 Task: Forward email with the signature Delaney King with the subject Meeting minutes from softage.1@softage.net to softage.4@softage.net with the message Could you provide me with a status report on the projects resource utilization?, select last sentence, change the font color from current to red and background color to green Send the email
Action: Mouse moved to (1144, 92)
Screenshot: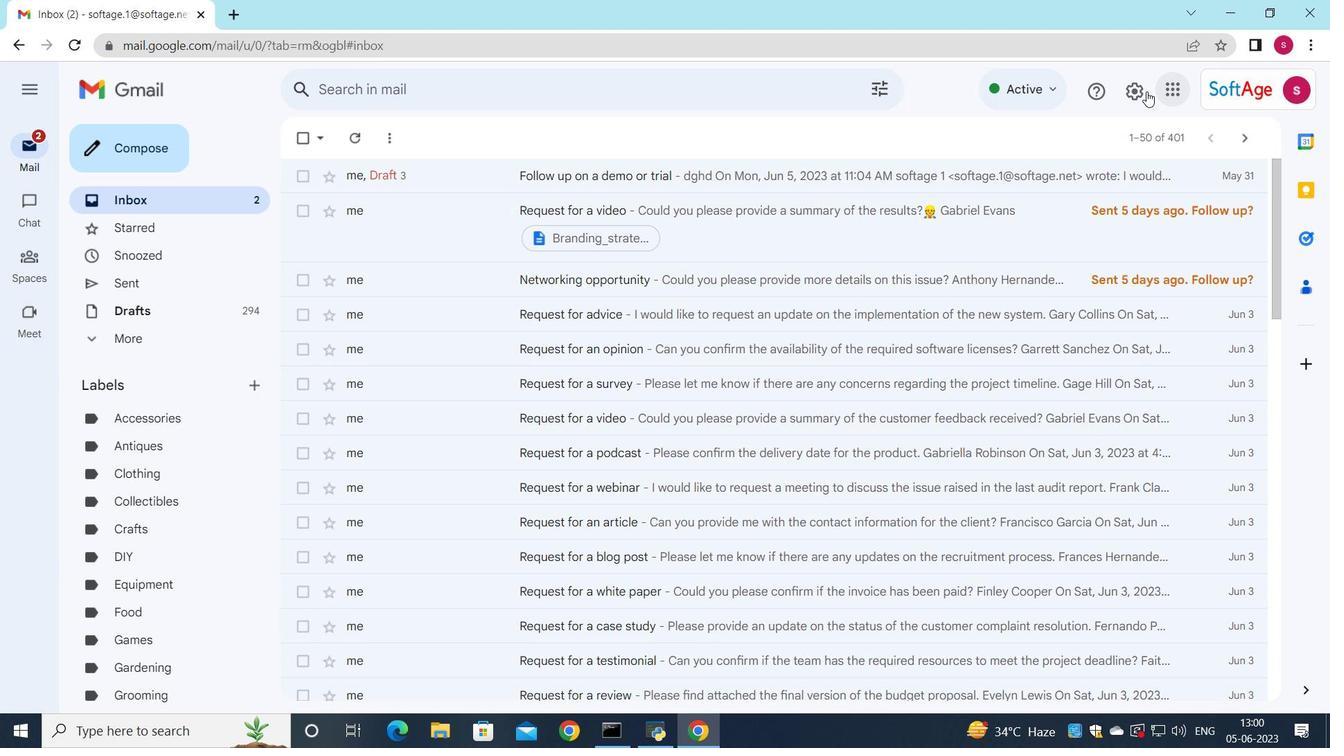 
Action: Mouse pressed left at (1144, 92)
Screenshot: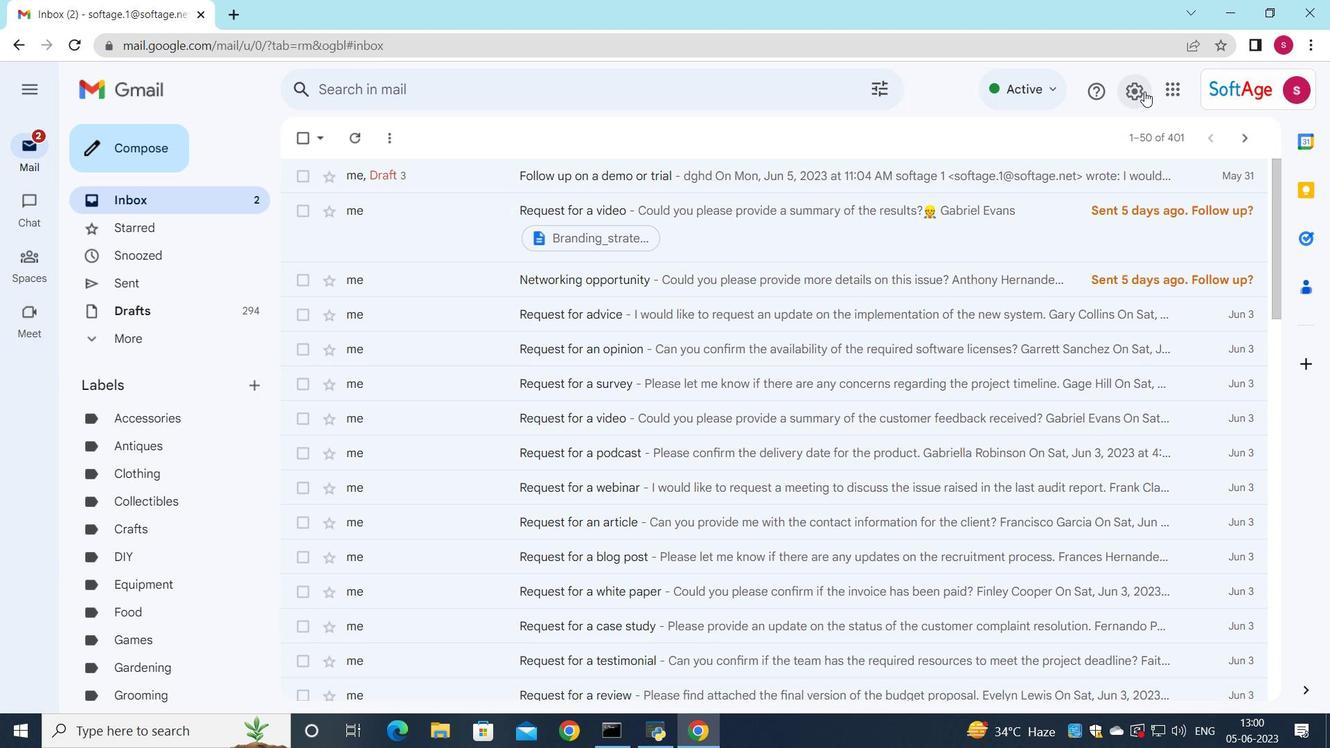 
Action: Mouse moved to (1124, 176)
Screenshot: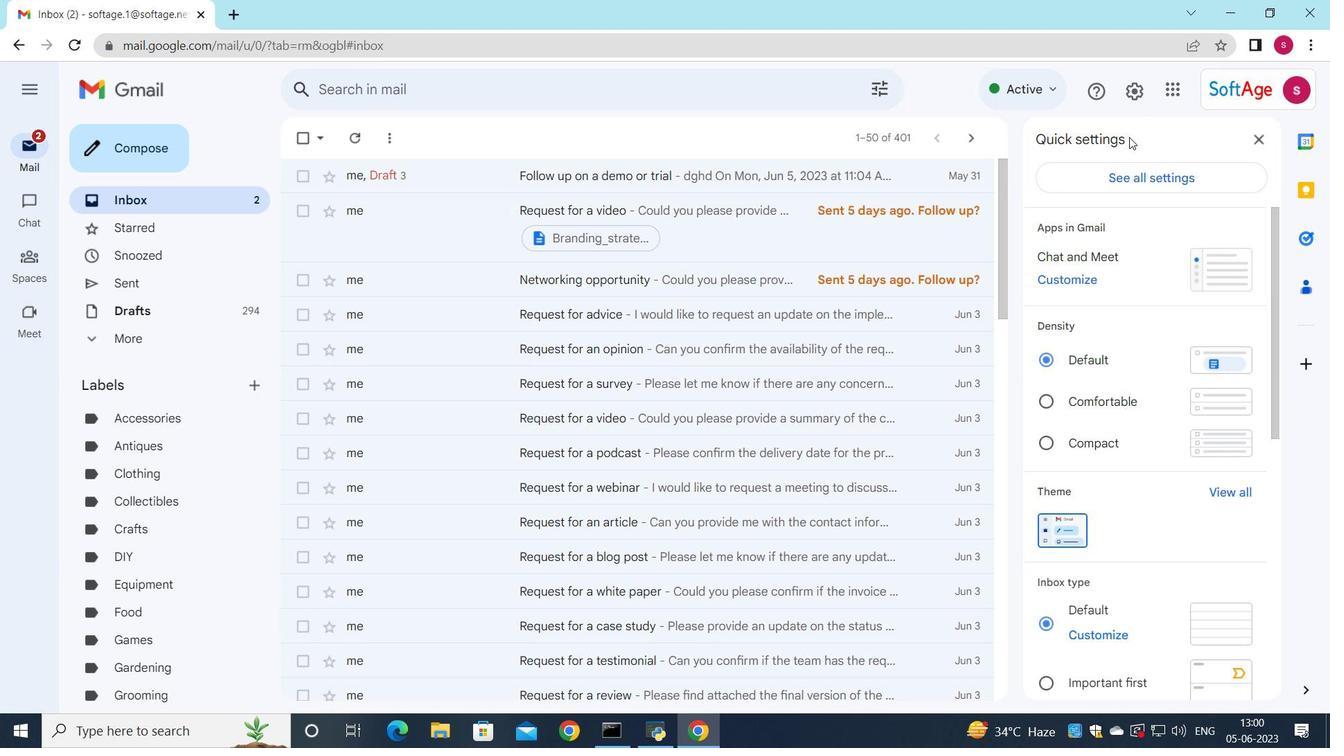 
Action: Mouse pressed left at (1124, 176)
Screenshot: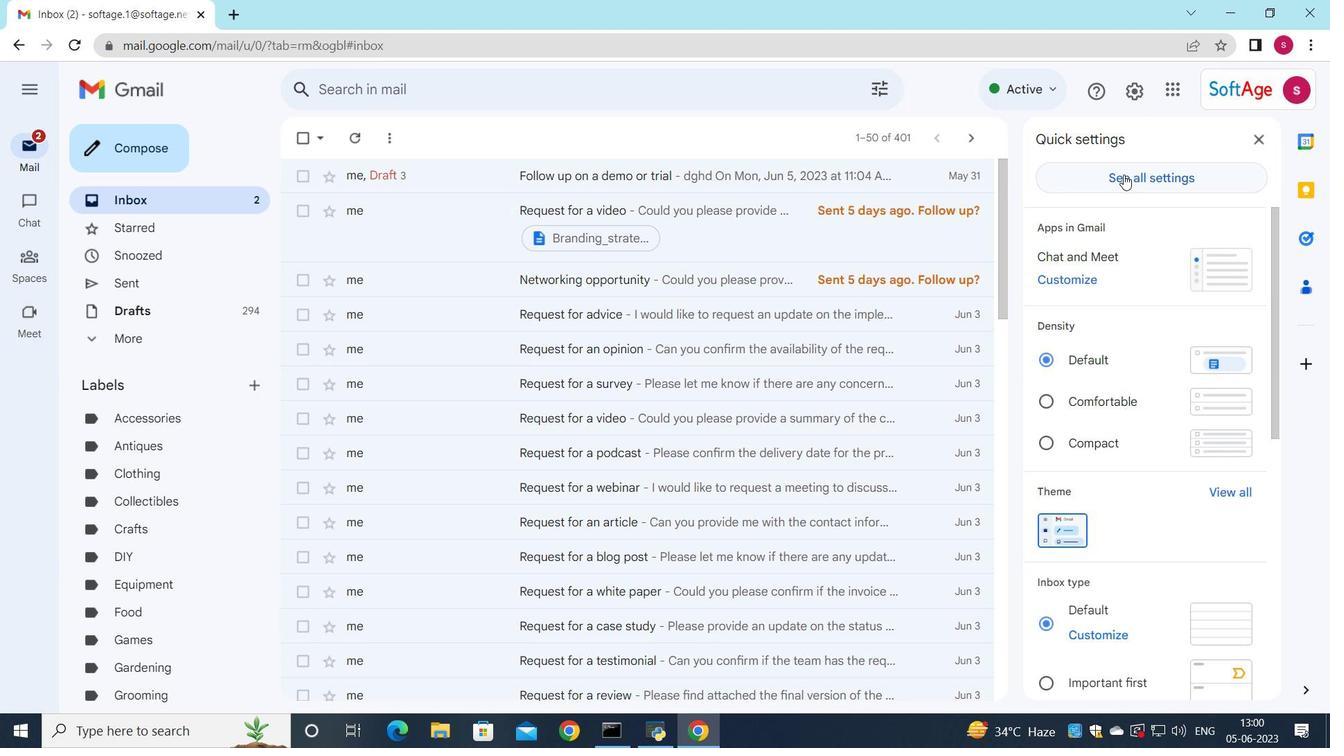 
Action: Mouse moved to (814, 365)
Screenshot: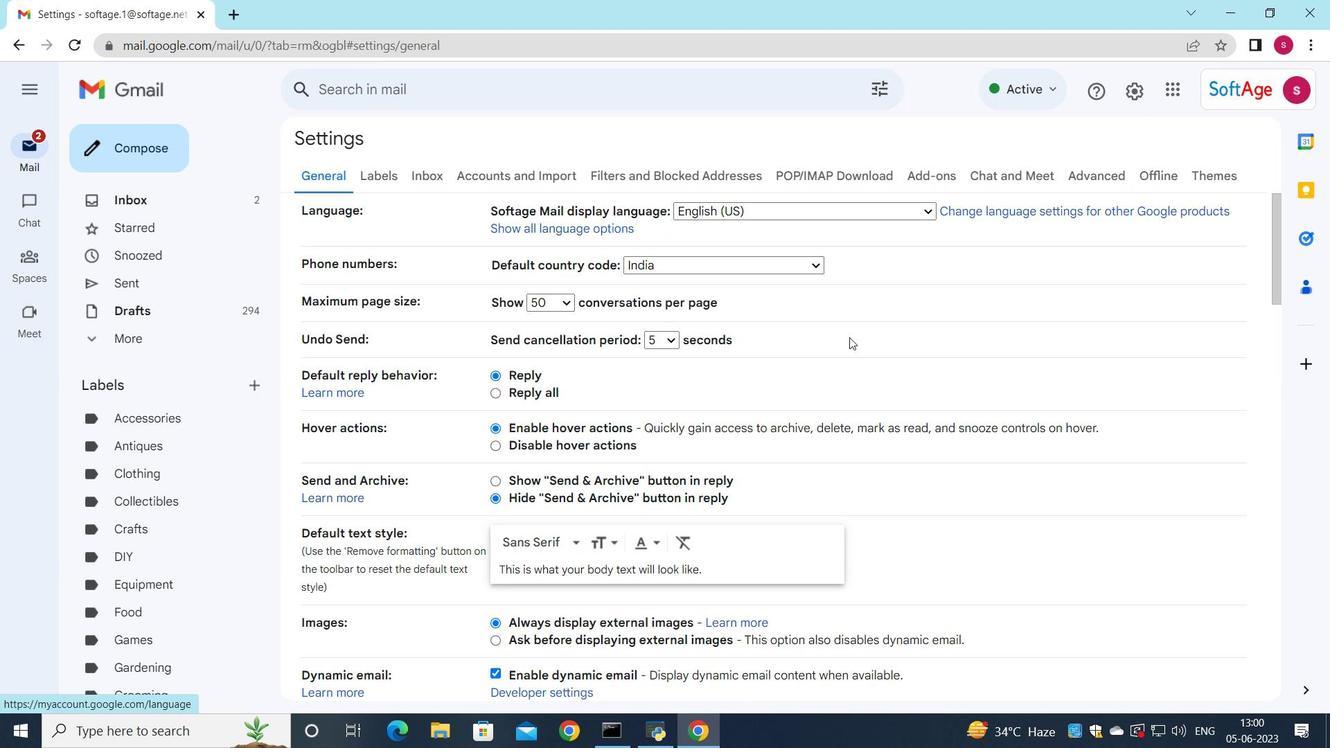 
Action: Mouse scrolled (814, 364) with delta (0, 0)
Screenshot: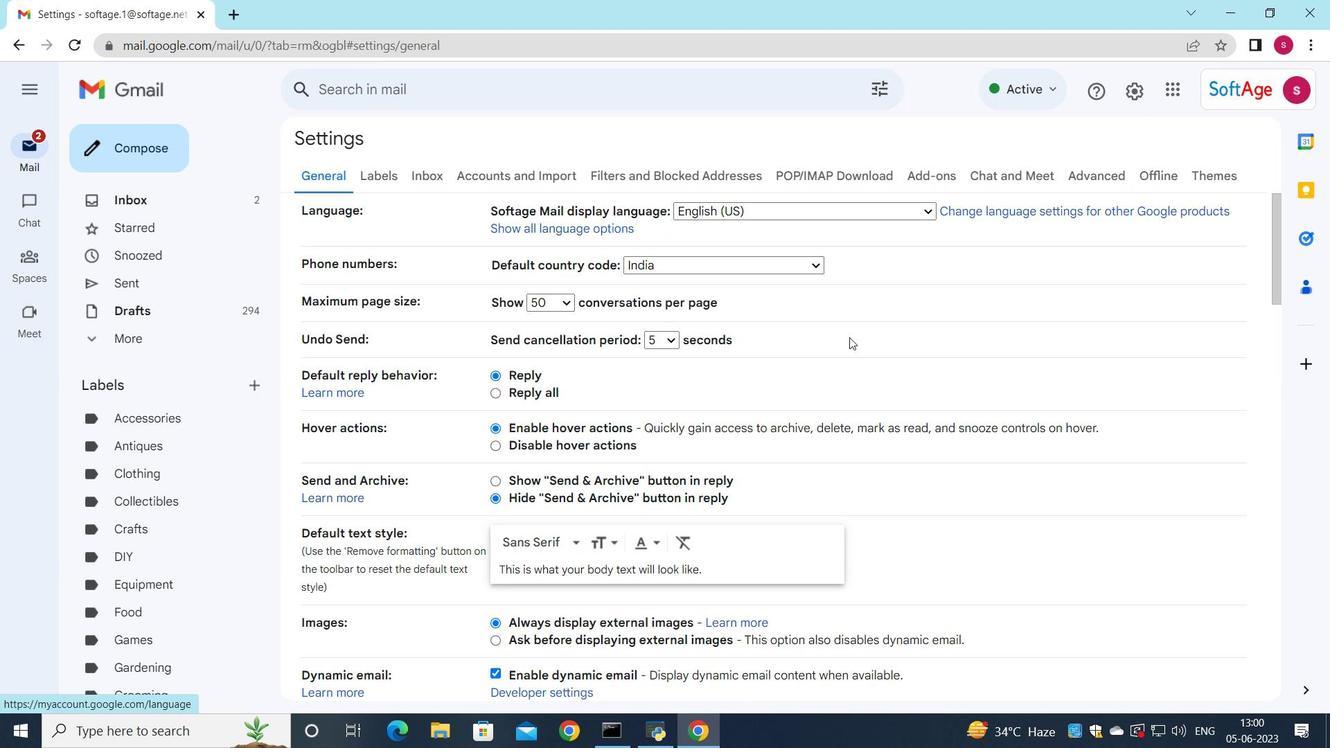 
Action: Mouse moved to (814, 365)
Screenshot: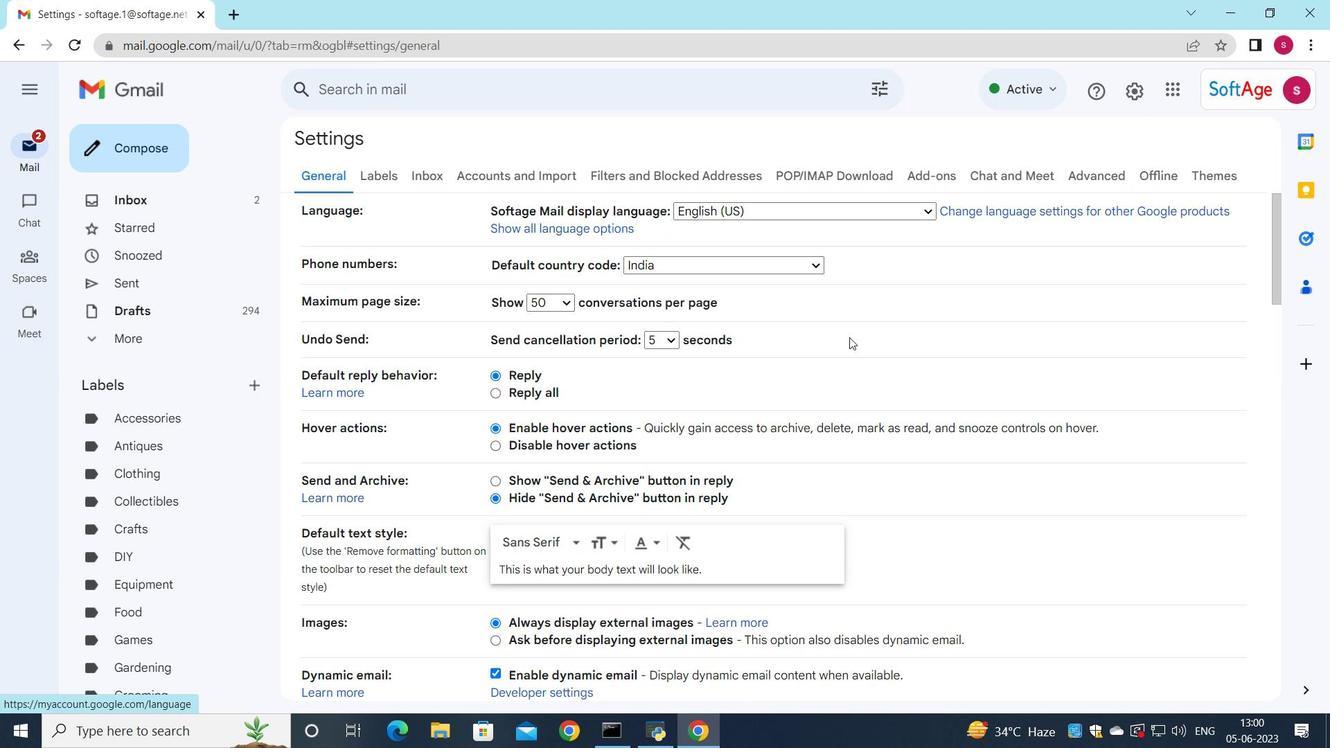 
Action: Mouse scrolled (814, 364) with delta (0, 0)
Screenshot: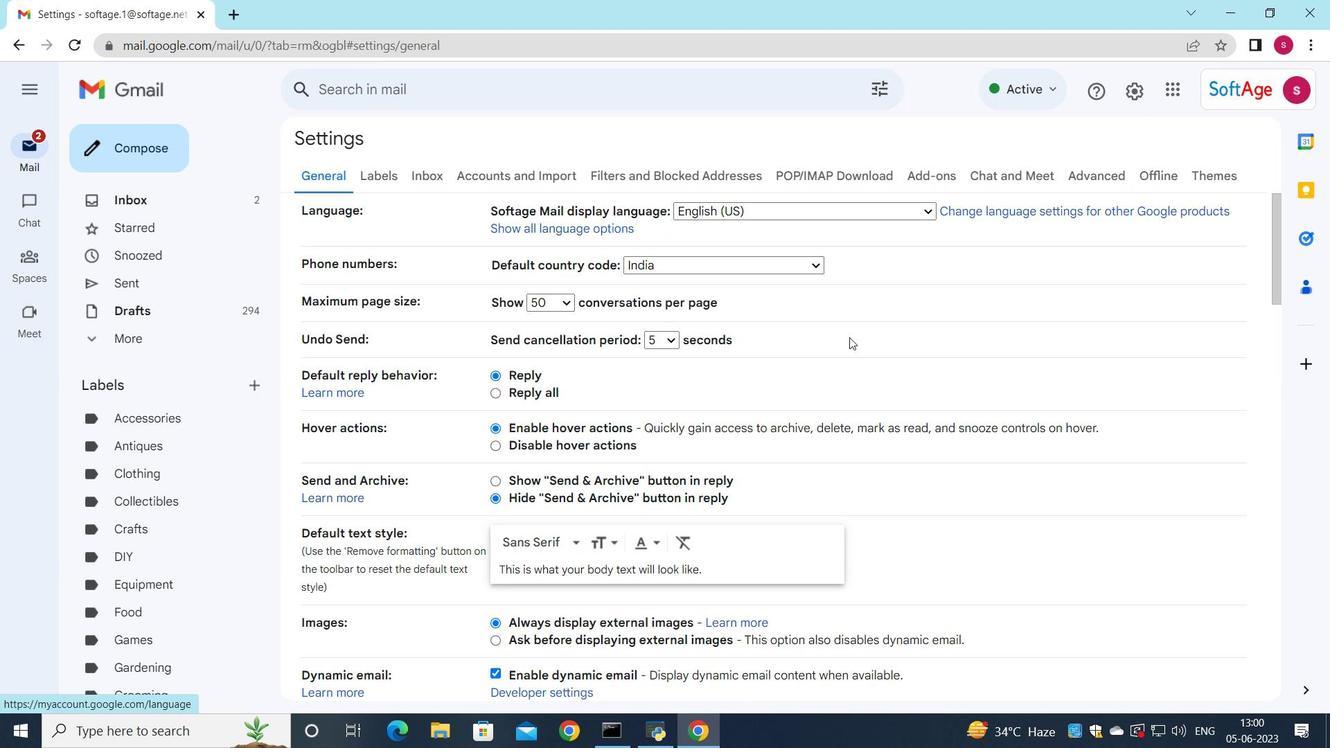 
Action: Mouse scrolled (814, 364) with delta (0, 0)
Screenshot: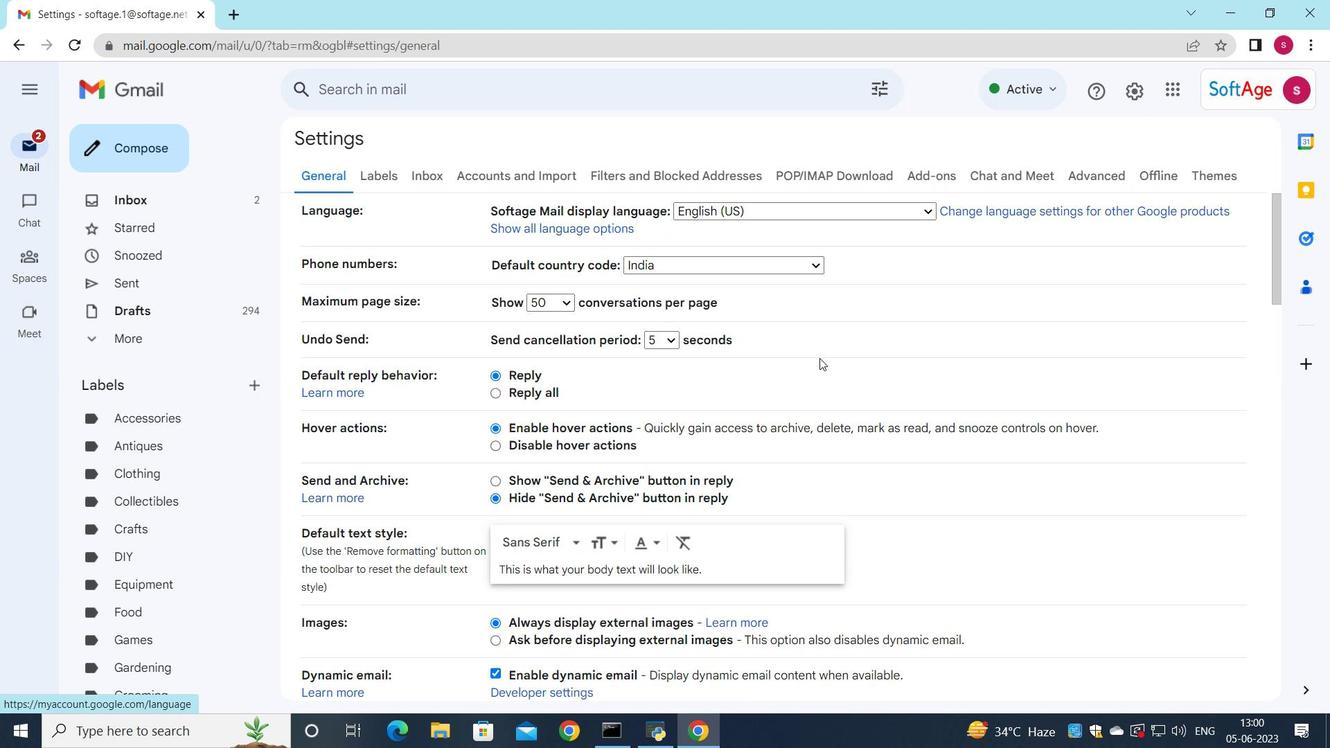 
Action: Mouse scrolled (814, 364) with delta (0, 0)
Screenshot: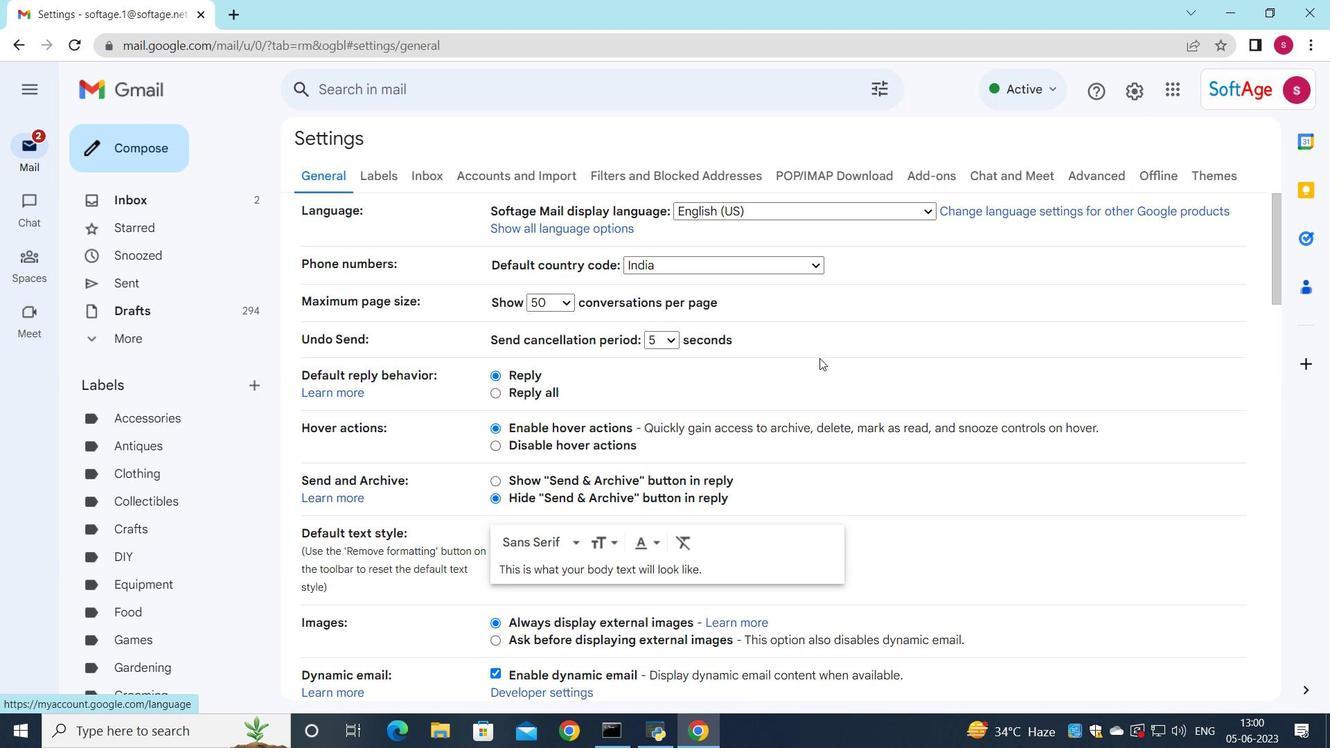 
Action: Mouse moved to (767, 386)
Screenshot: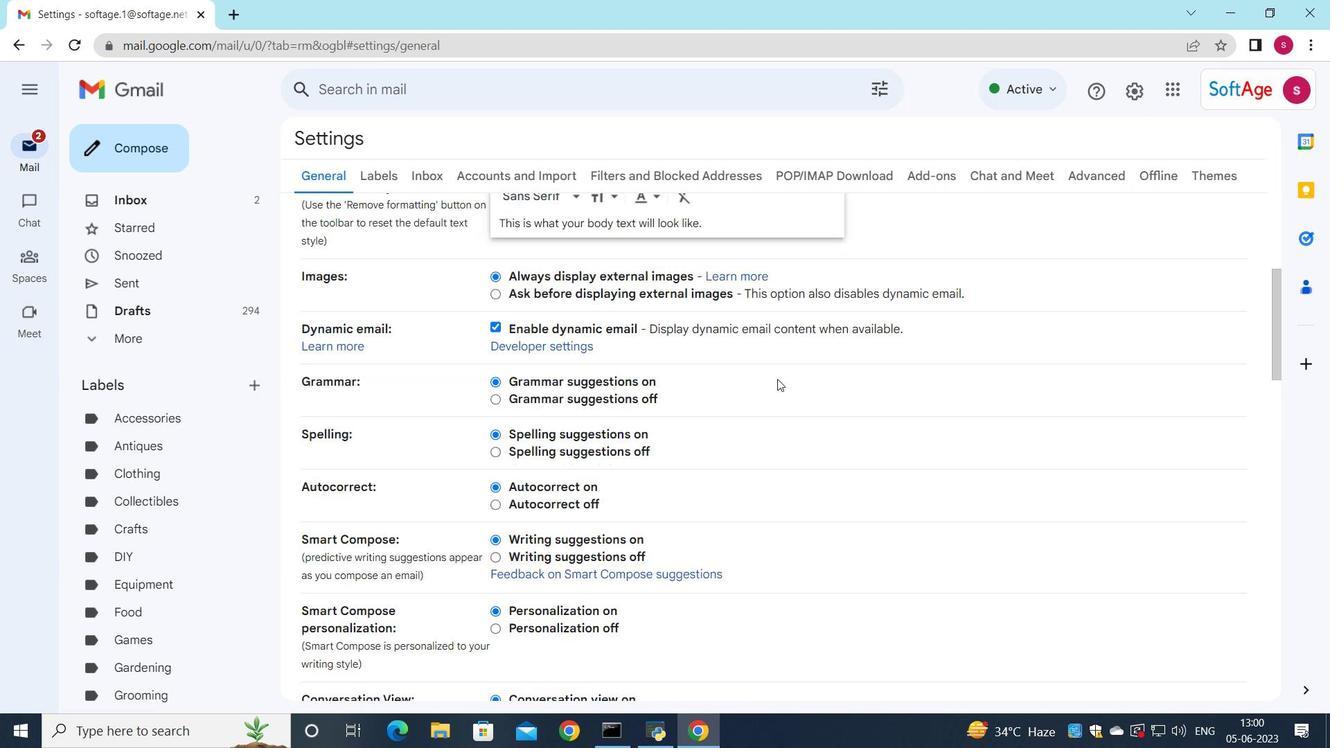 
Action: Mouse scrolled (768, 384) with delta (0, 0)
Screenshot: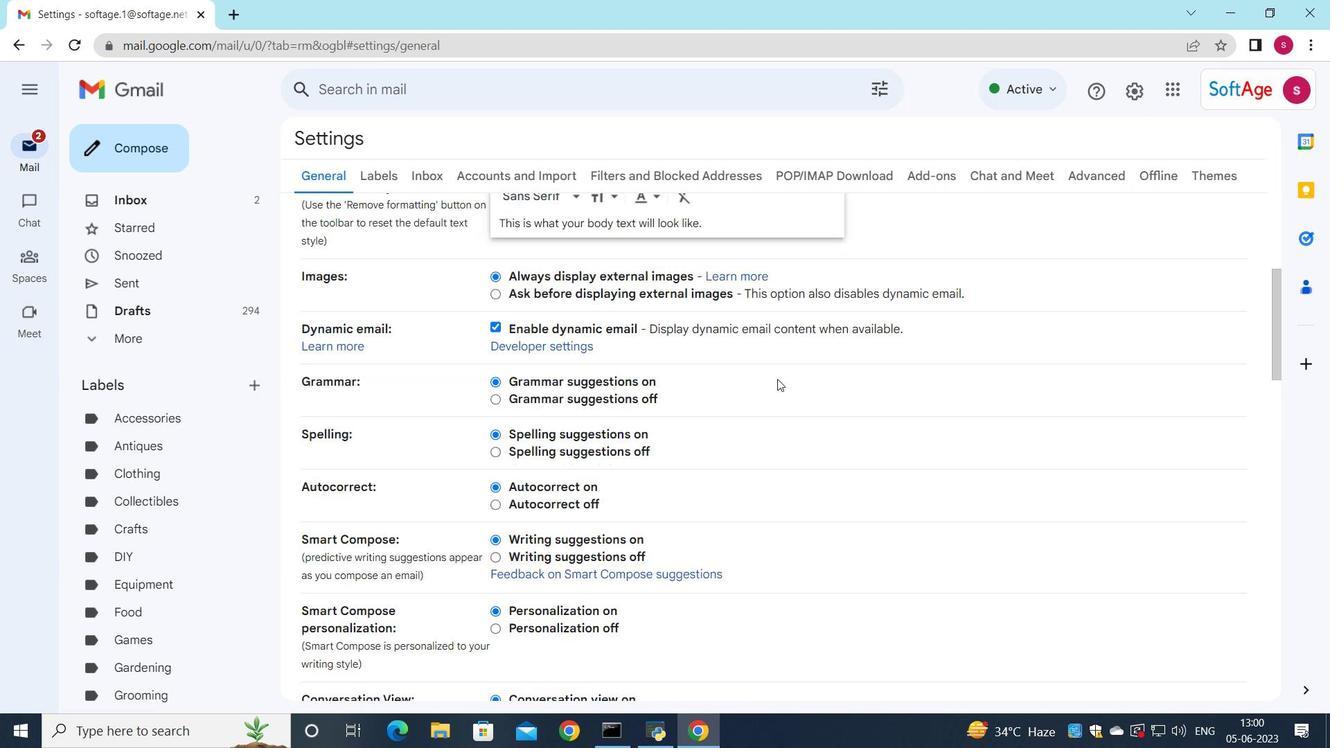 
Action: Mouse scrolled (767, 384) with delta (0, 0)
Screenshot: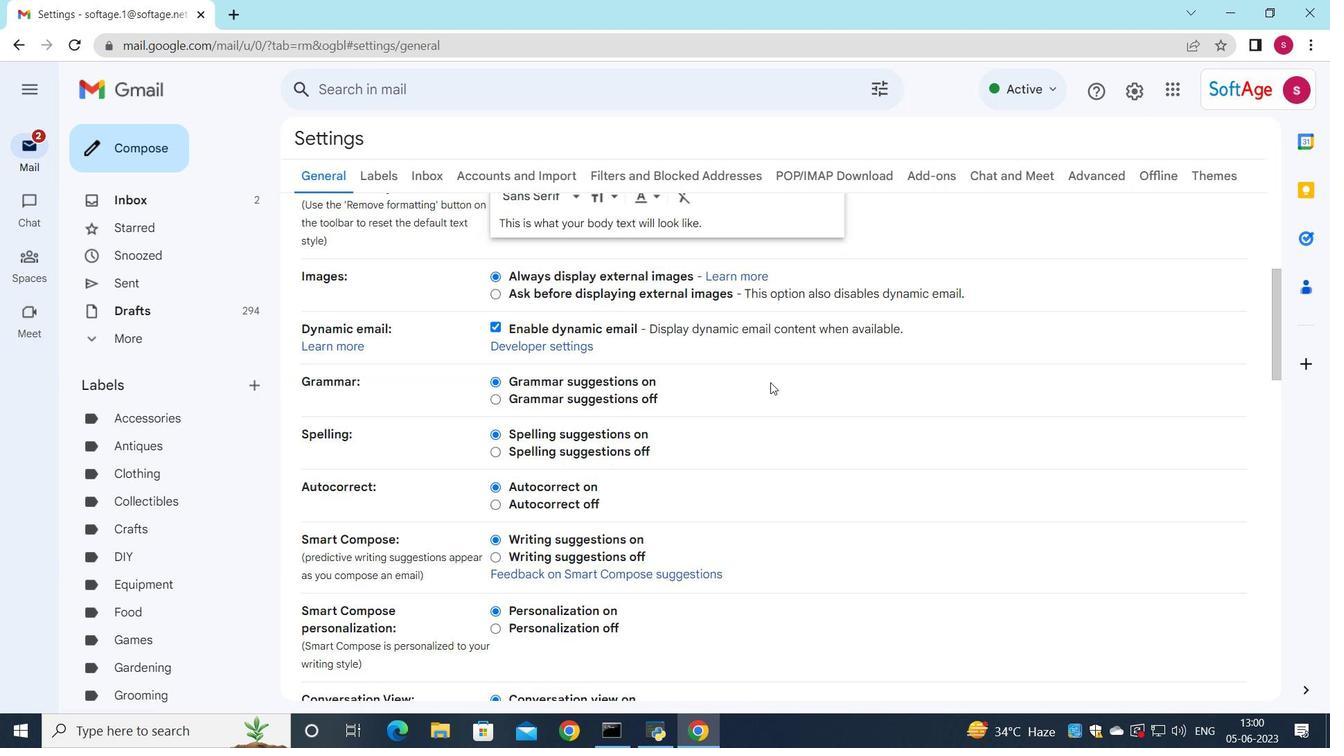 
Action: Mouse scrolled (767, 385) with delta (0, 0)
Screenshot: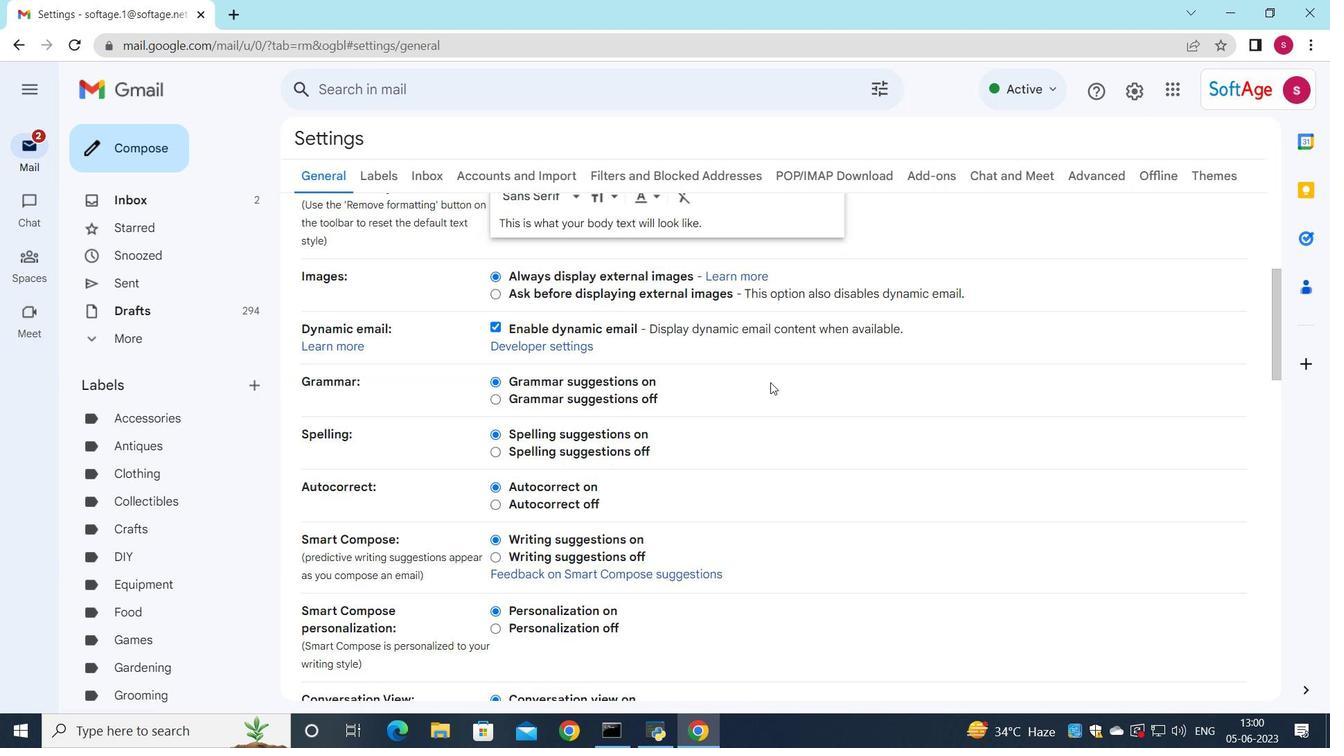 
Action: Mouse moved to (767, 386)
Screenshot: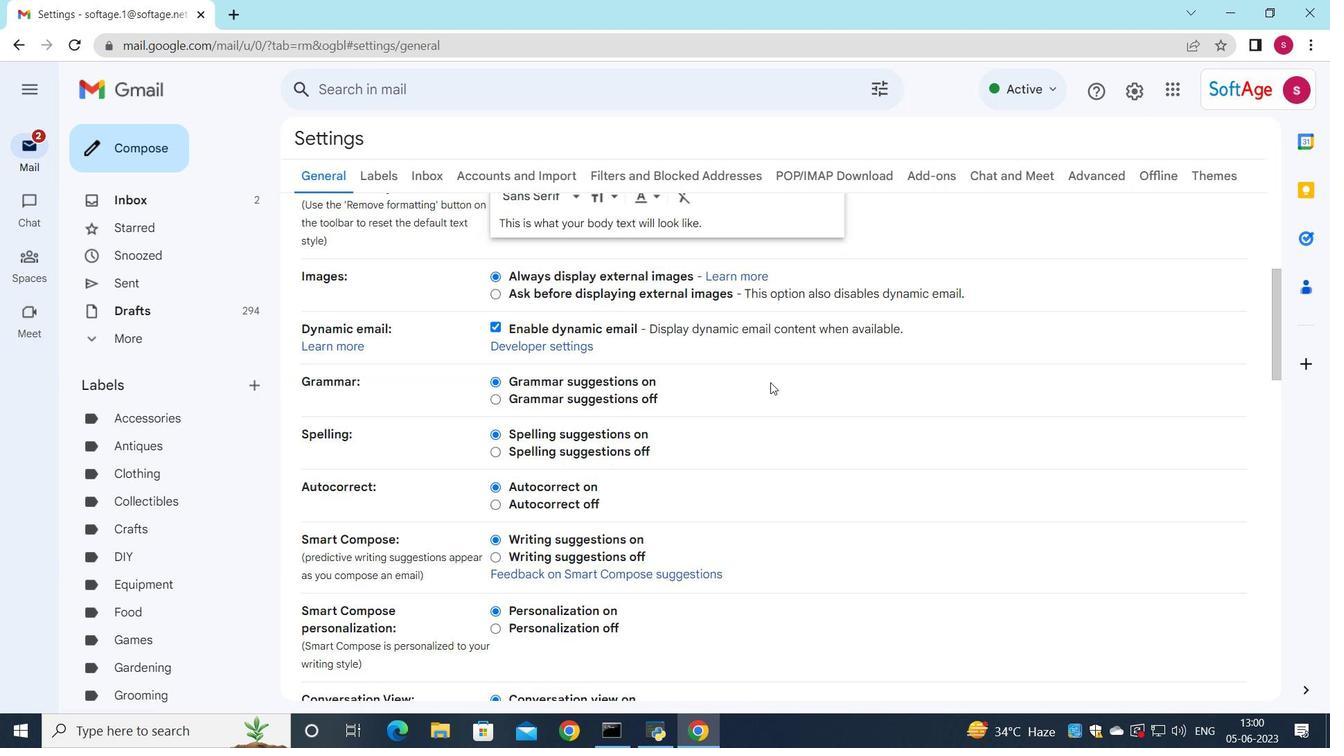 
Action: Mouse scrolled (767, 386) with delta (0, 0)
Screenshot: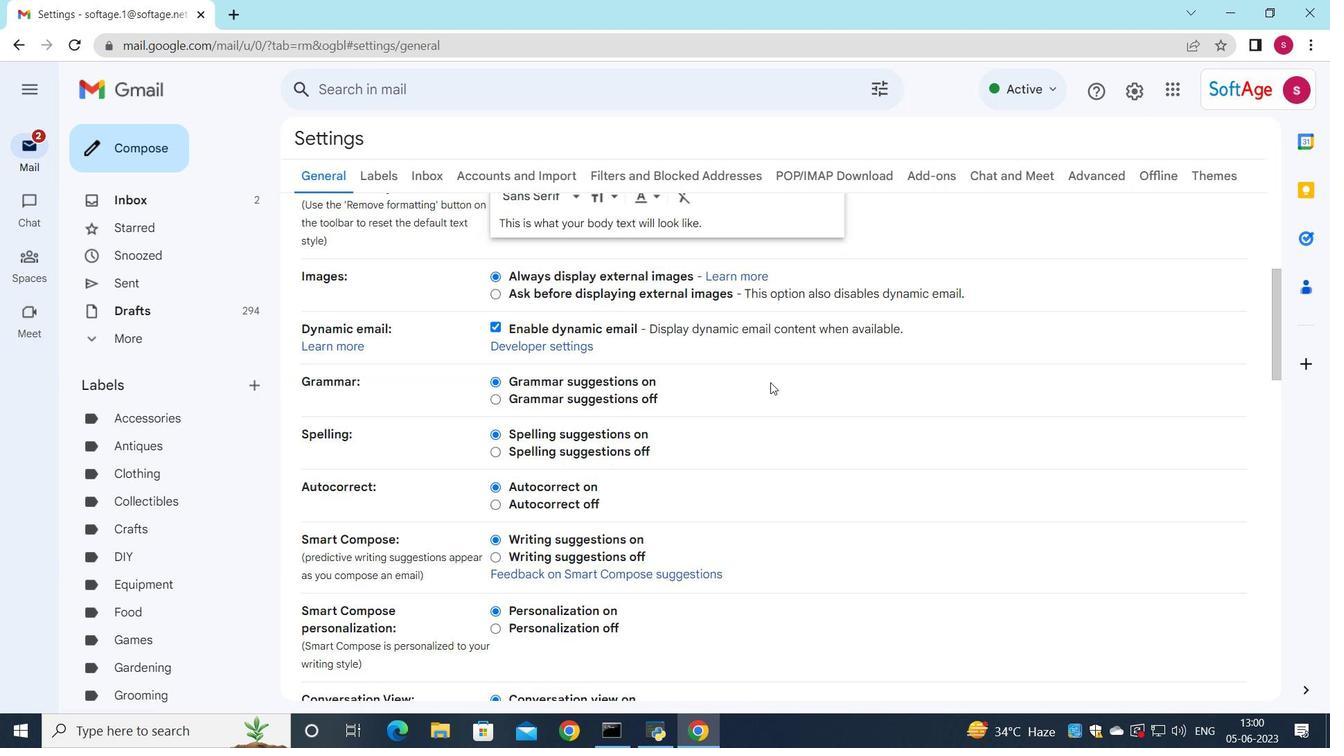 
Action: Mouse moved to (764, 390)
Screenshot: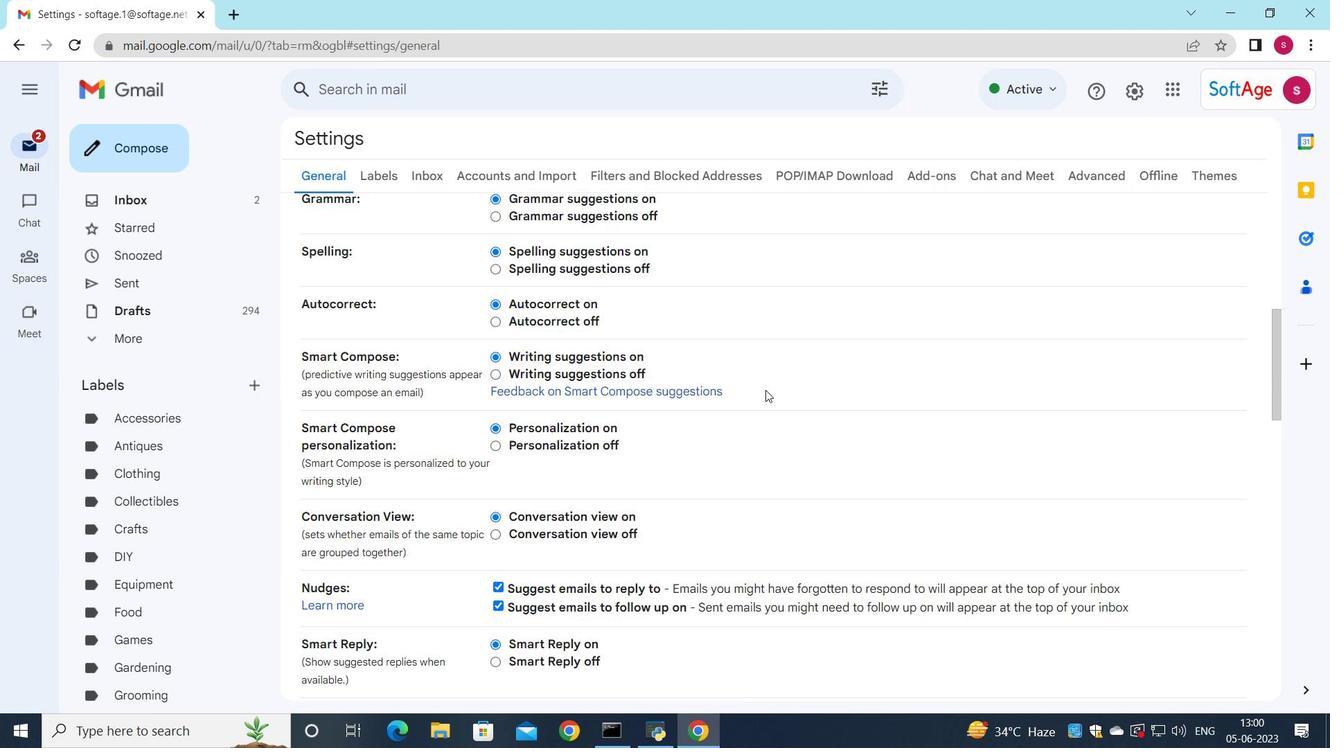 
Action: Mouse scrolled (764, 390) with delta (0, 0)
Screenshot: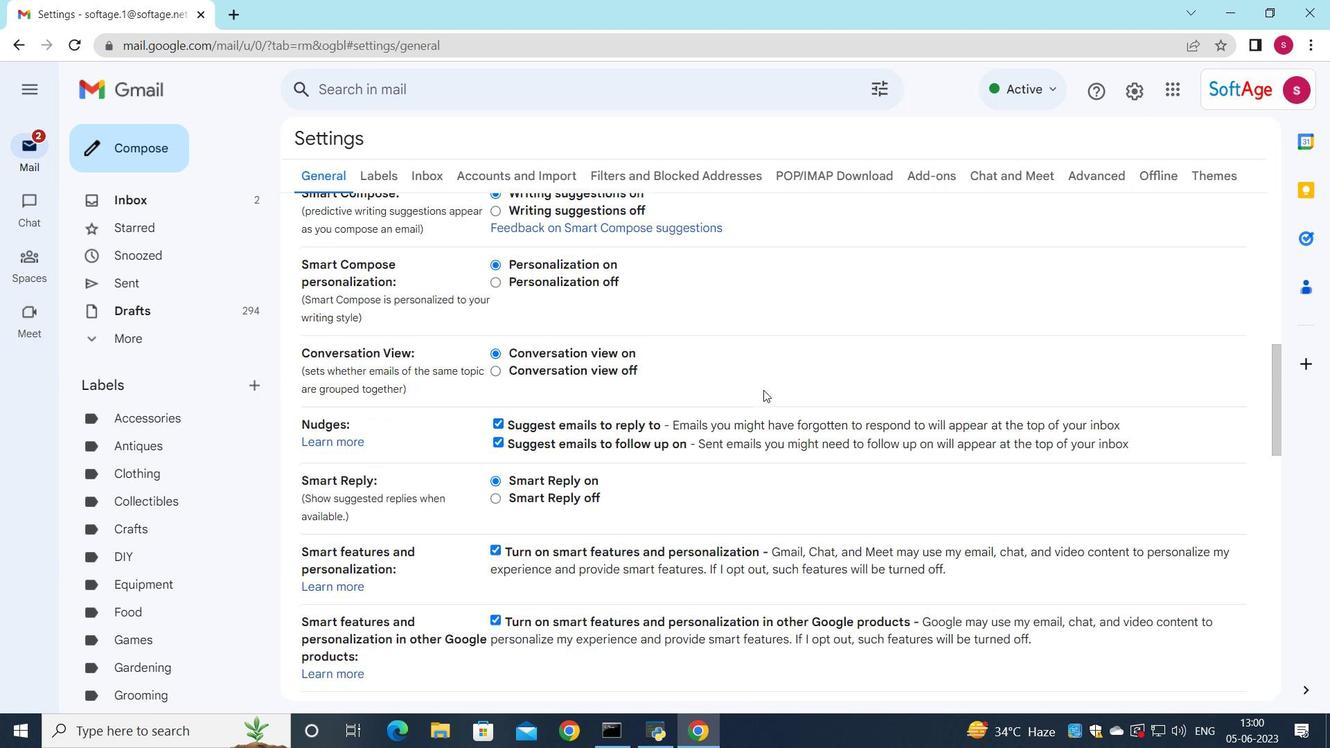 
Action: Mouse scrolled (764, 390) with delta (0, 0)
Screenshot: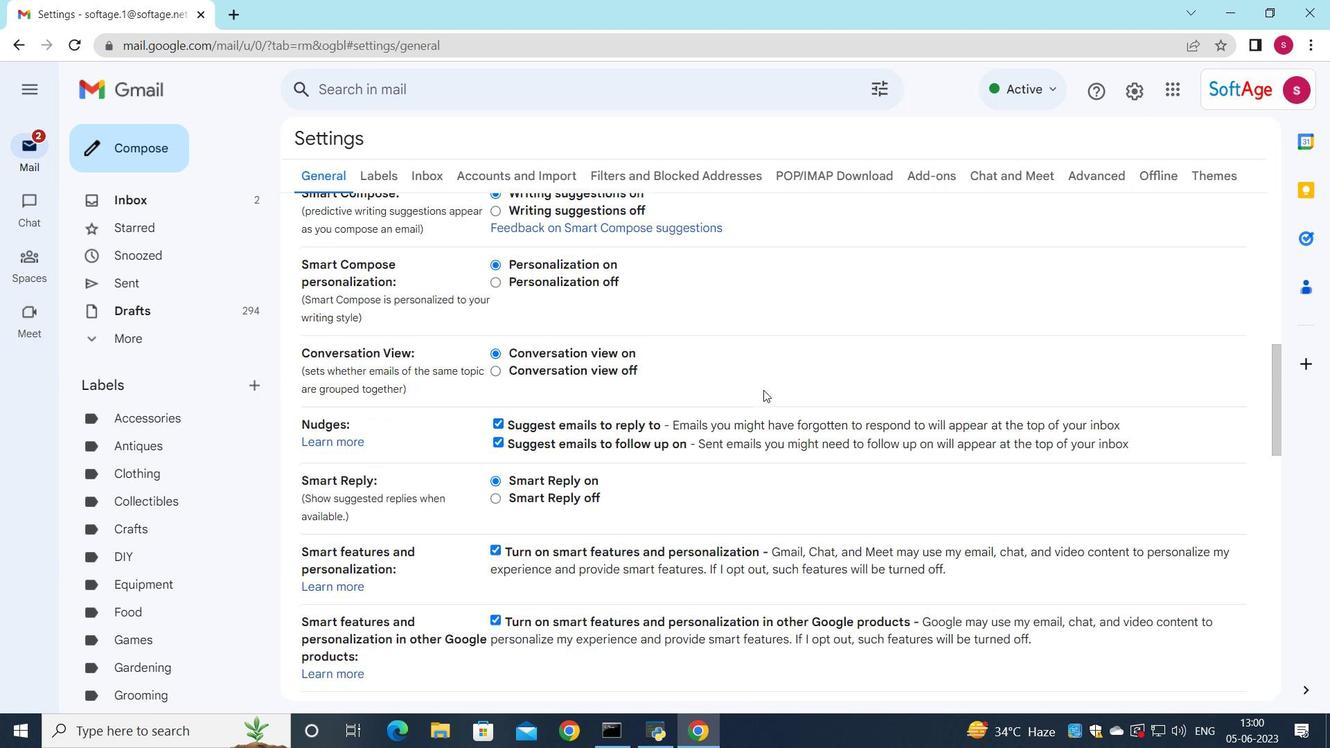 
Action: Mouse scrolled (764, 390) with delta (0, 0)
Screenshot: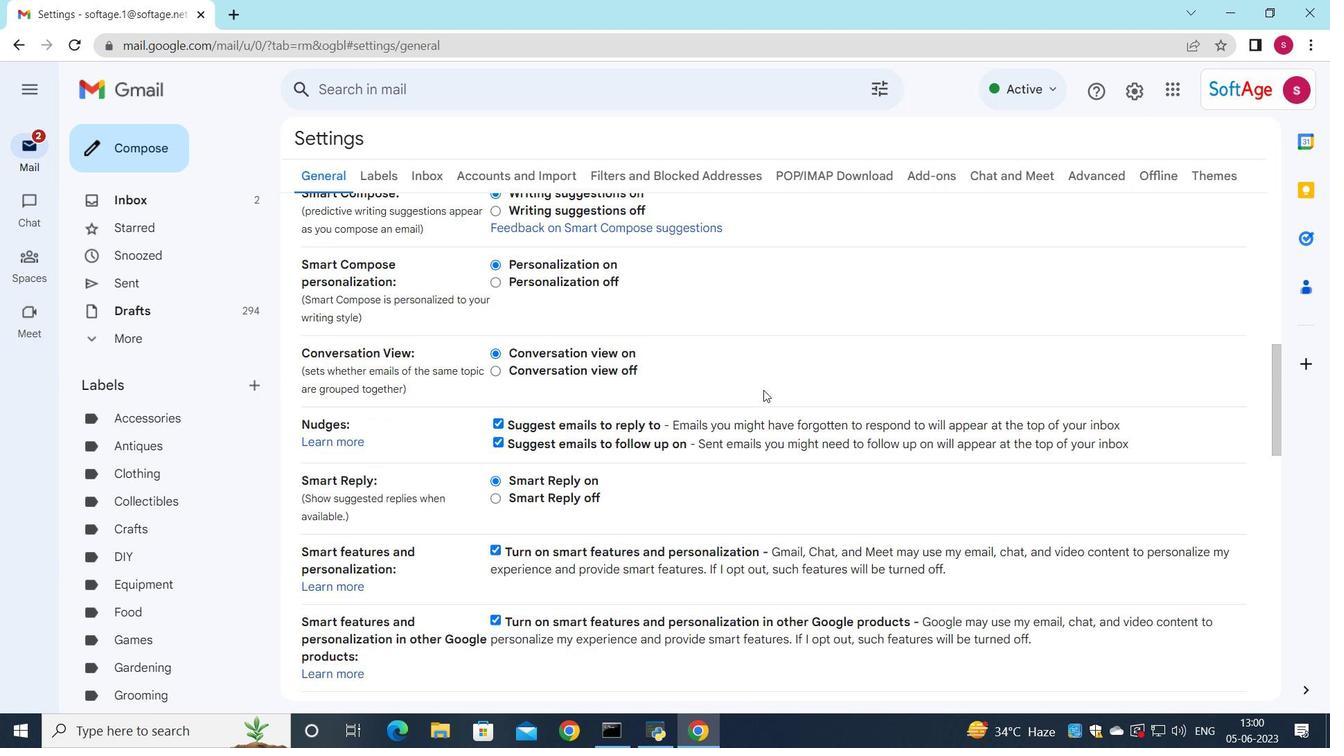 
Action: Mouse scrolled (764, 390) with delta (0, 0)
Screenshot: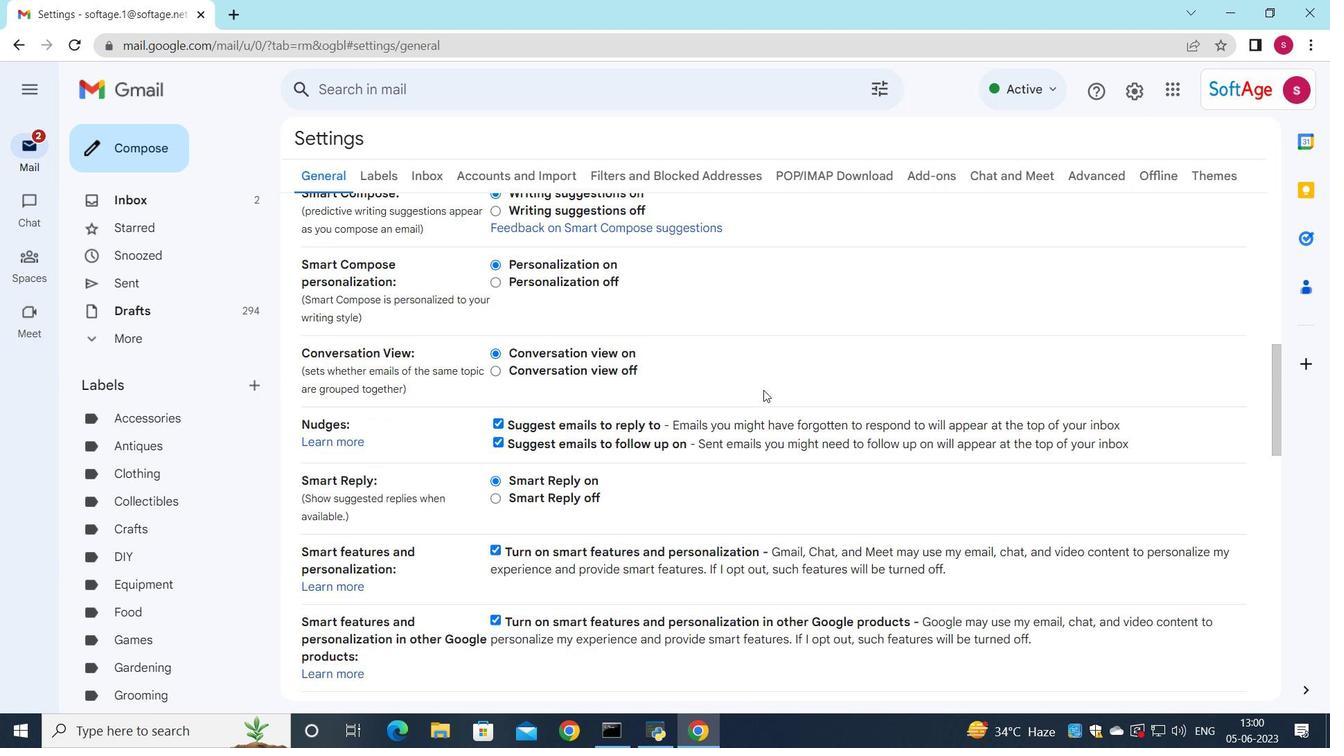 
Action: Mouse moved to (762, 392)
Screenshot: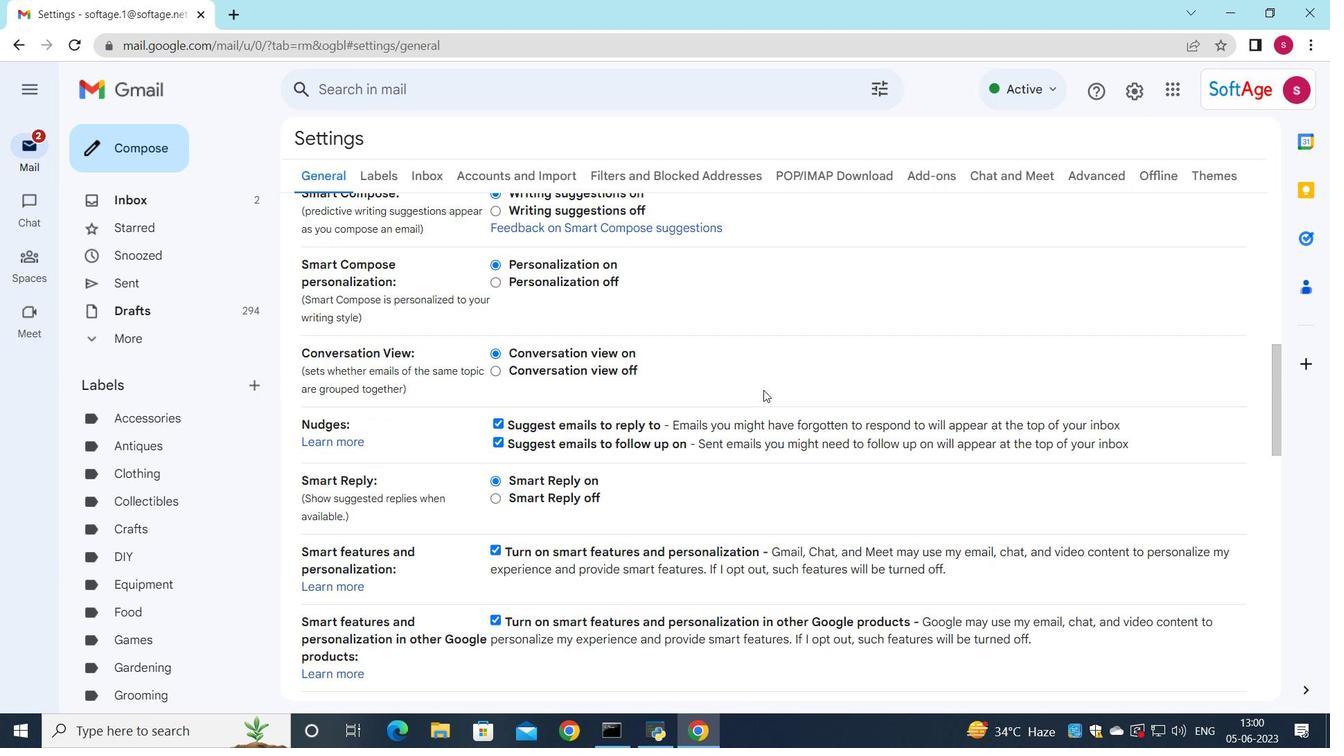 
Action: Mouse scrolled (762, 391) with delta (0, 0)
Screenshot: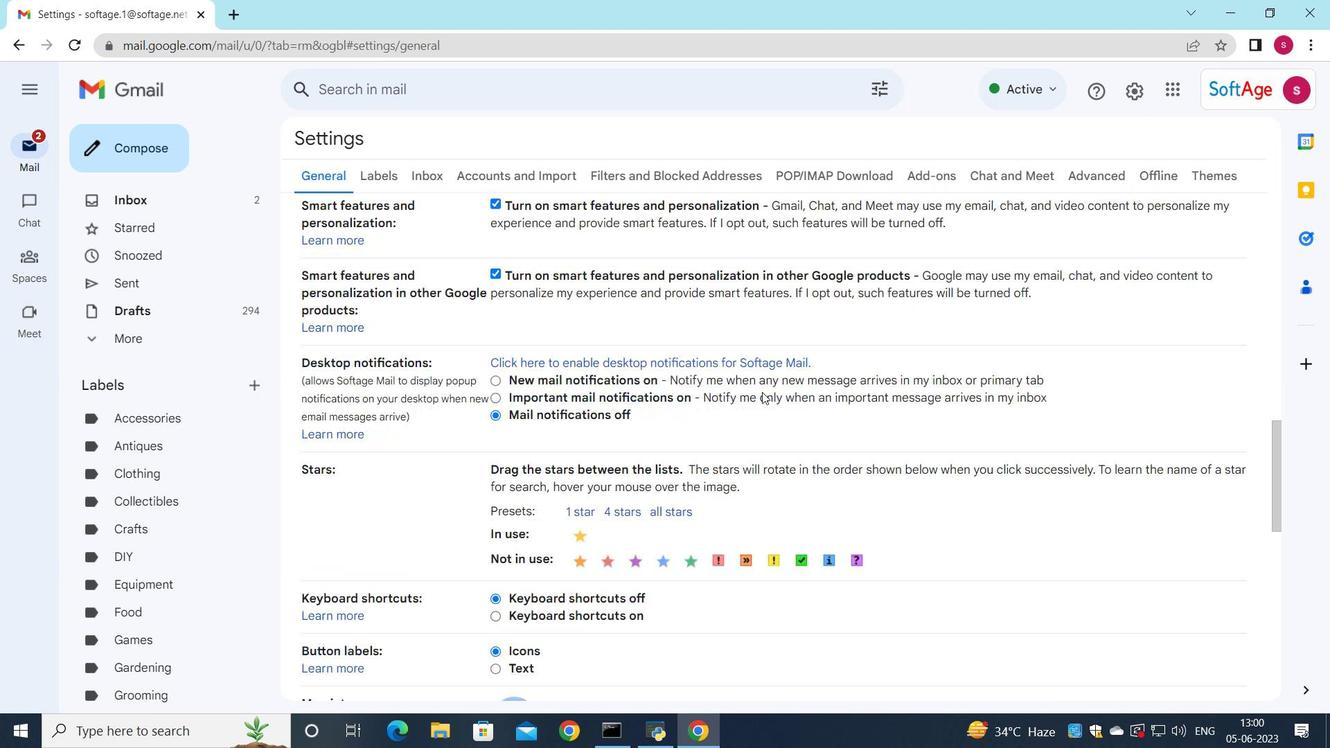 
Action: Mouse scrolled (762, 391) with delta (0, 0)
Screenshot: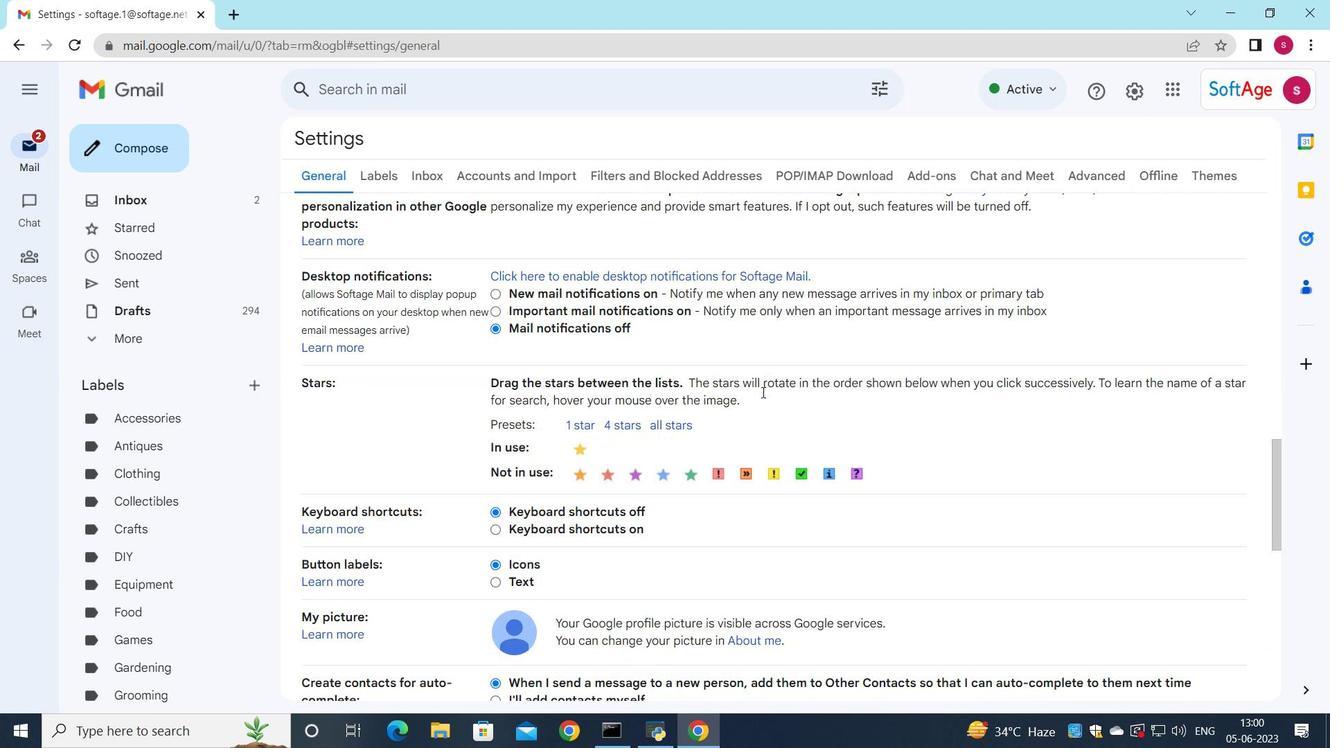 
Action: Mouse scrolled (762, 391) with delta (0, 0)
Screenshot: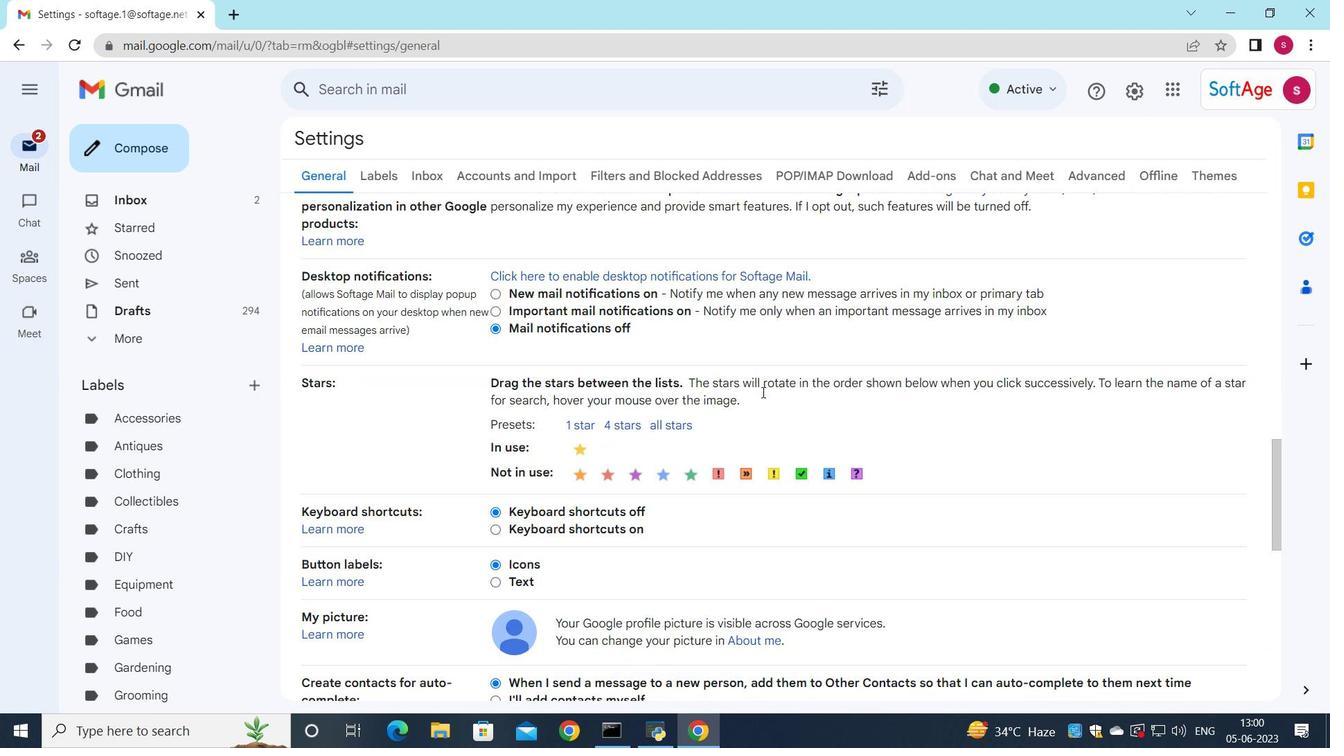 
Action: Mouse scrolled (762, 391) with delta (0, 0)
Screenshot: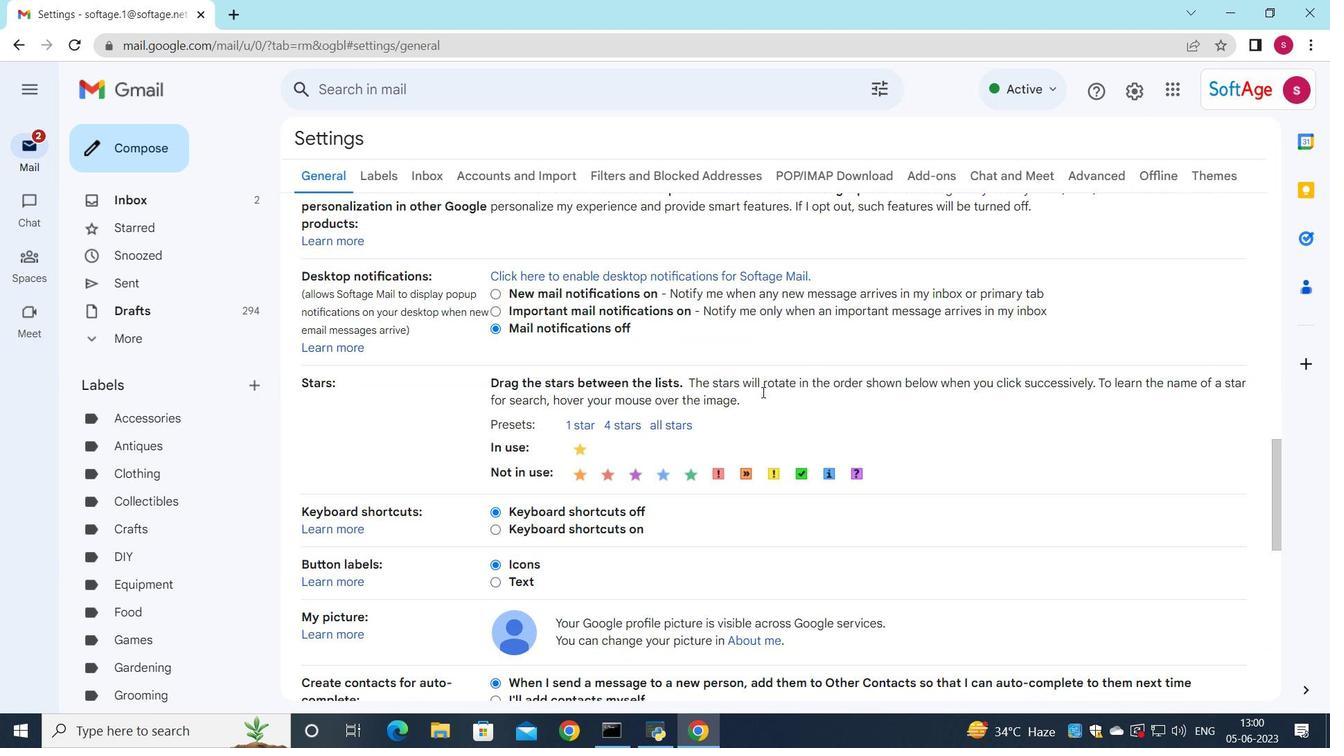 
Action: Mouse moved to (595, 504)
Screenshot: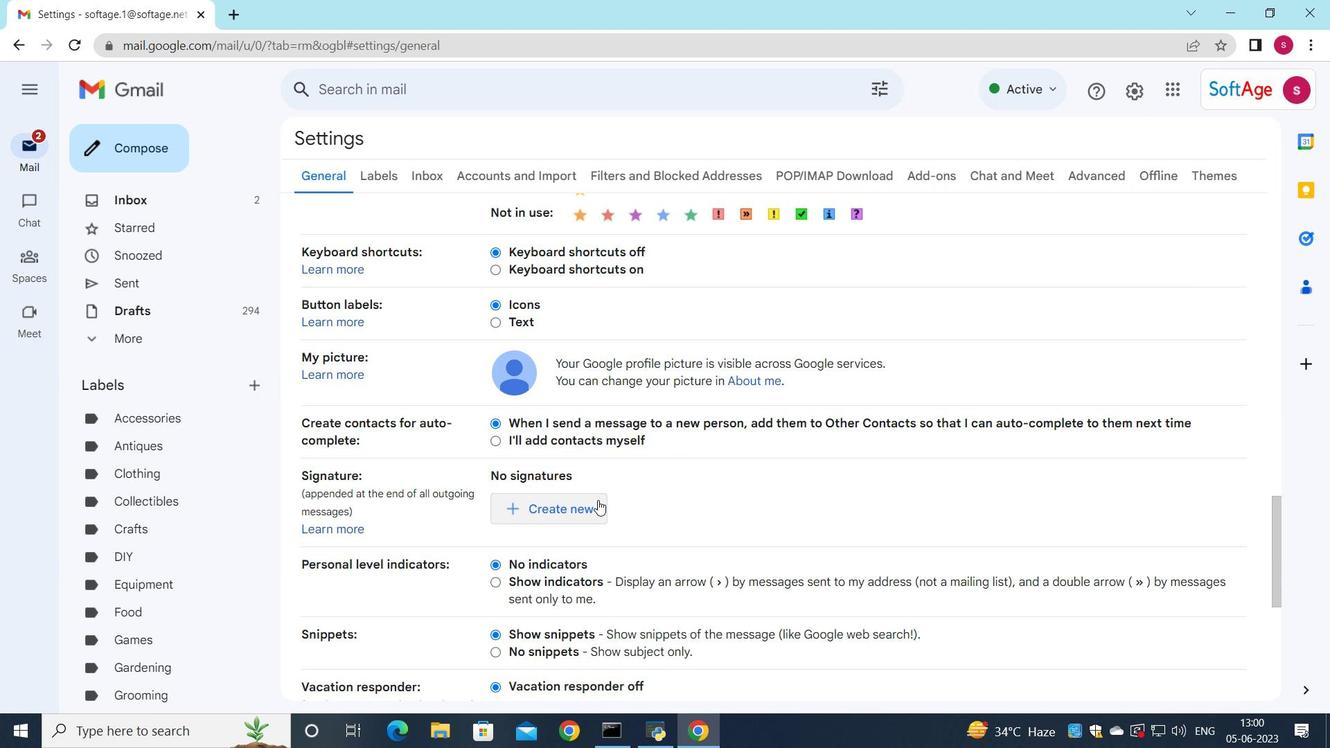 
Action: Mouse pressed left at (595, 504)
Screenshot: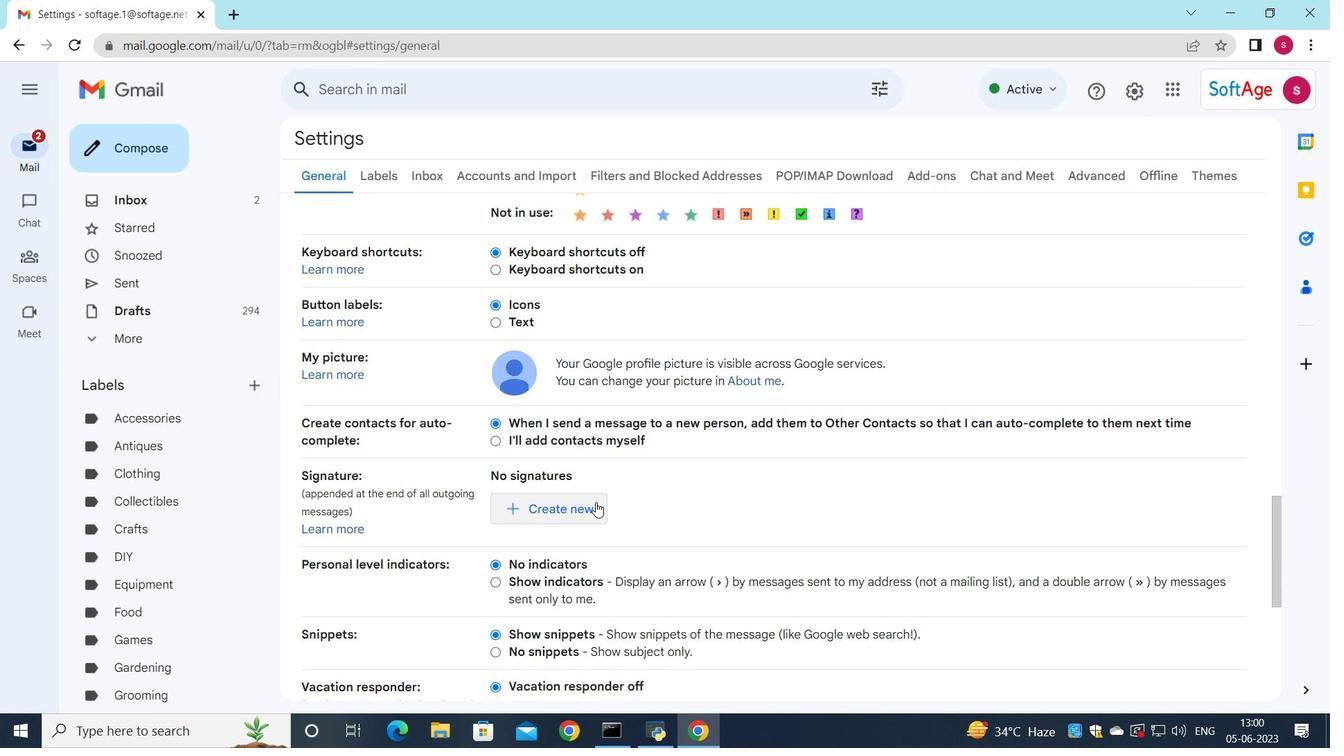 
Action: Mouse moved to (689, 401)
Screenshot: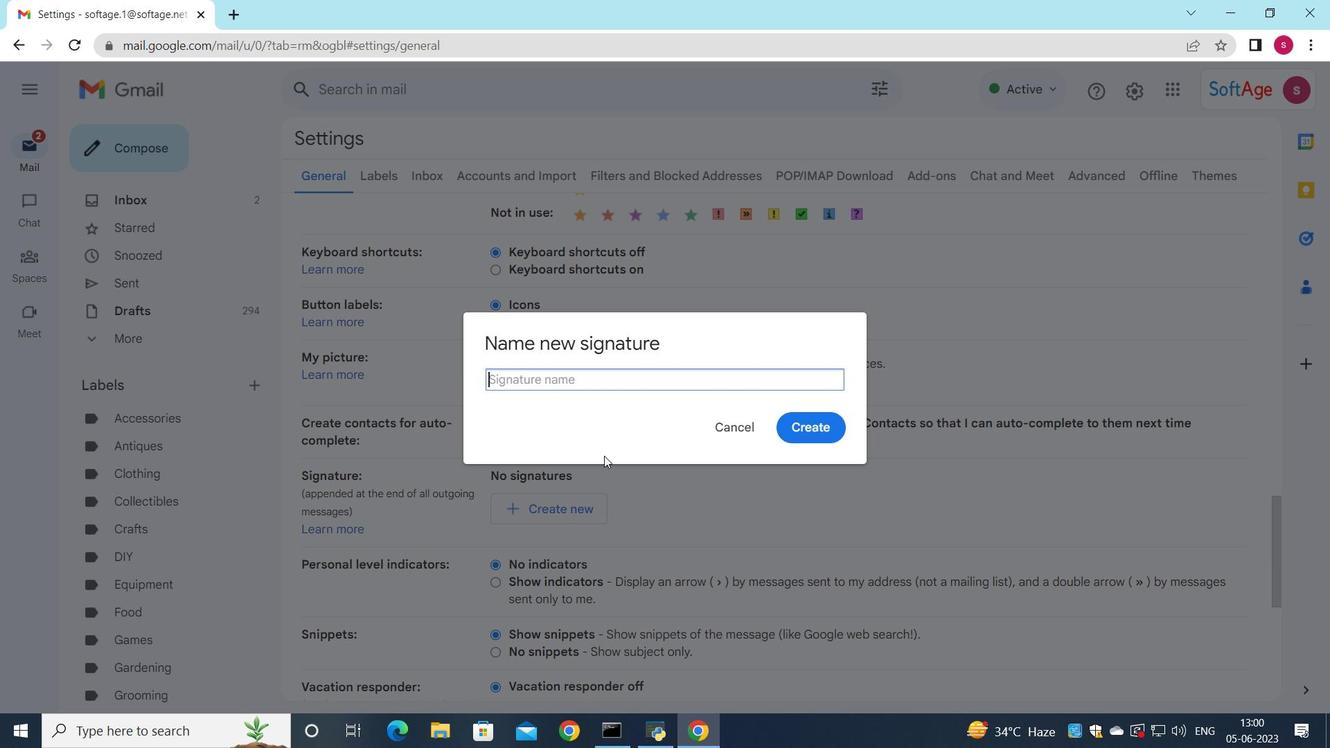 
Action: Key pressed <Key.shift>Delaney<Key.space><Key.shift>King
Screenshot: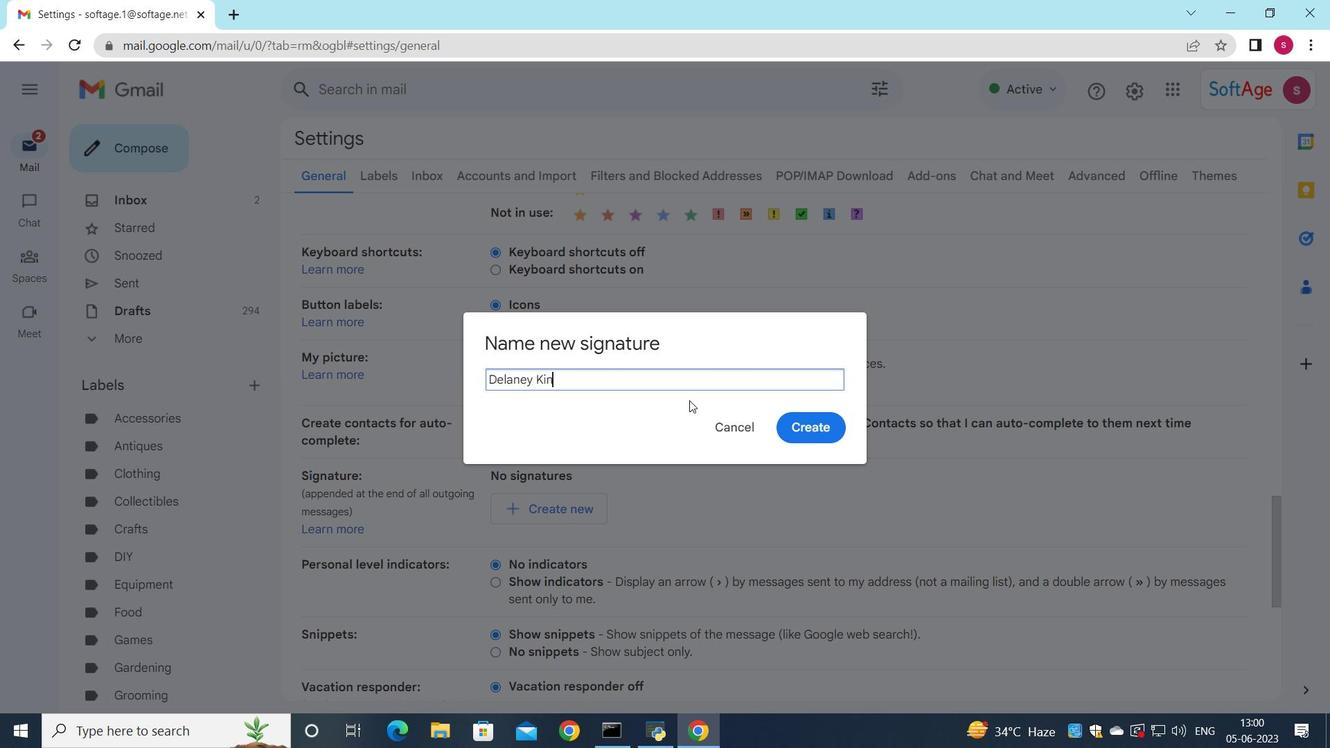 
Action: Mouse moved to (806, 430)
Screenshot: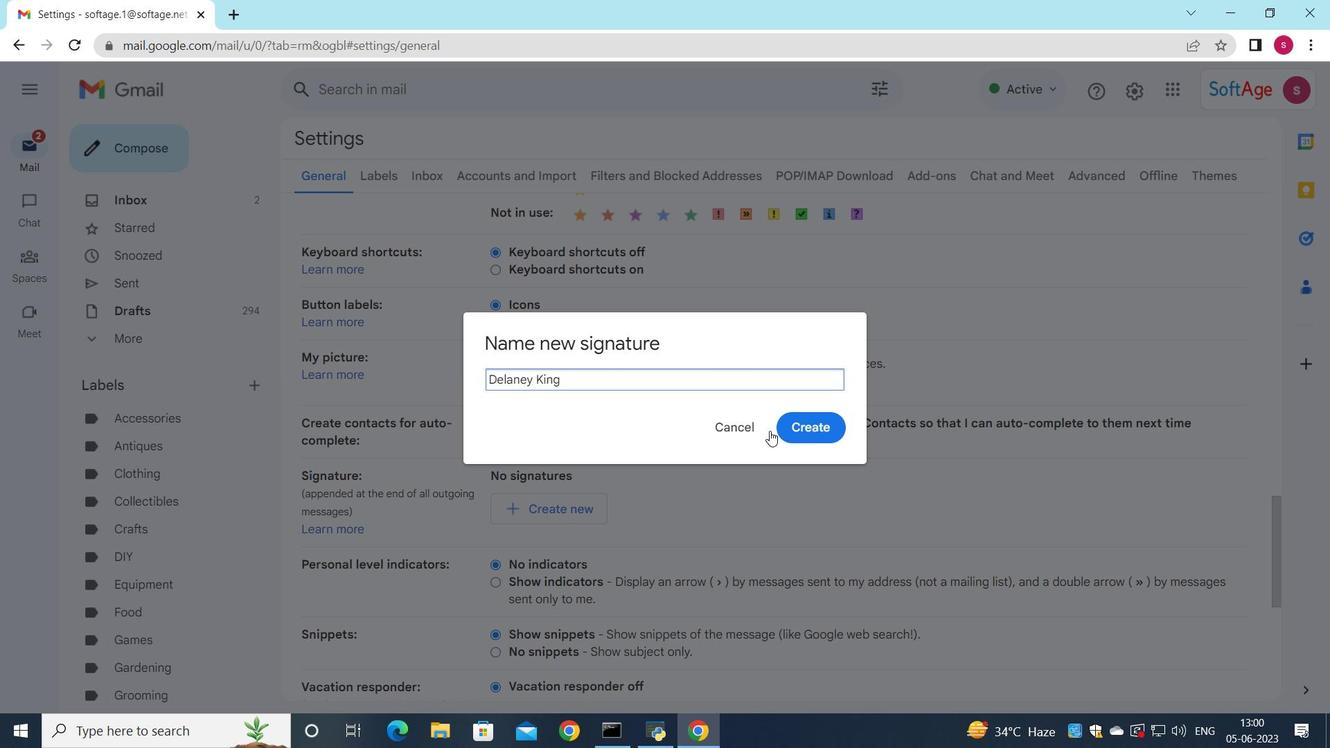 
Action: Mouse pressed left at (806, 430)
Screenshot: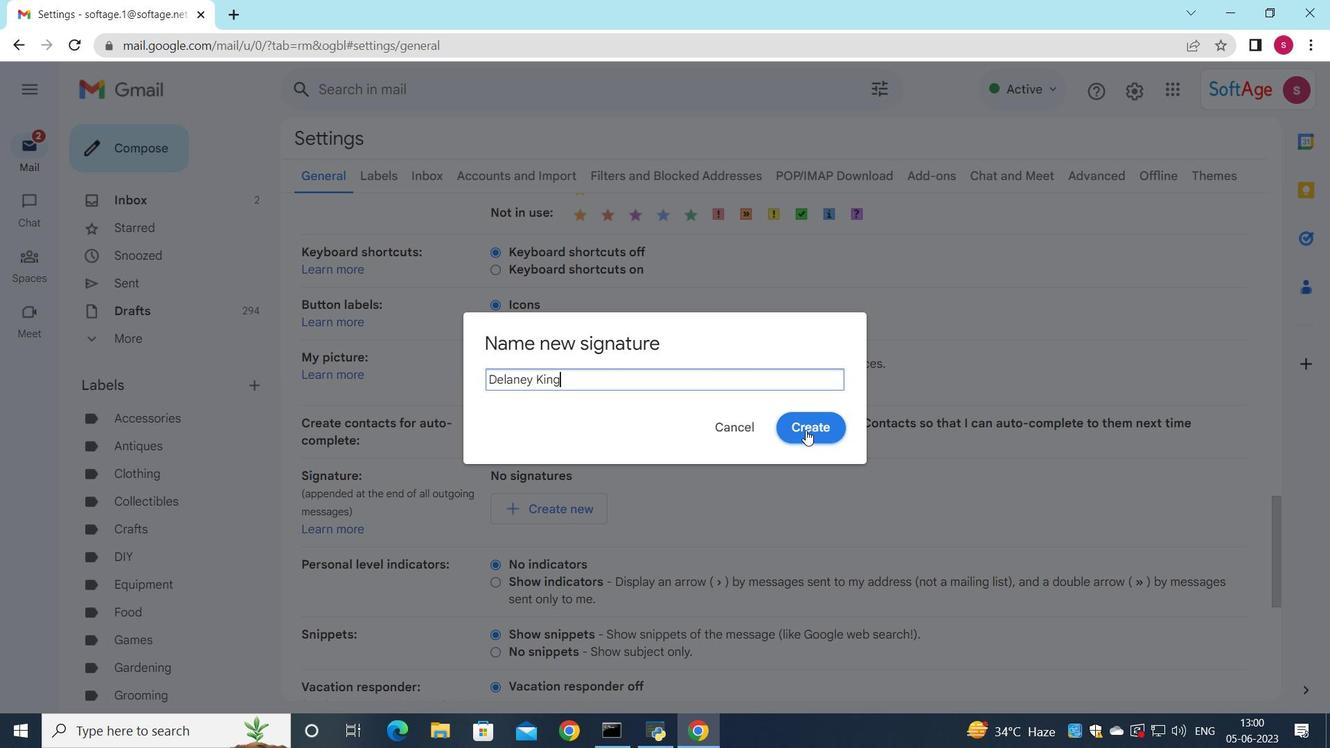 
Action: Mouse moved to (739, 498)
Screenshot: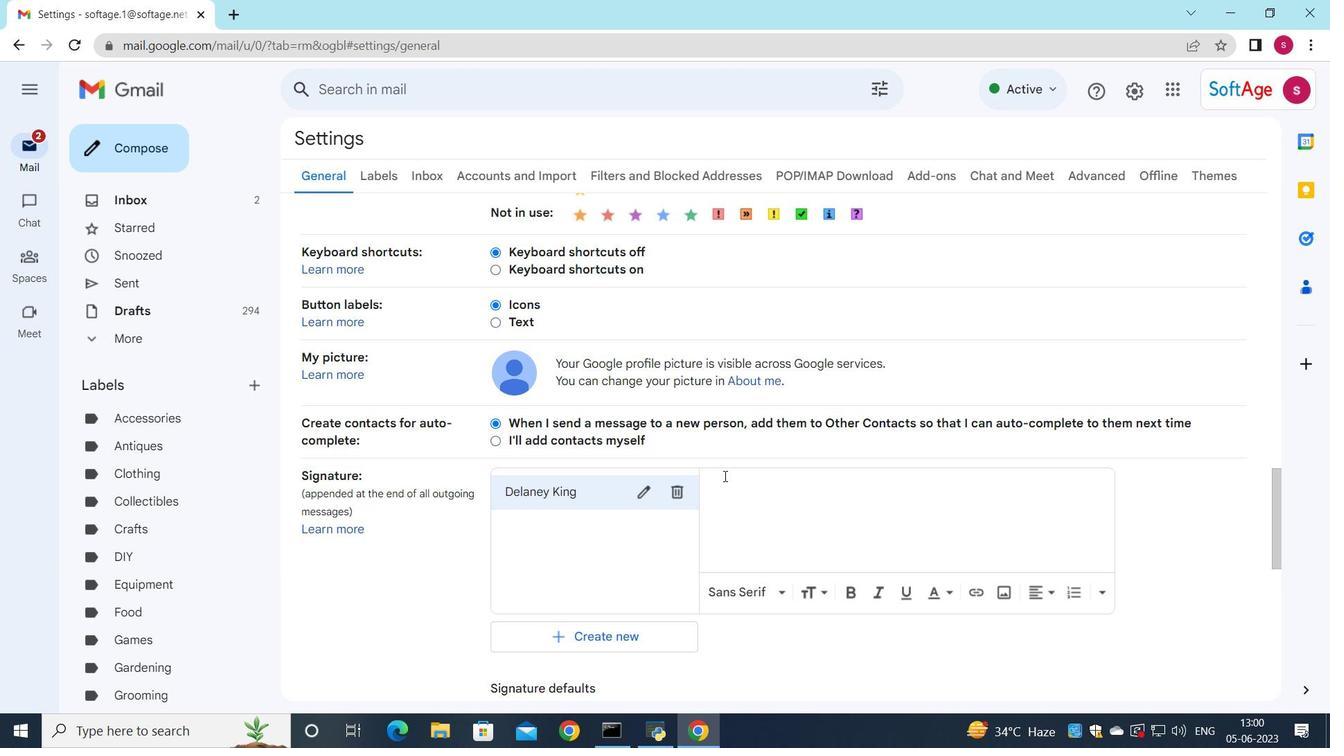 
Action: Mouse pressed left at (739, 498)
Screenshot: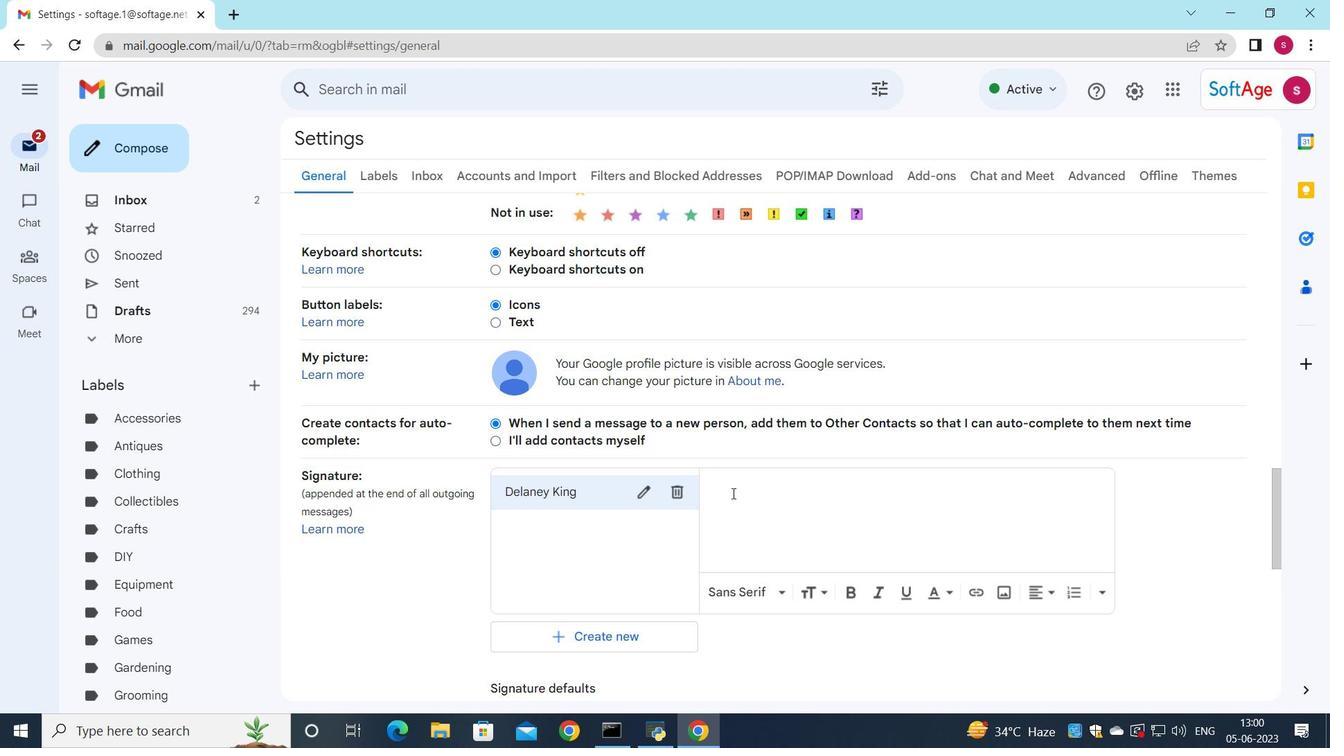
Action: Key pressed <Key.shift>Delaney<Key.space><Key.shift>King
Screenshot: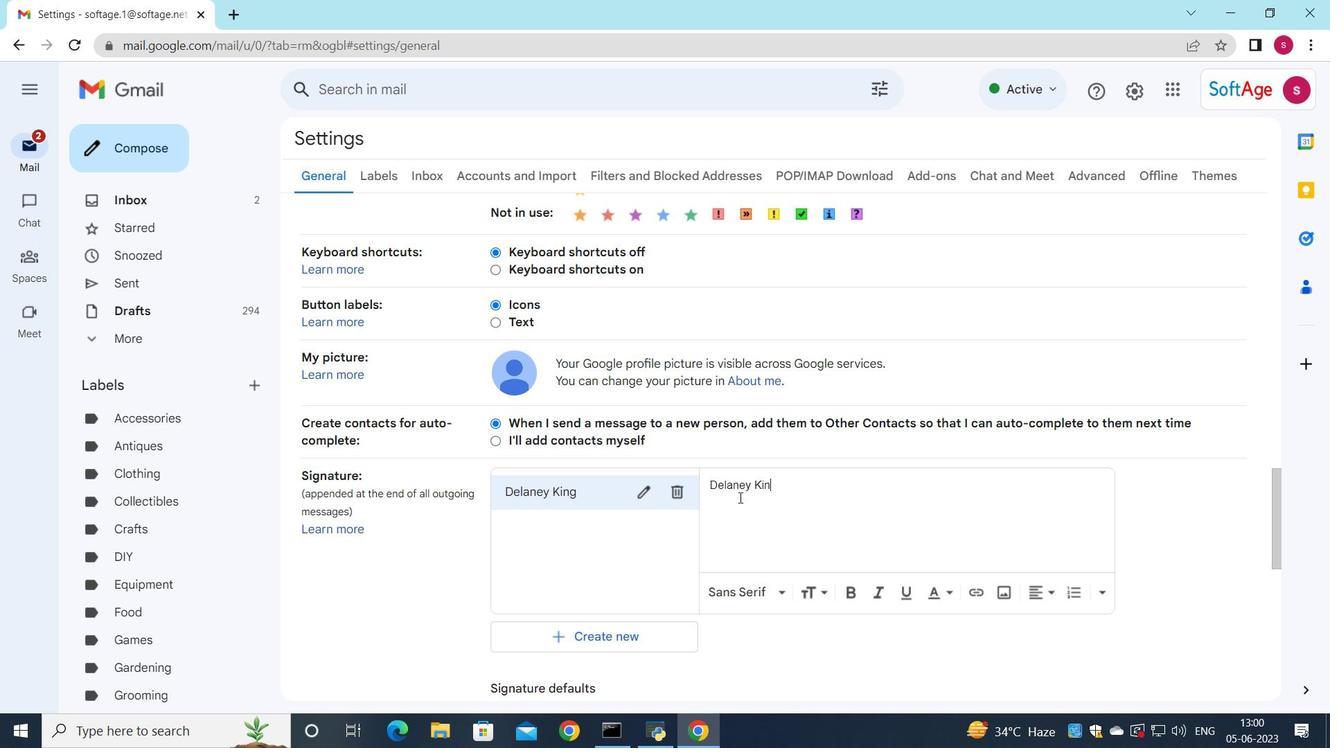 
Action: Mouse moved to (737, 493)
Screenshot: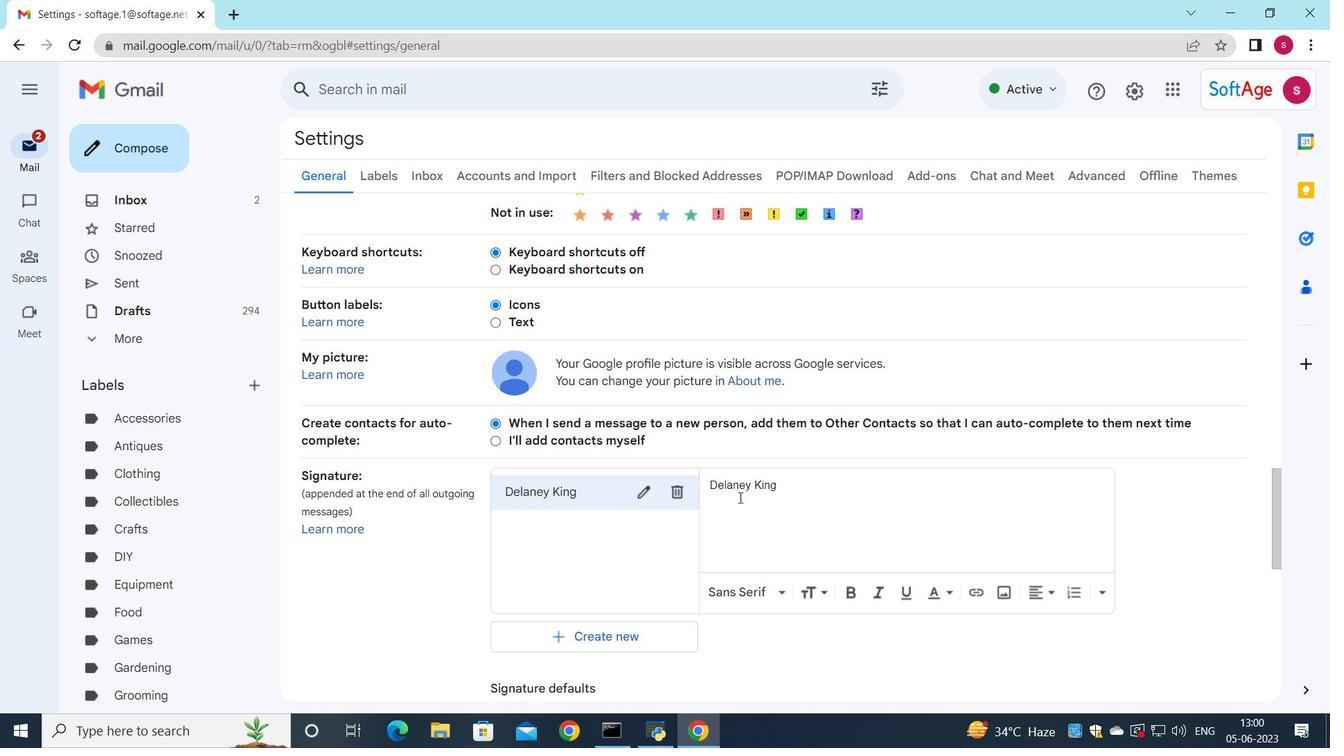 
Action: Mouse scrolled (737, 492) with delta (0, 0)
Screenshot: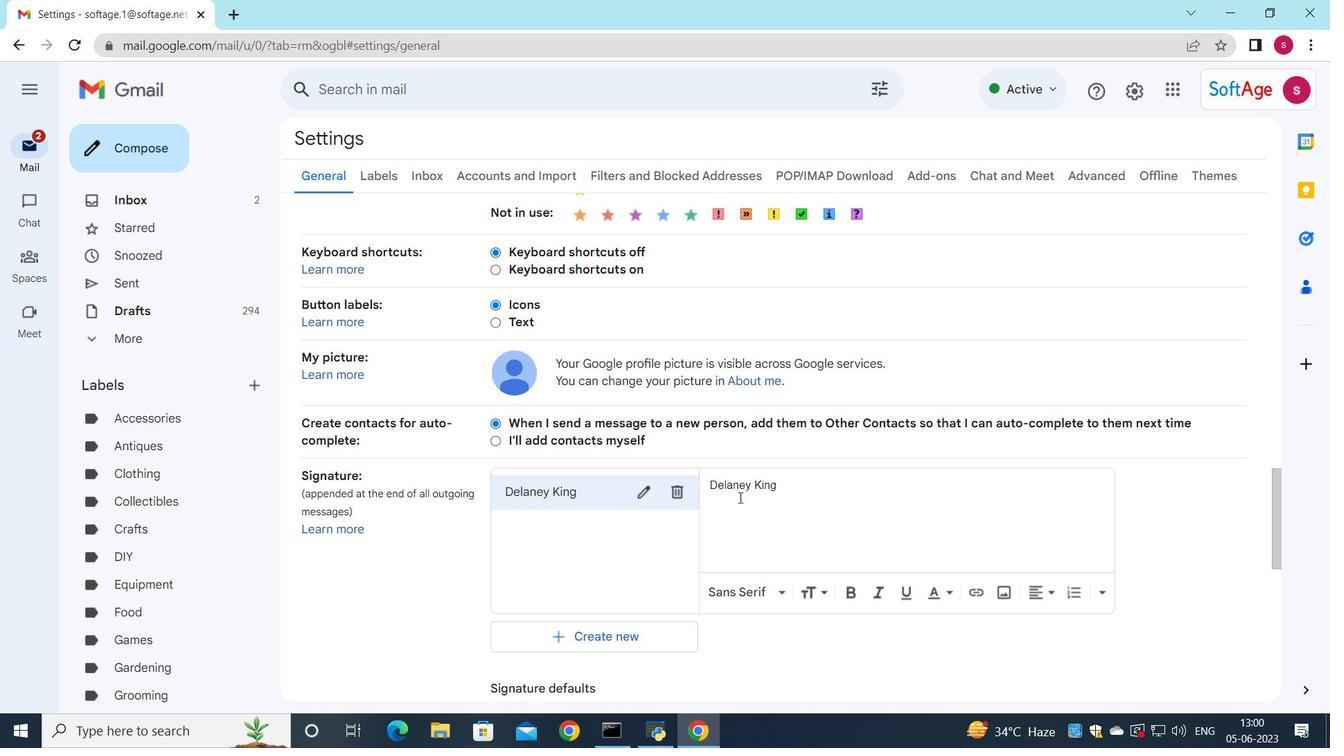 
Action: Mouse moved to (730, 494)
Screenshot: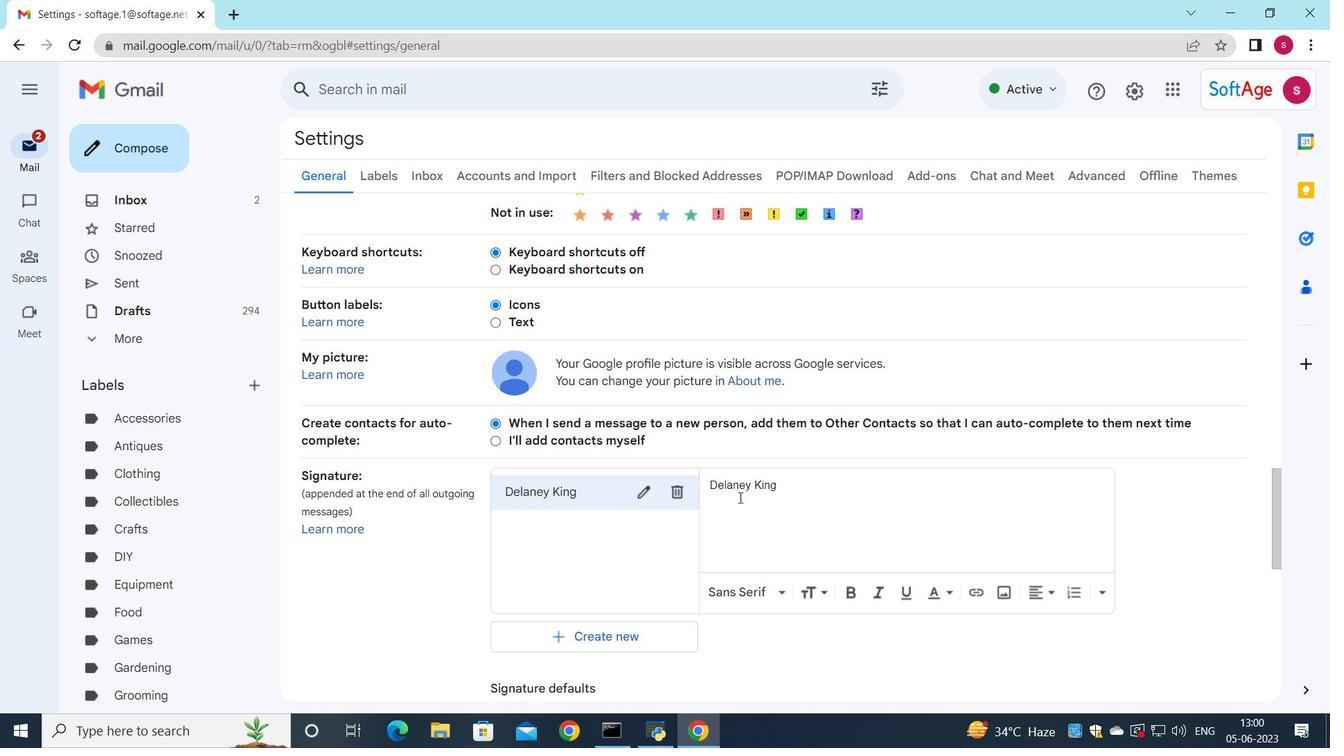 
Action: Mouse scrolled (730, 494) with delta (0, 0)
Screenshot: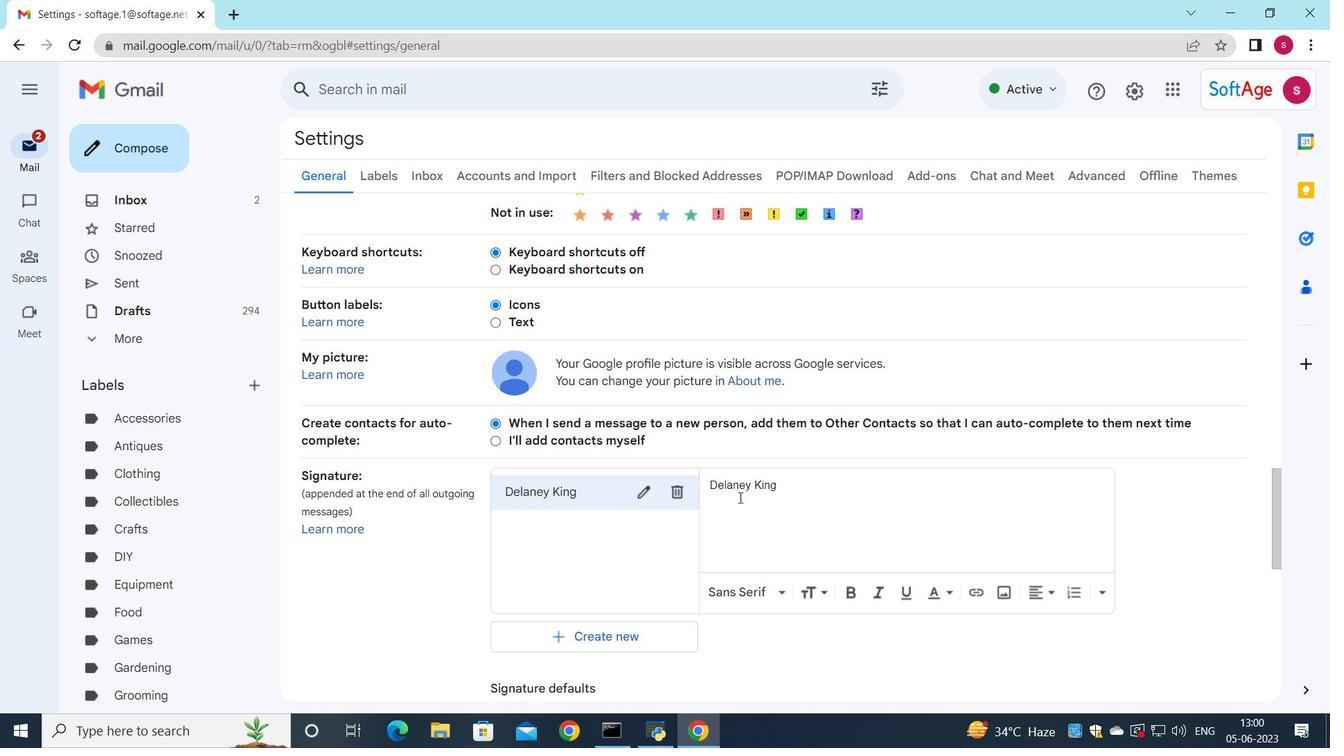 
Action: Mouse moved to (622, 557)
Screenshot: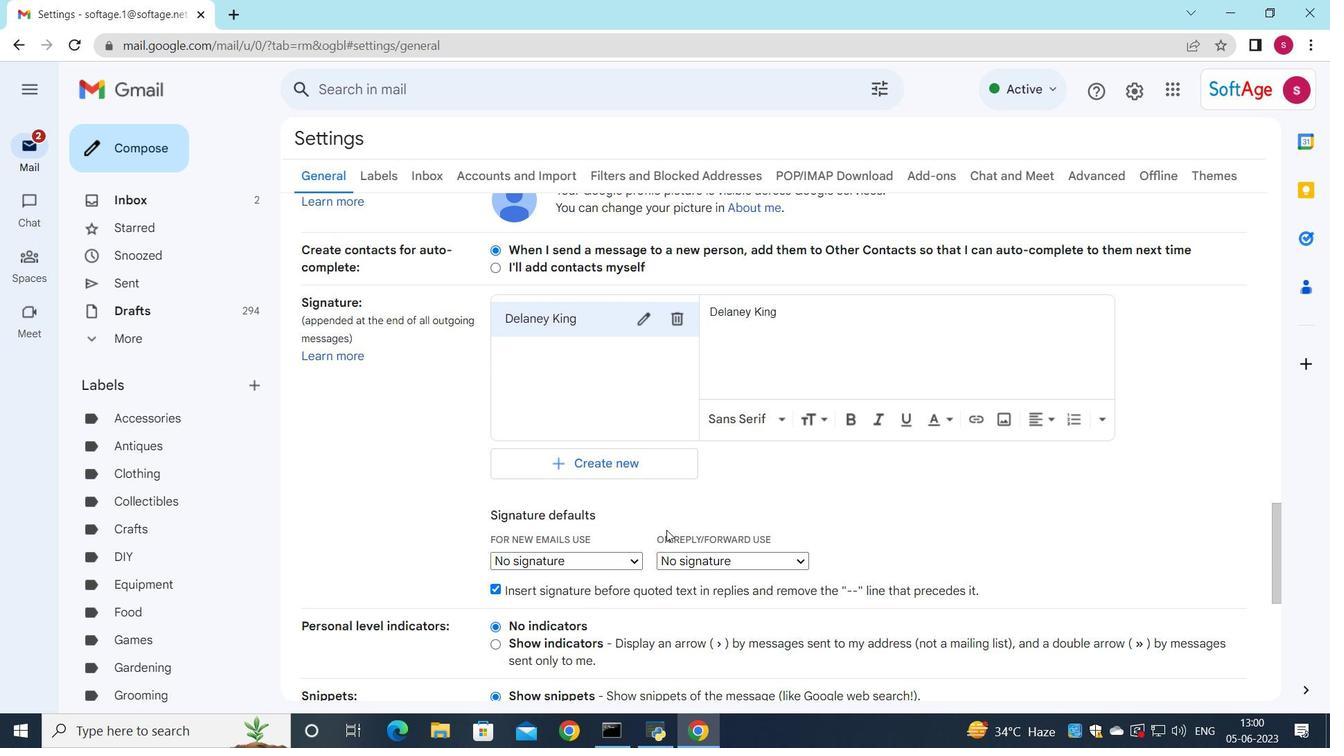 
Action: Mouse pressed left at (622, 557)
Screenshot: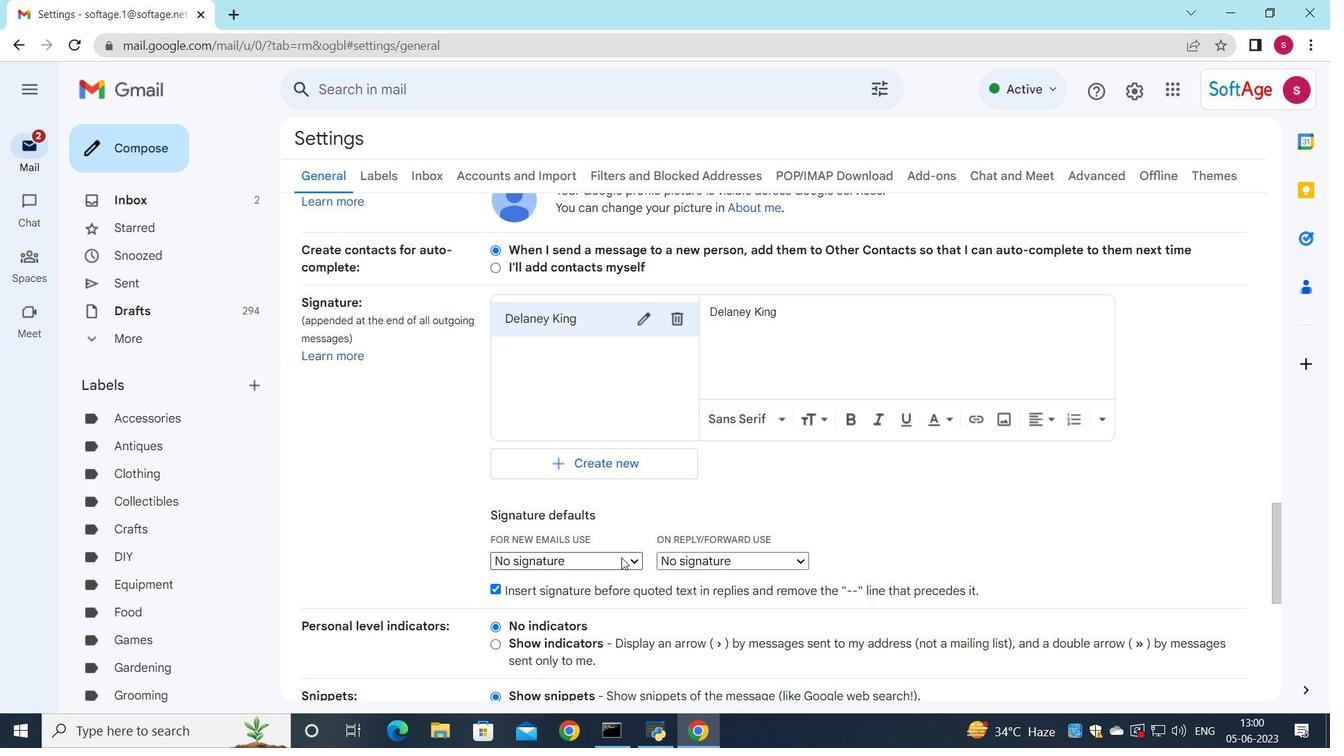
Action: Mouse moved to (601, 596)
Screenshot: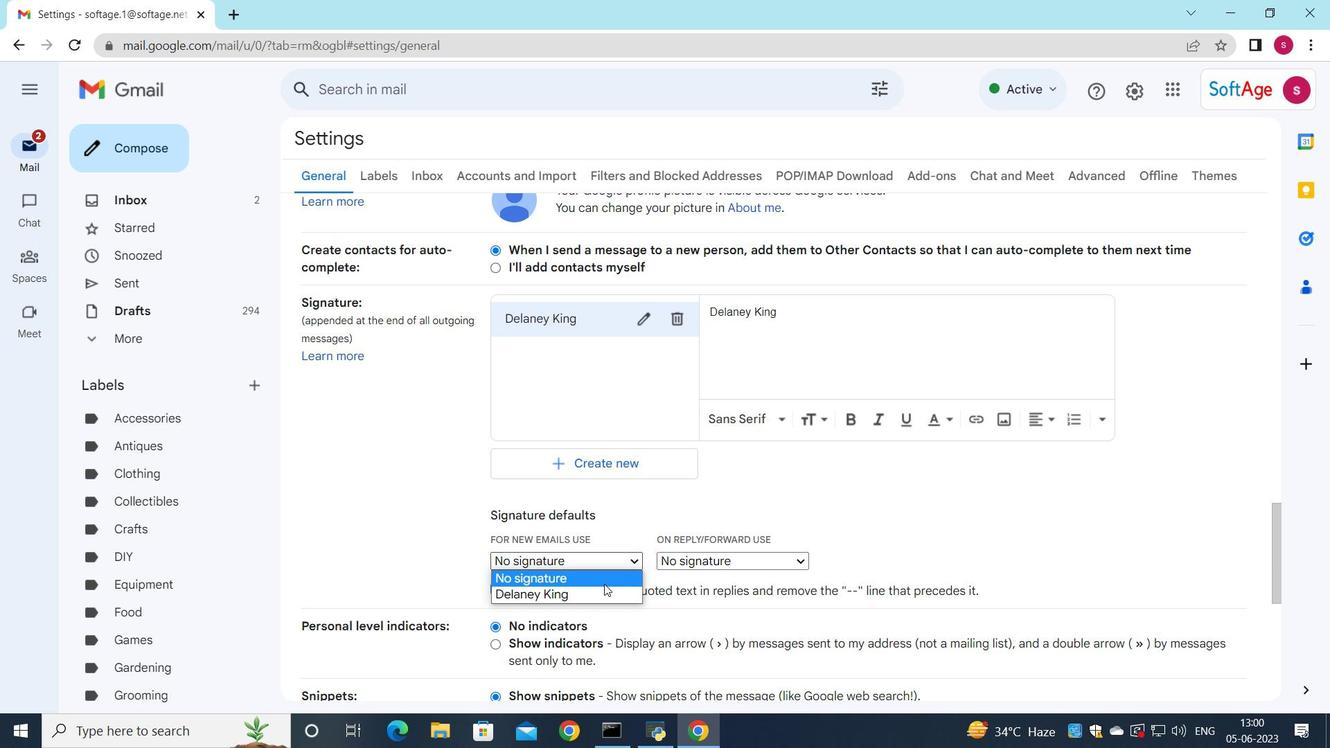 
Action: Mouse pressed left at (601, 596)
Screenshot: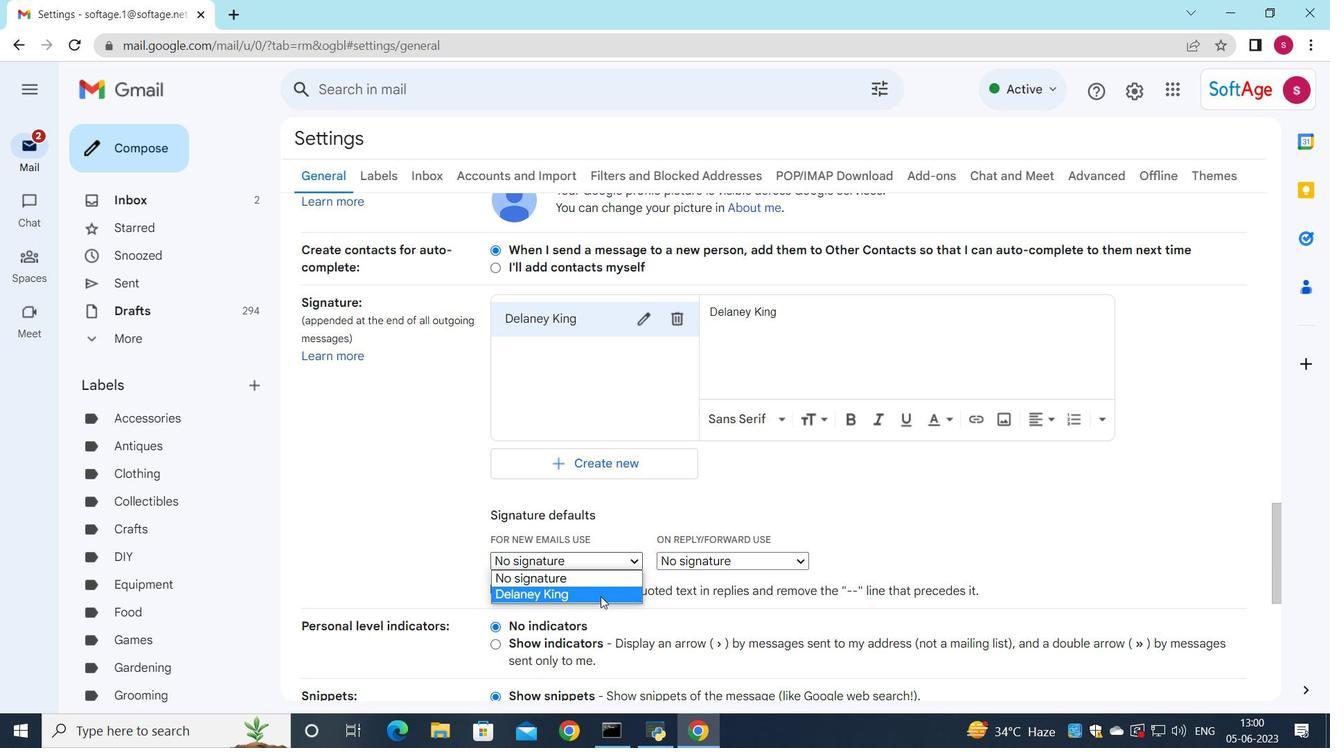 
Action: Mouse moved to (676, 556)
Screenshot: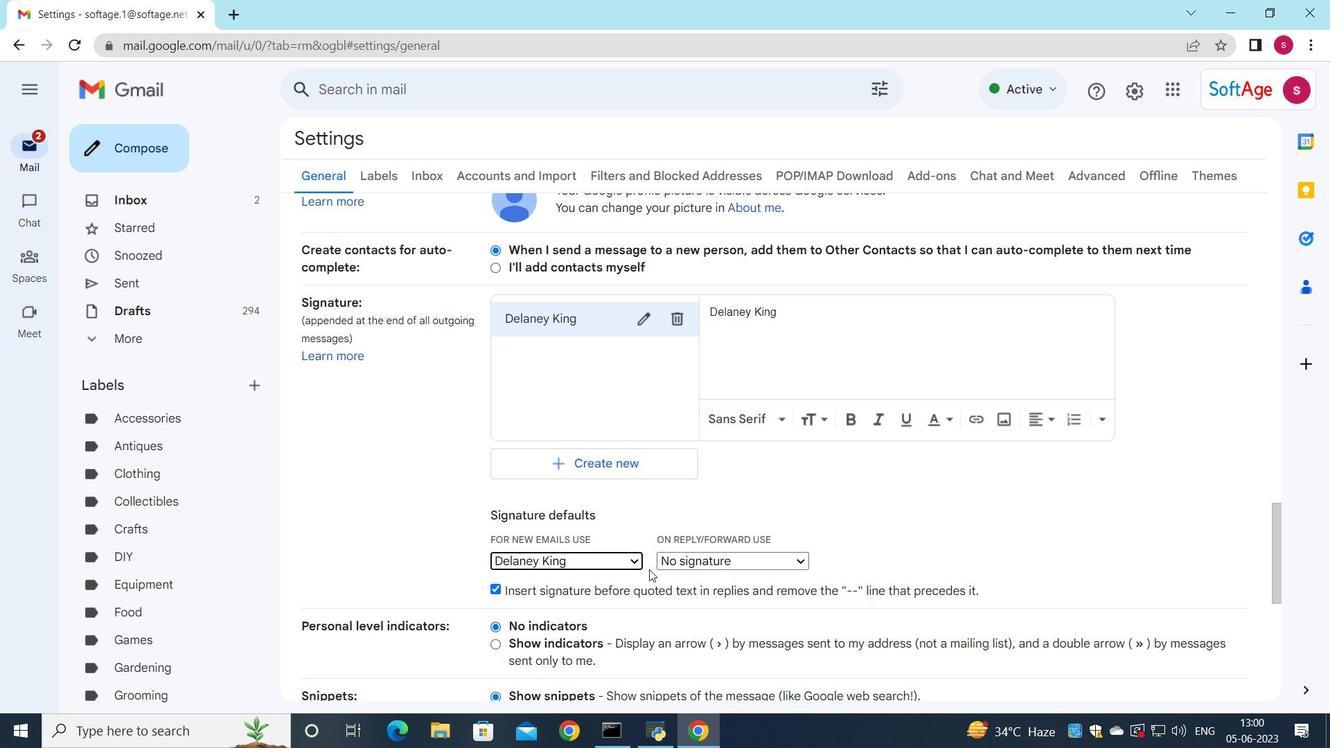 
Action: Mouse pressed left at (676, 556)
Screenshot: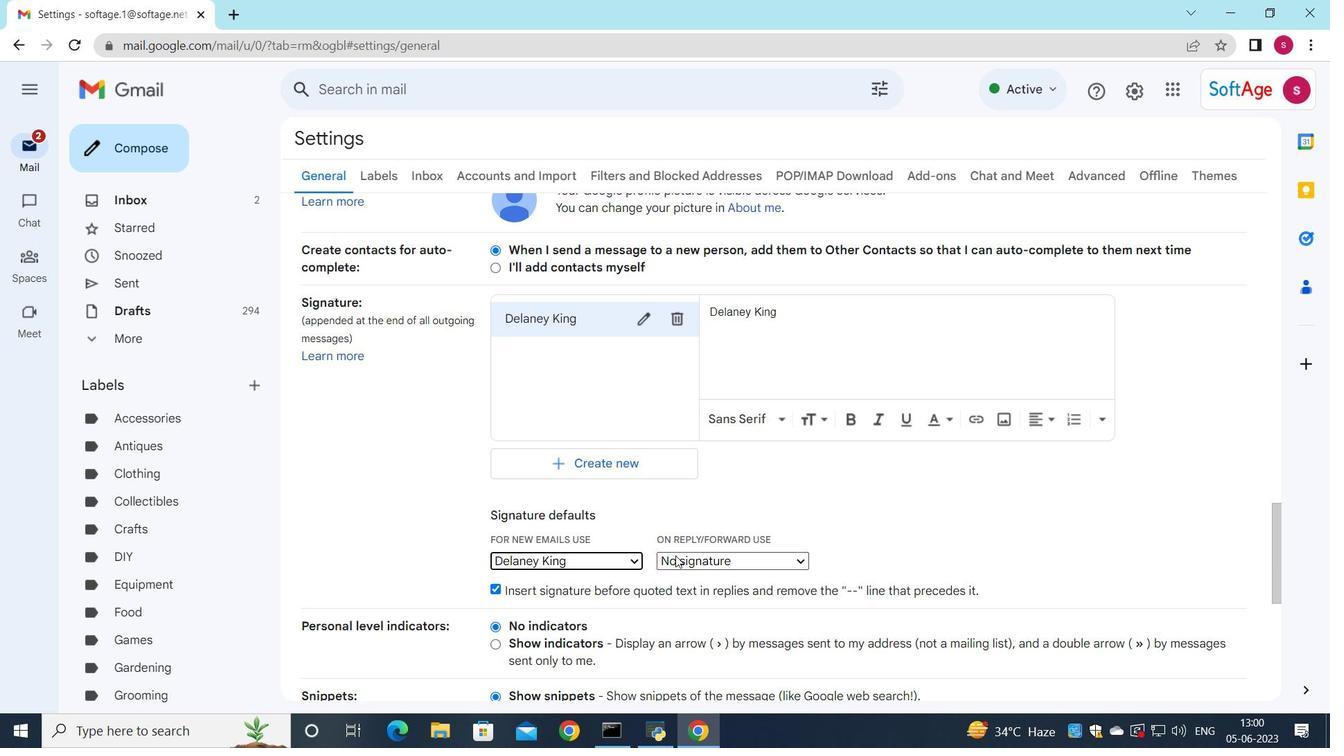 
Action: Mouse moved to (681, 595)
Screenshot: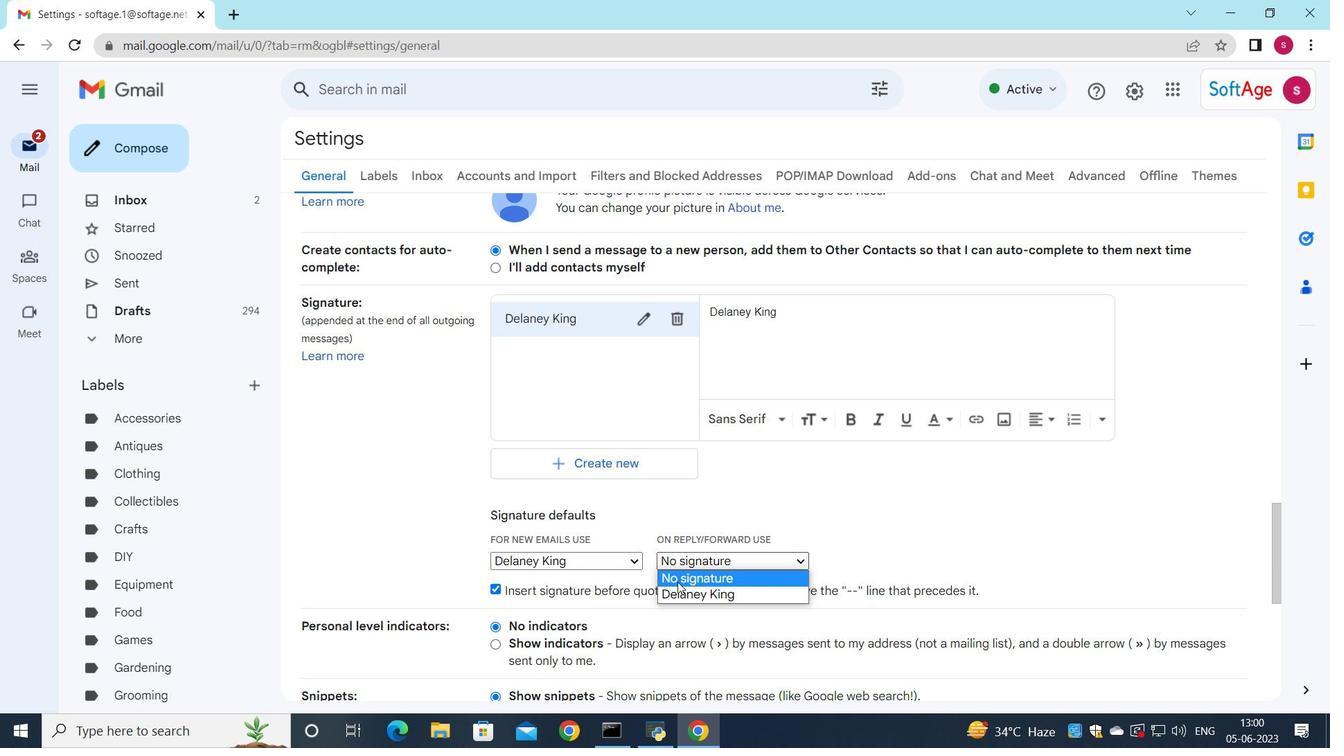 
Action: Mouse pressed left at (681, 595)
Screenshot: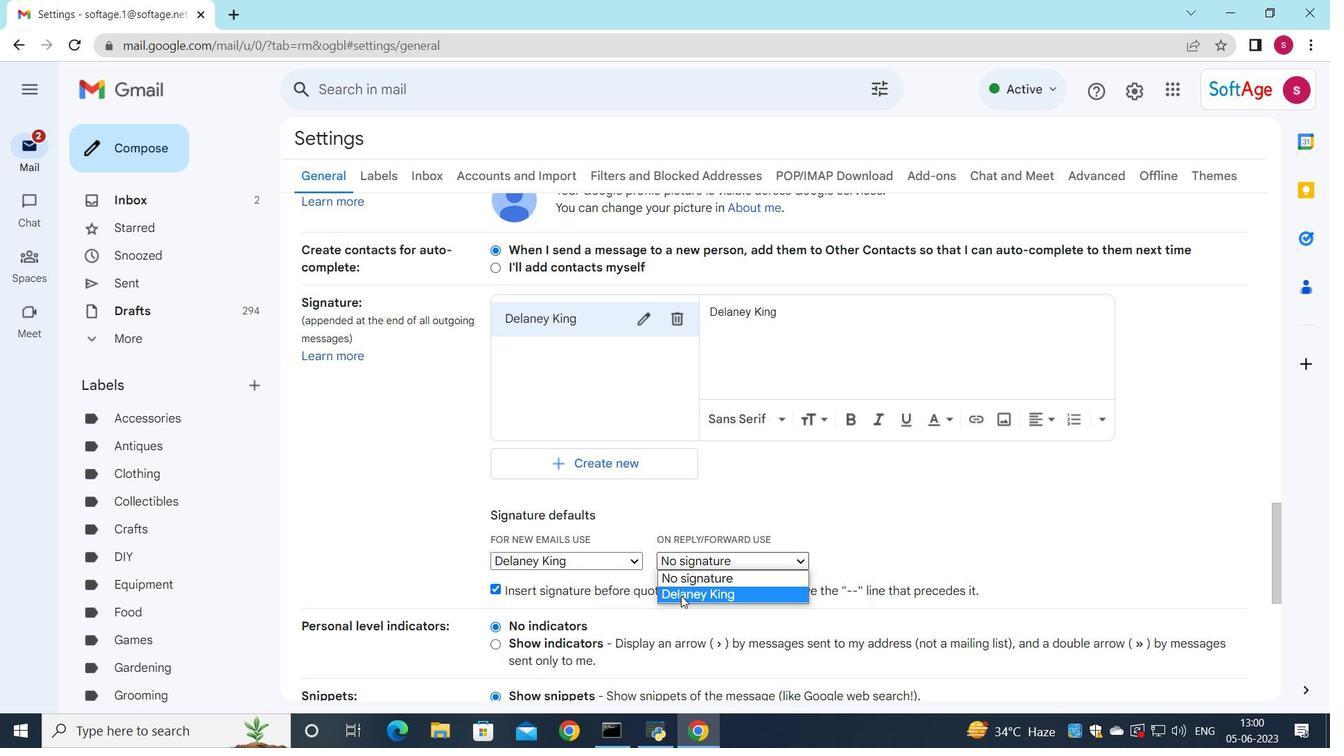 
Action: Mouse moved to (681, 587)
Screenshot: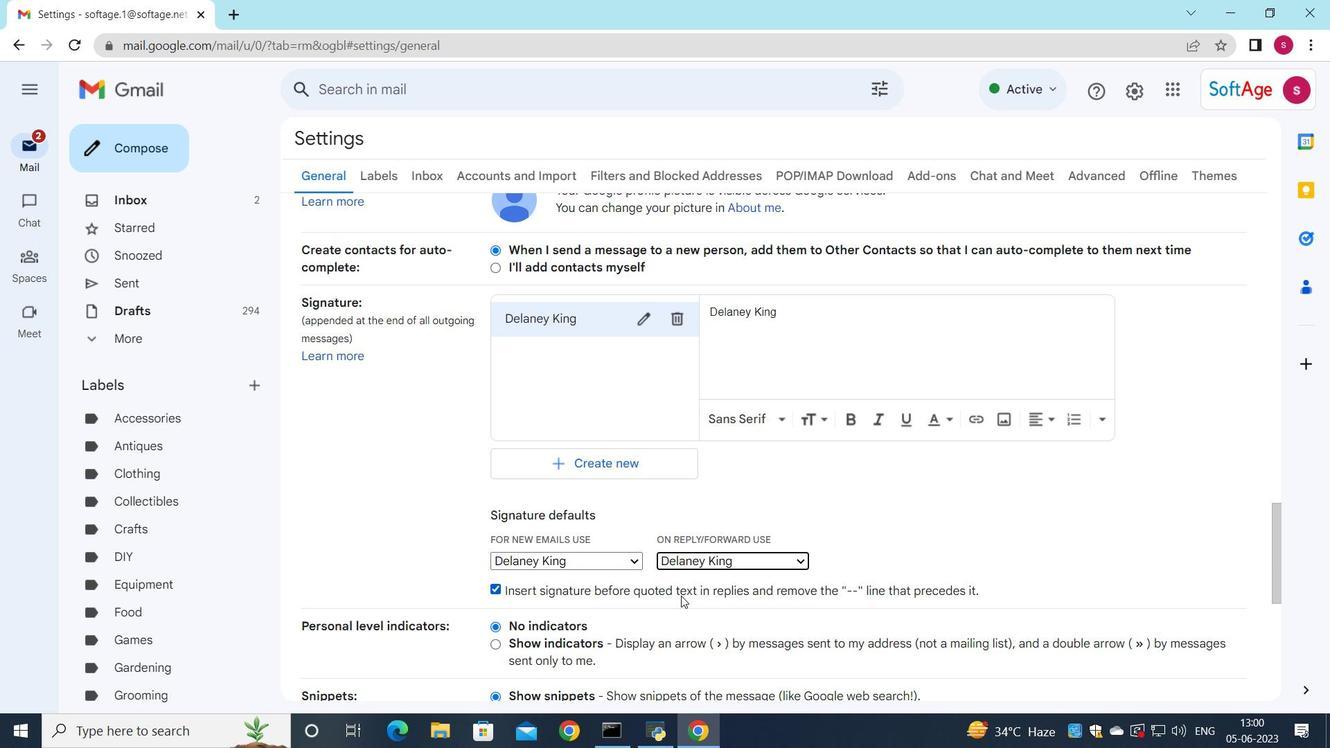 
Action: Mouse scrolled (681, 586) with delta (0, 0)
Screenshot: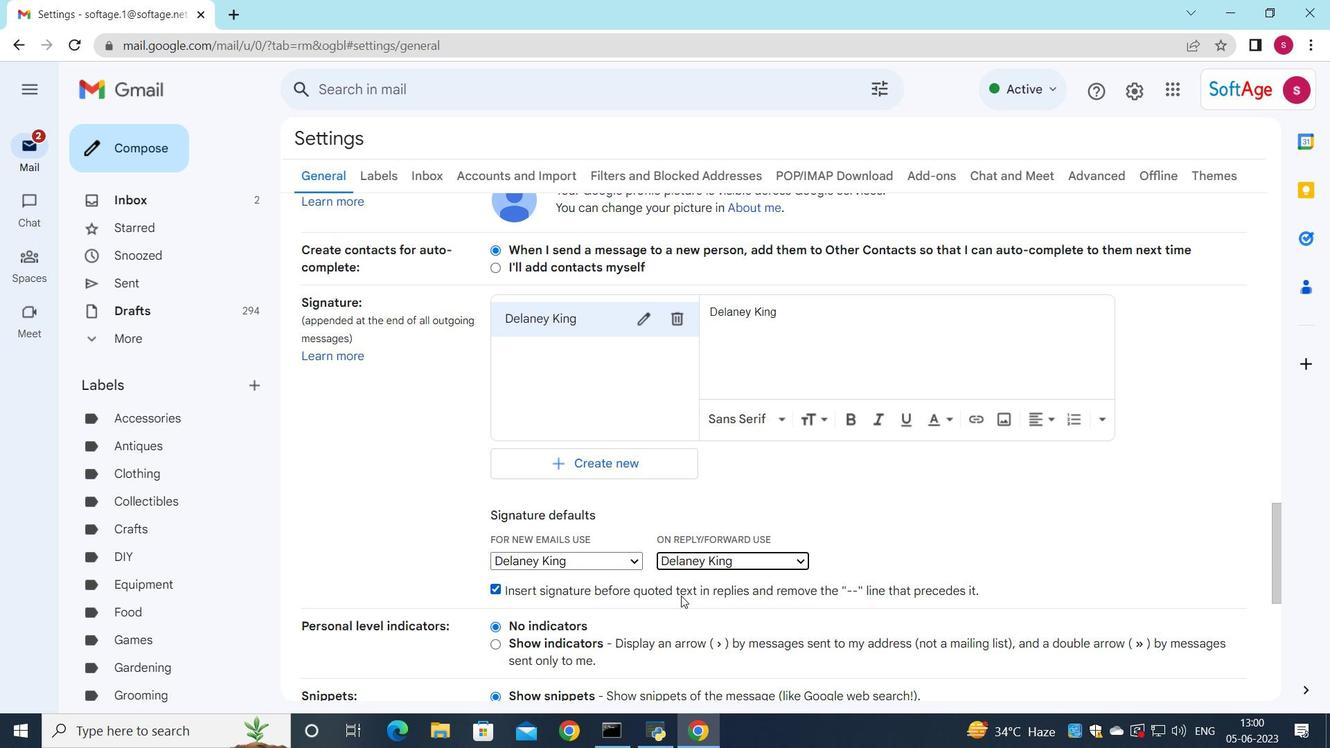 
Action: Mouse scrolled (681, 586) with delta (0, 0)
Screenshot: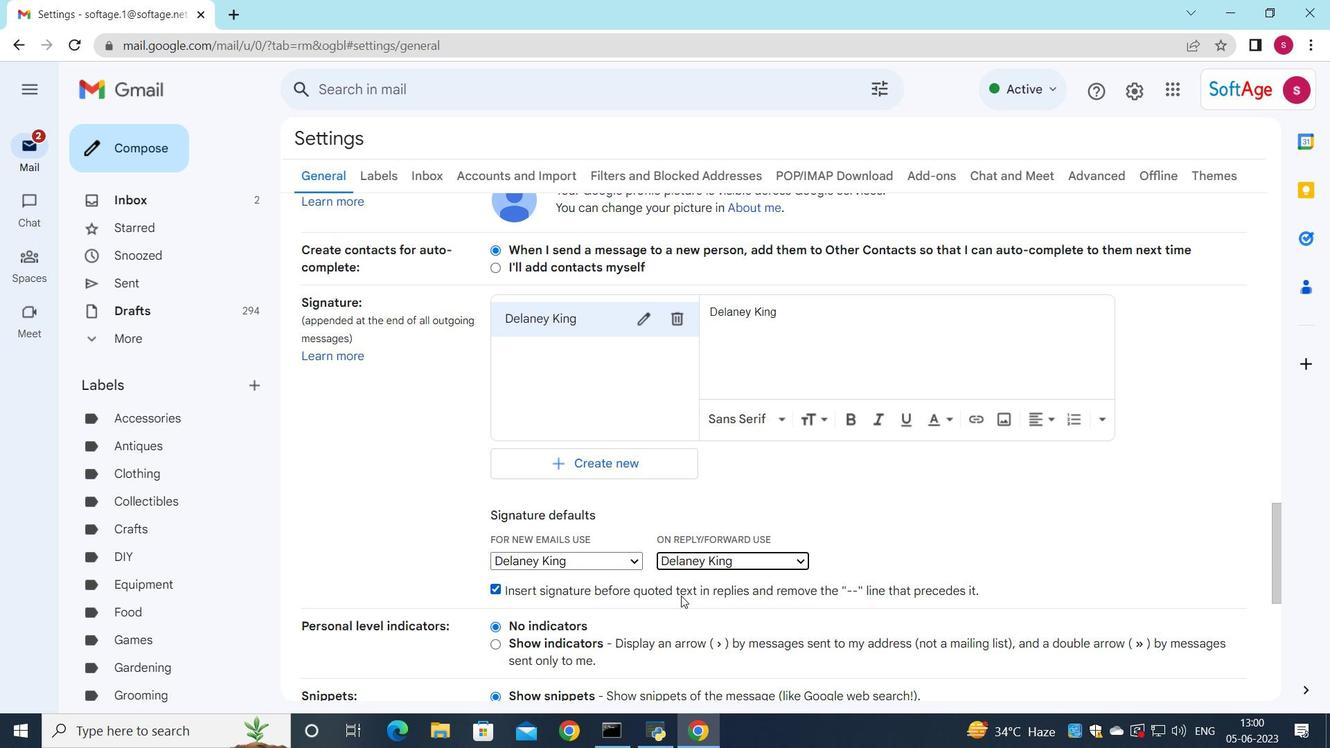 
Action: Mouse scrolled (681, 586) with delta (0, 0)
Screenshot: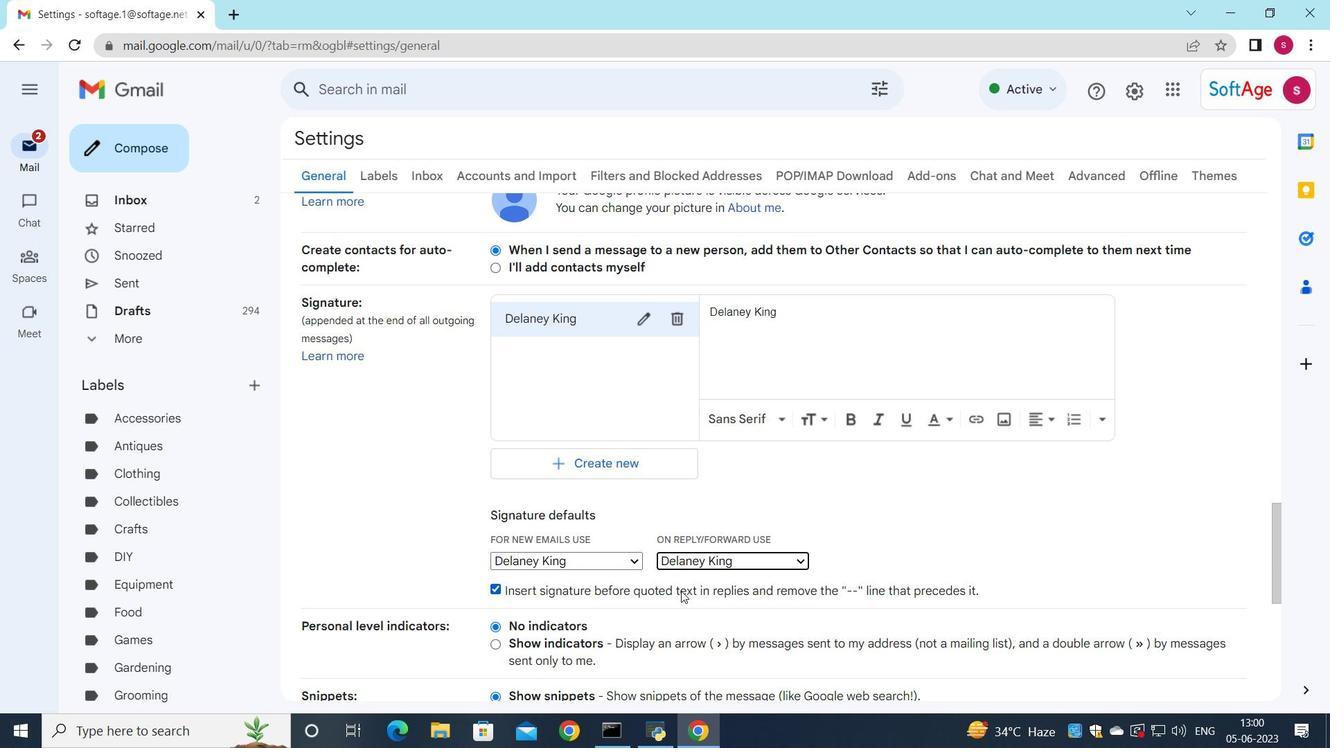 
Action: Mouse scrolled (681, 586) with delta (0, 0)
Screenshot: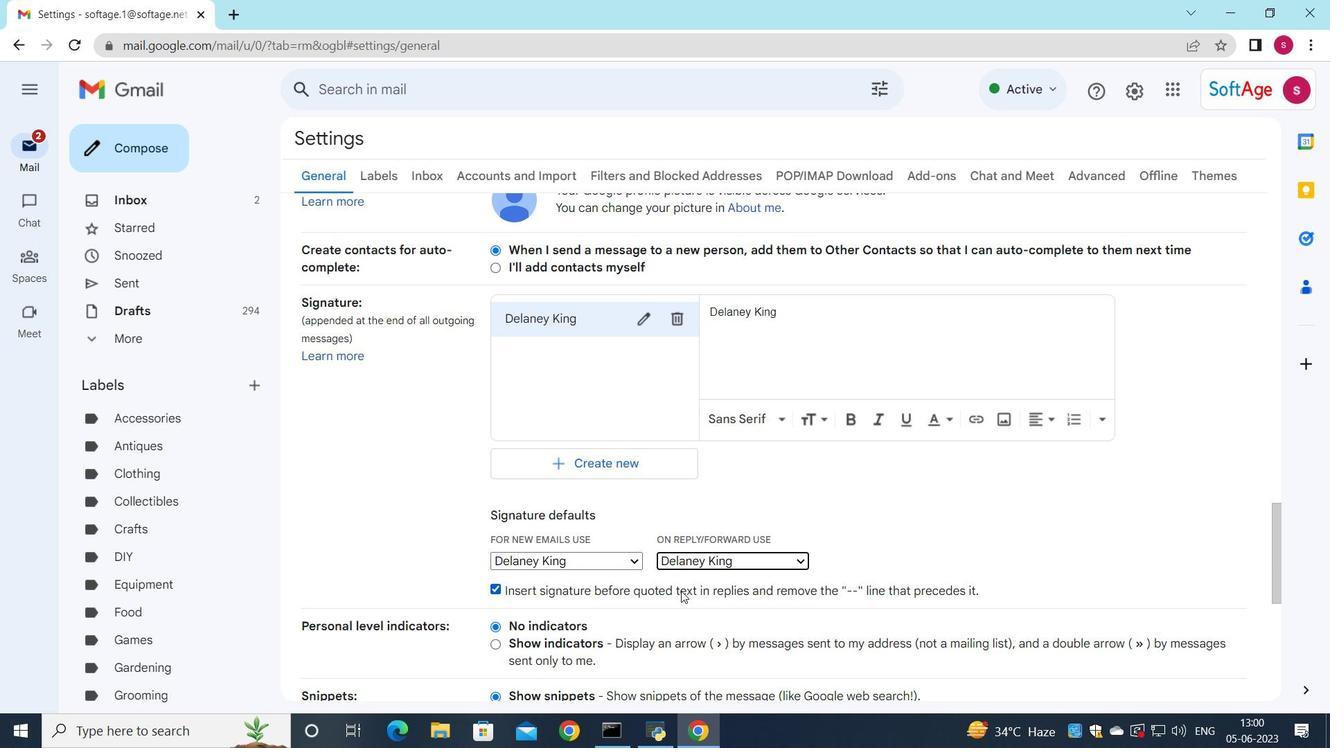 
Action: Mouse scrolled (681, 586) with delta (0, 0)
Screenshot: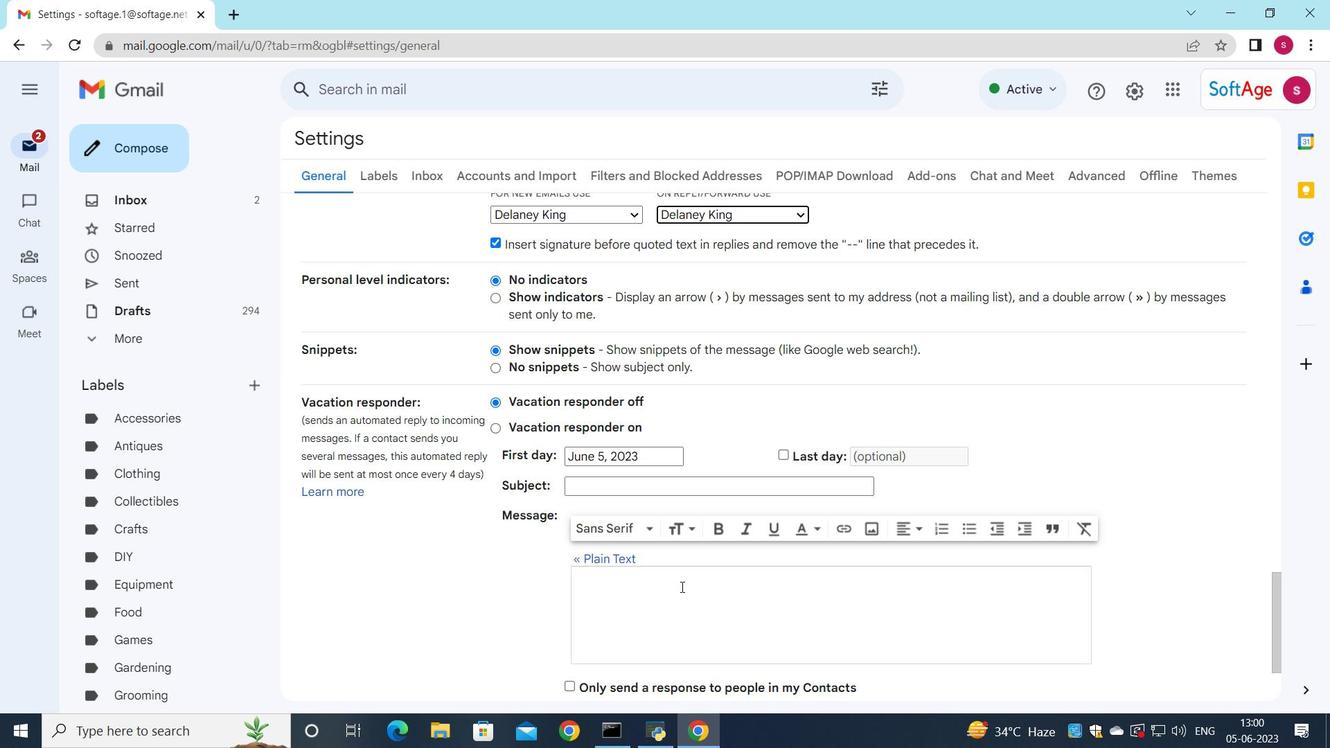 
Action: Mouse scrolled (681, 586) with delta (0, 0)
Screenshot: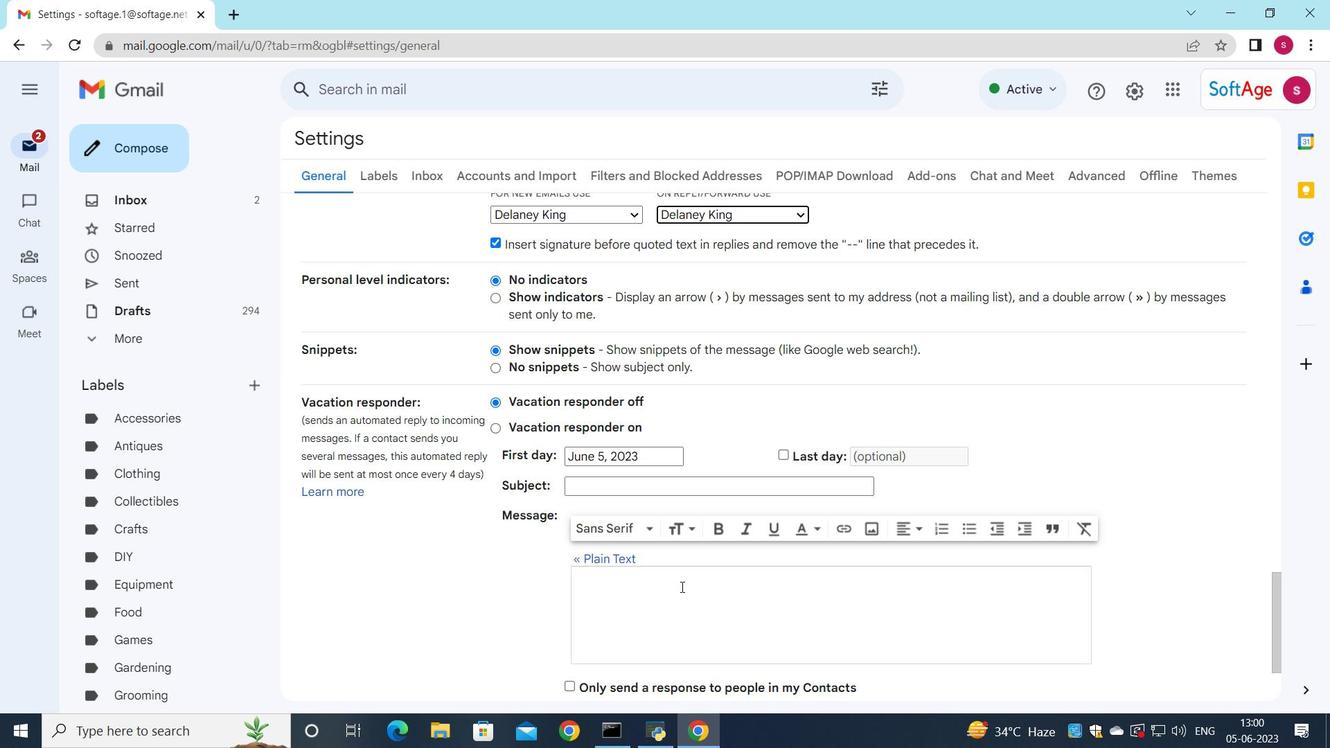 
Action: Mouse scrolled (681, 586) with delta (0, 0)
Screenshot: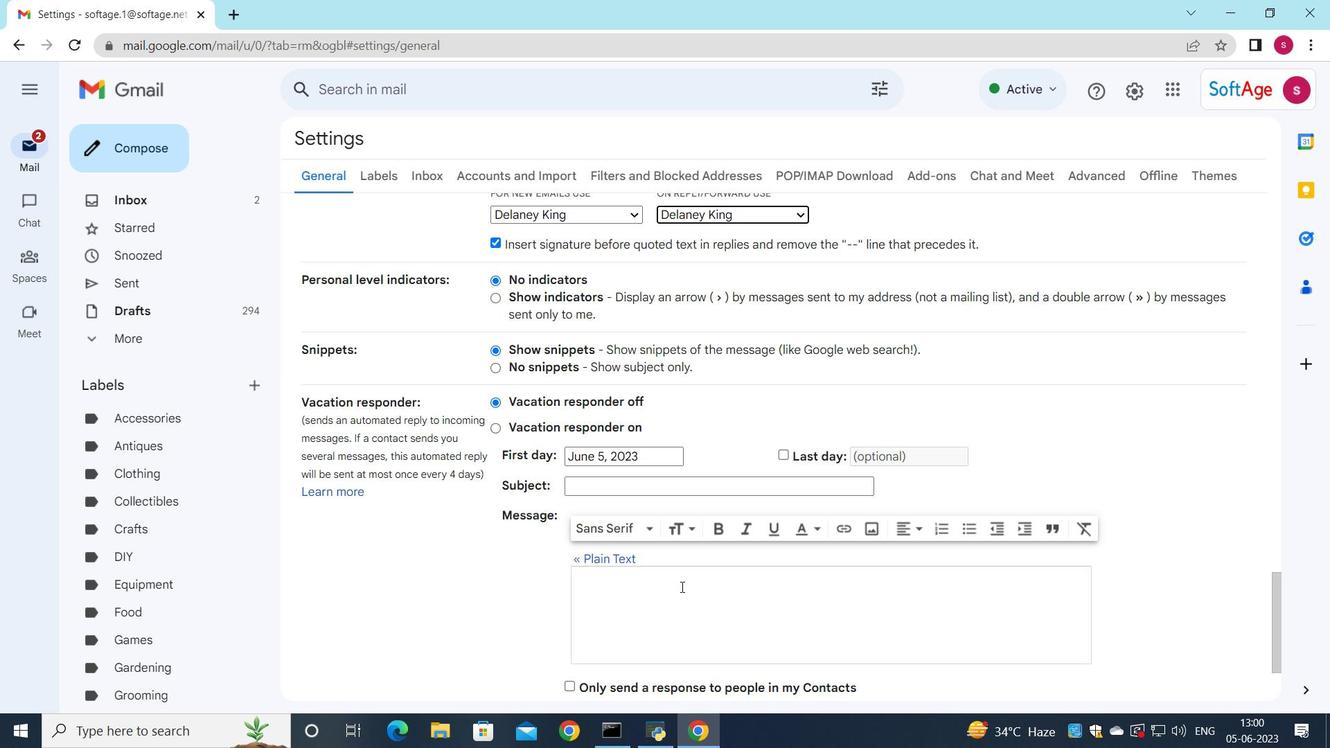 
Action: Mouse moved to (727, 611)
Screenshot: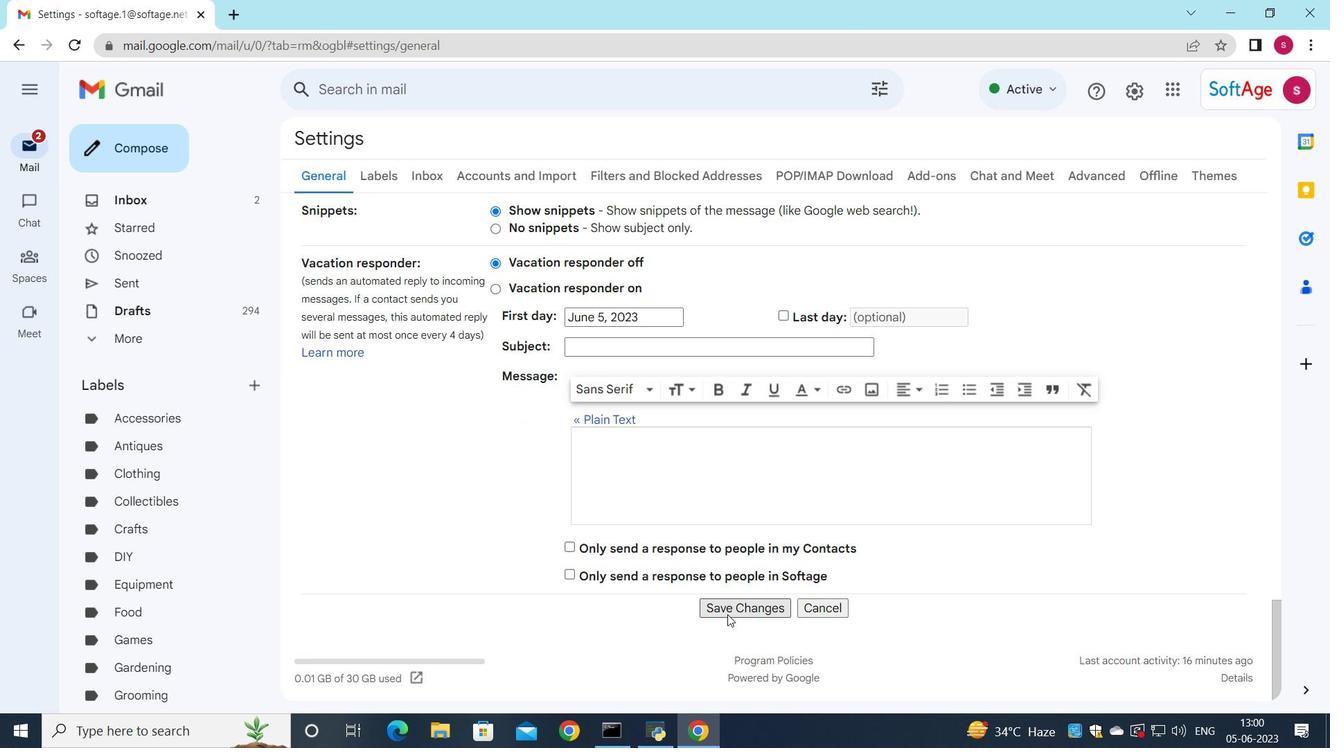 
Action: Mouse pressed left at (727, 611)
Screenshot: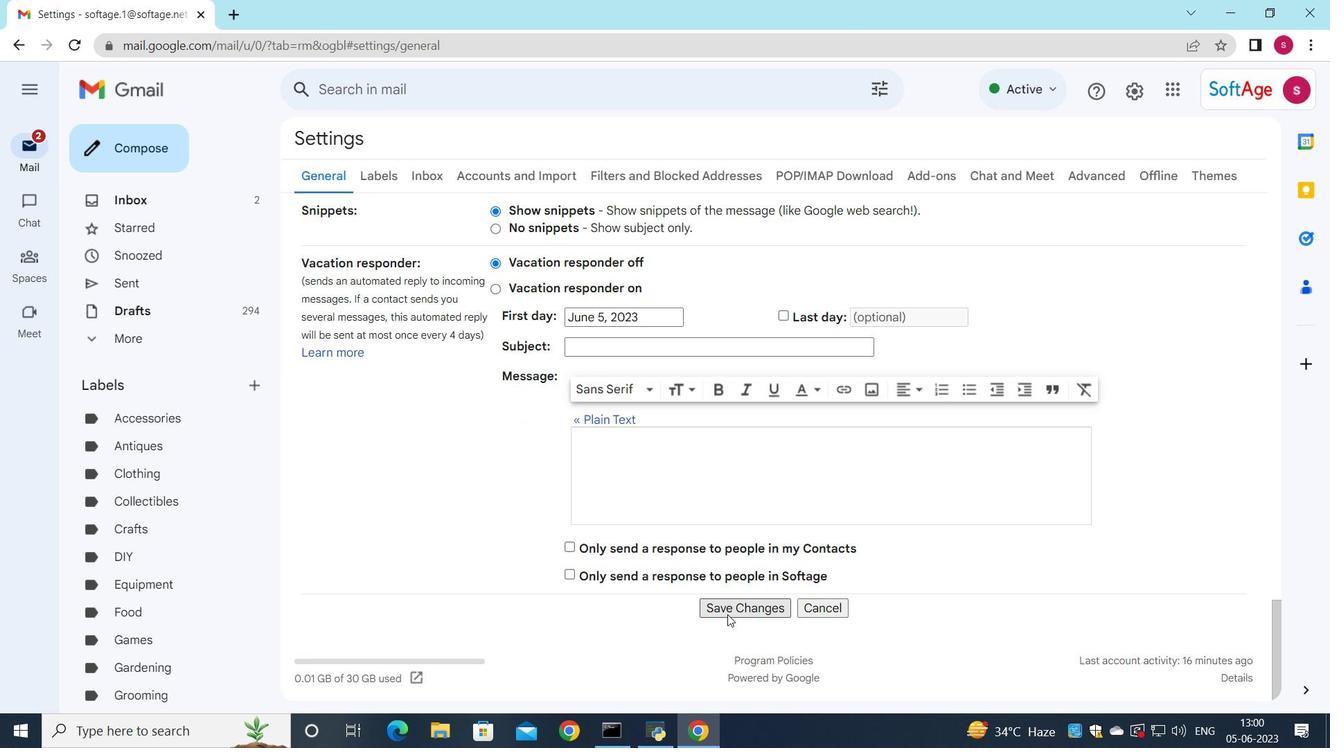 
Action: Mouse moved to (751, 237)
Screenshot: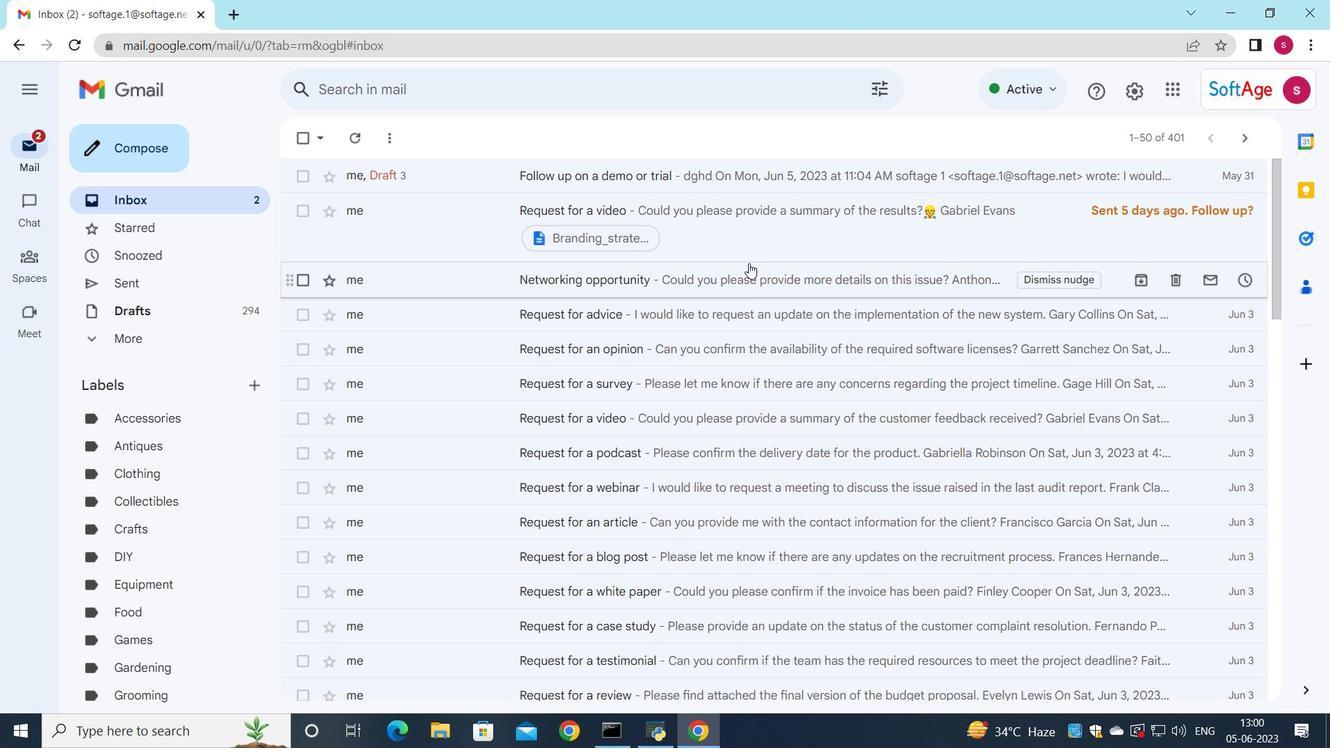 
Action: Mouse pressed left at (751, 237)
Screenshot: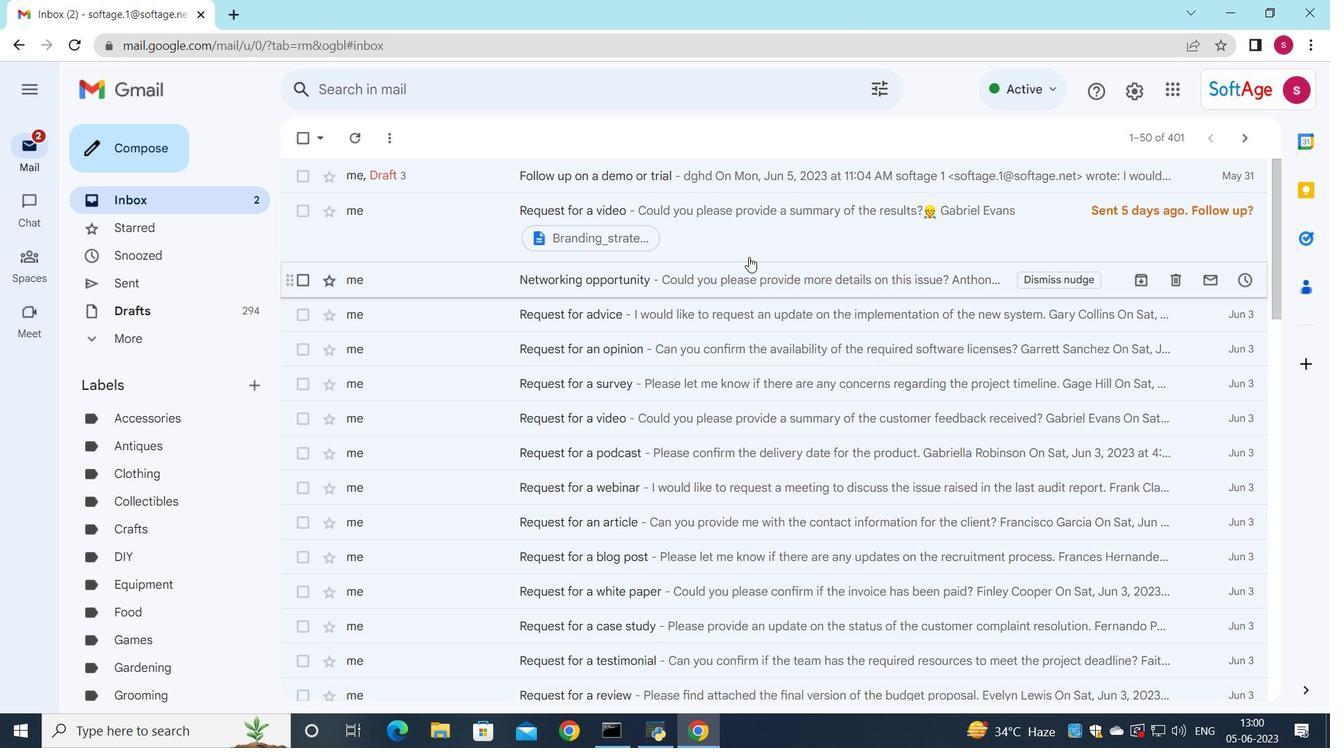 
Action: Mouse moved to (583, 558)
Screenshot: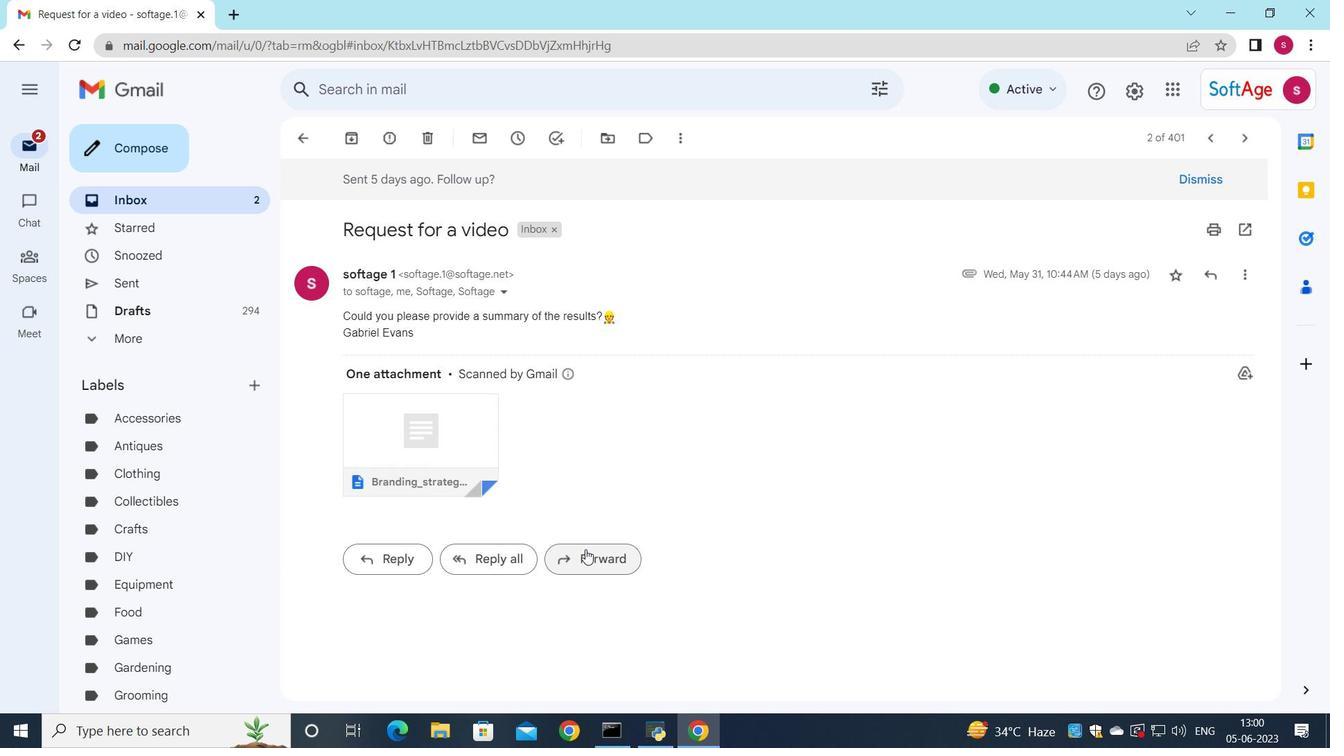 
Action: Mouse pressed left at (583, 558)
Screenshot: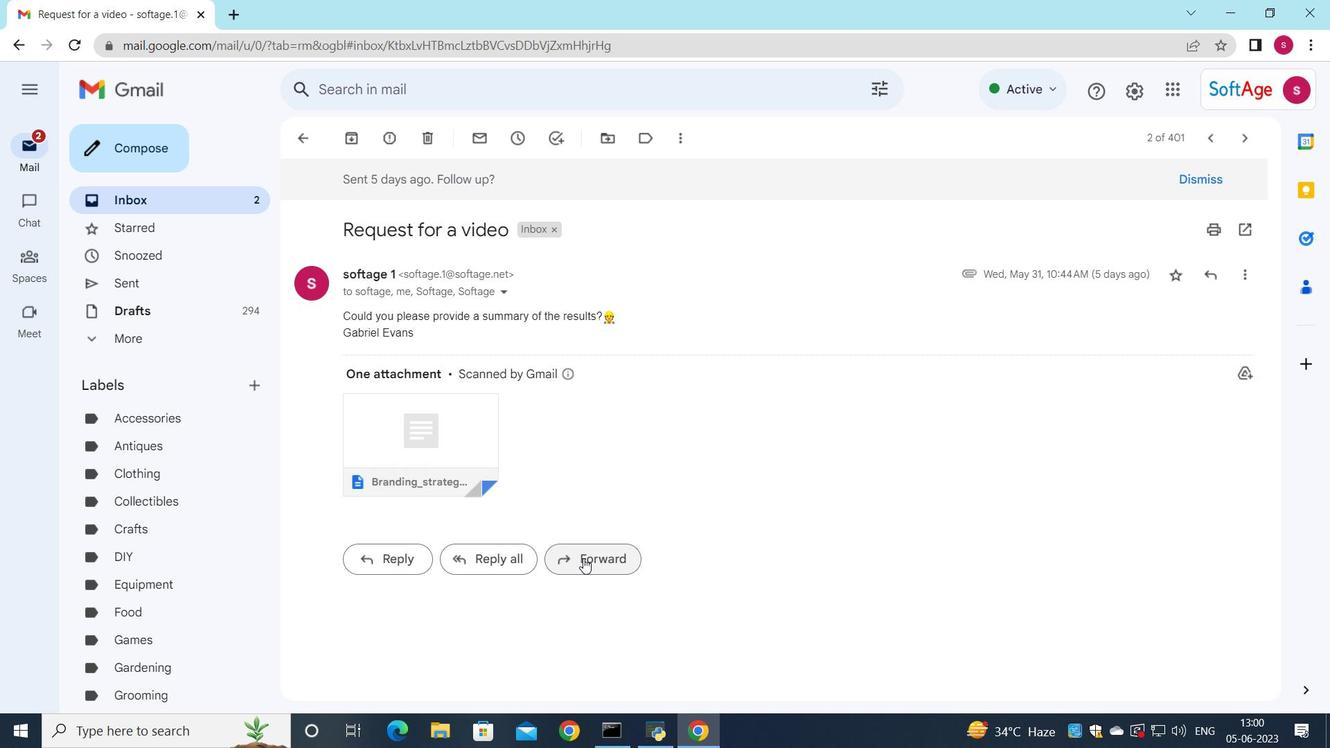 
Action: Mouse moved to (383, 525)
Screenshot: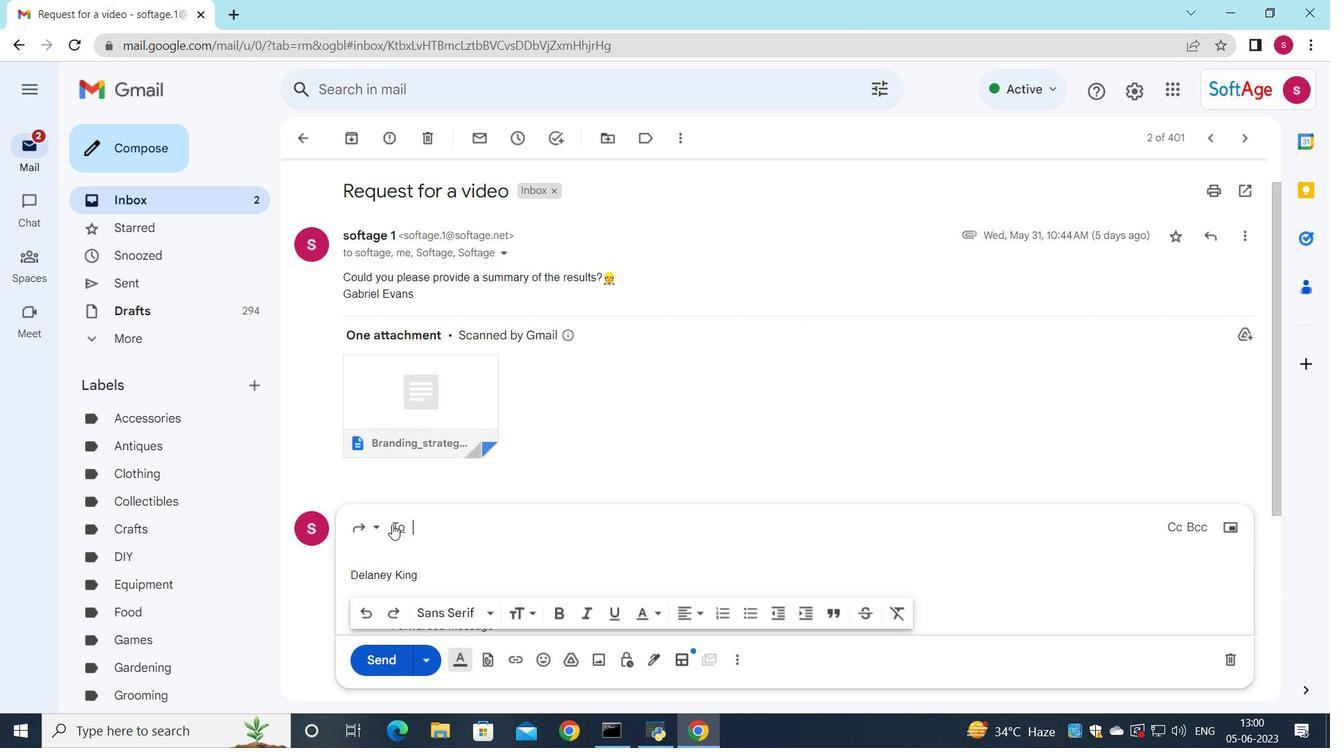 
Action: Mouse pressed left at (383, 525)
Screenshot: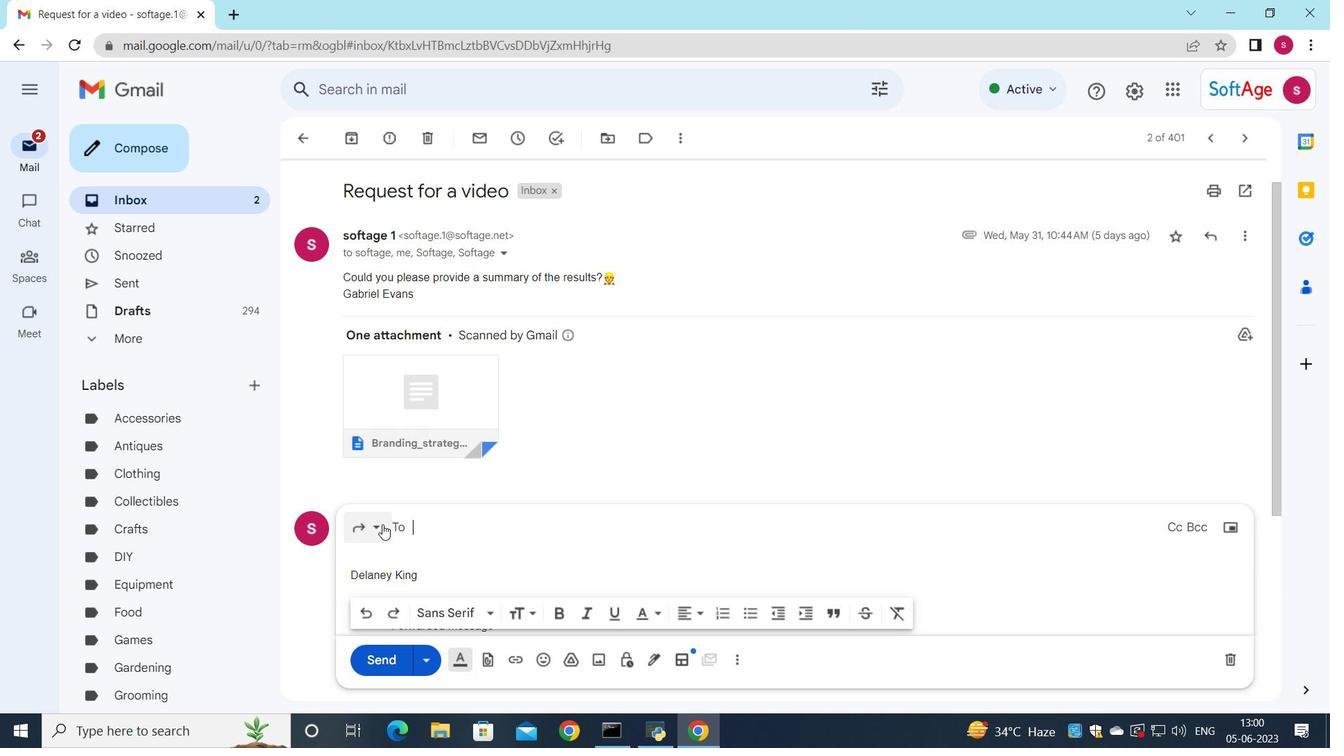 
Action: Mouse moved to (407, 462)
Screenshot: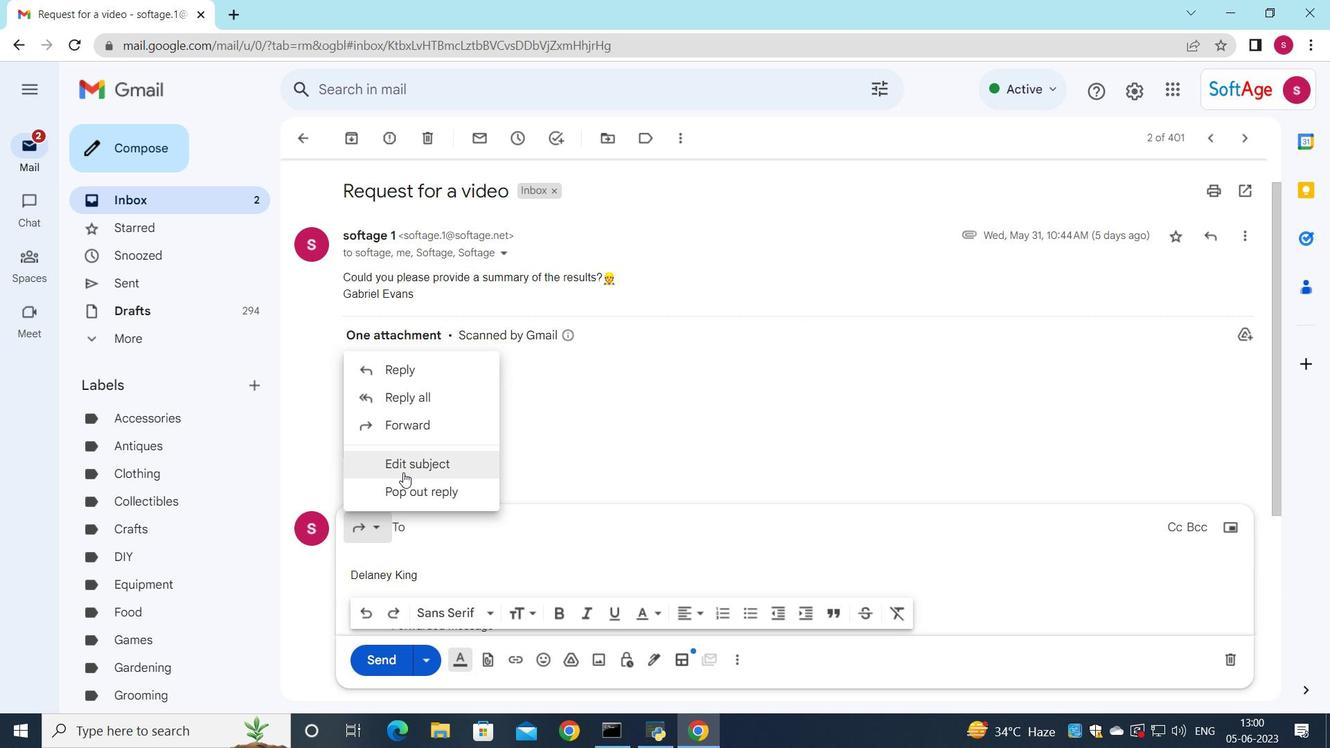 
Action: Mouse pressed left at (407, 462)
Screenshot: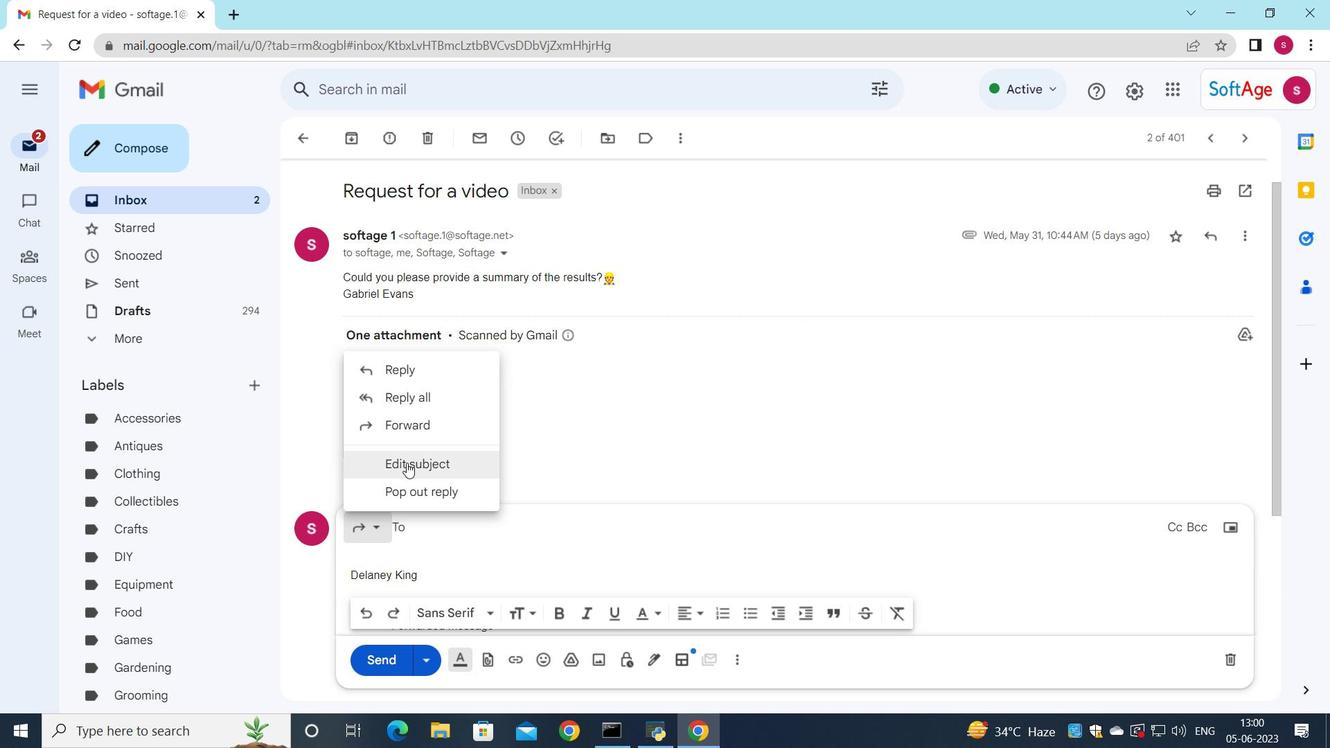 
Action: Mouse moved to (904, 304)
Screenshot: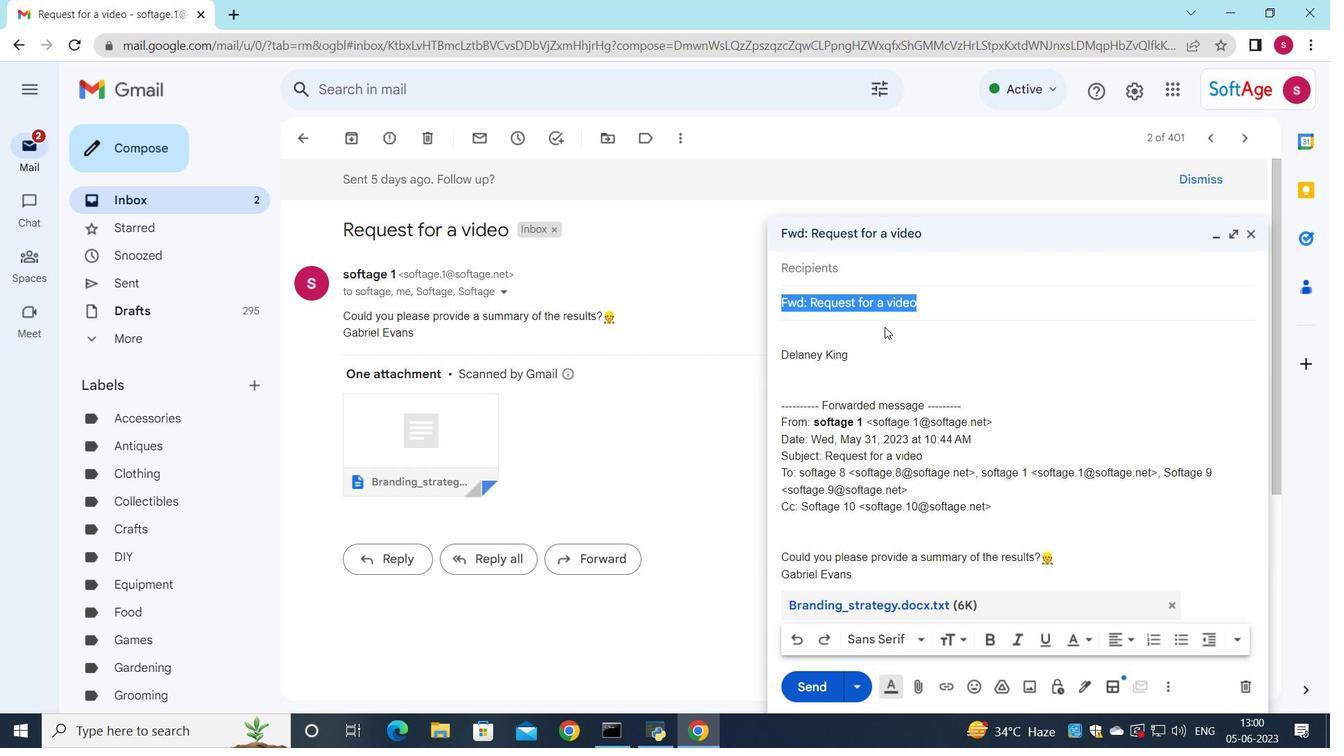 
Action: Key pressed <Key.shift>Meeting<Key.space>minutes
Screenshot: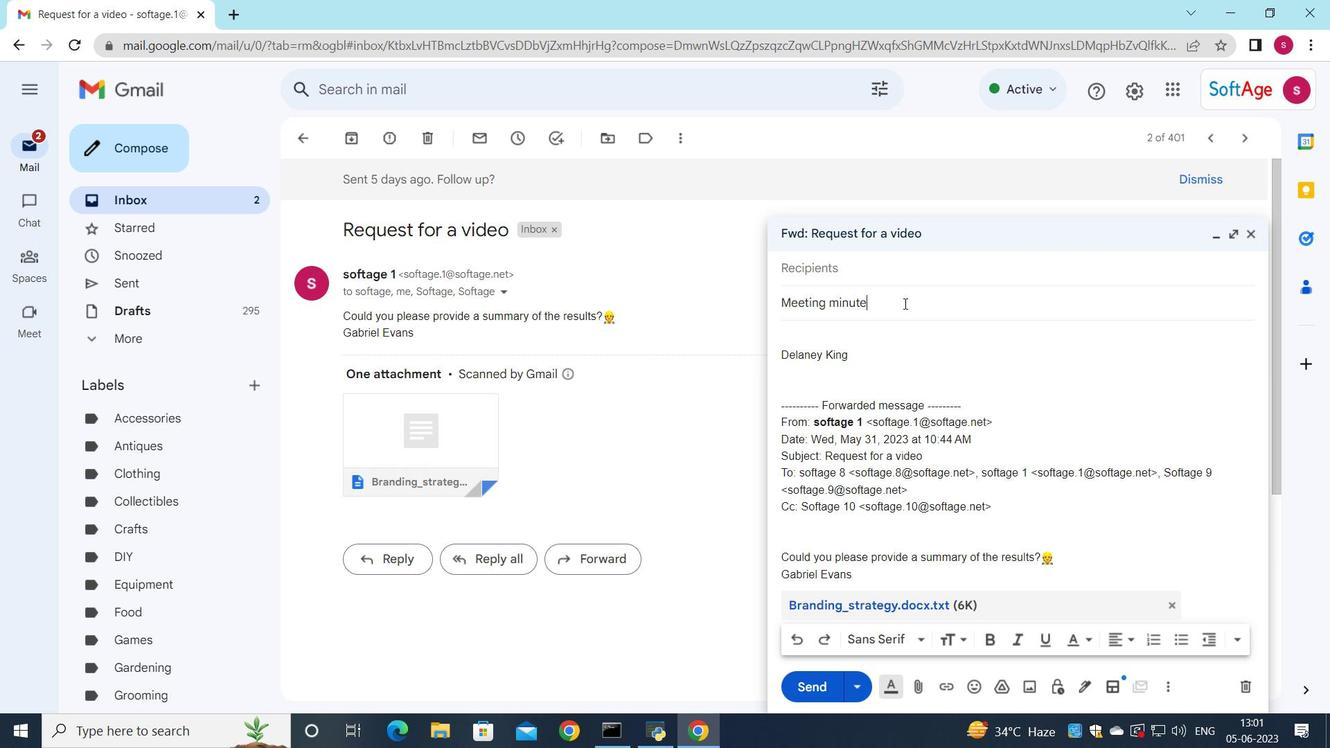 
Action: Mouse moved to (875, 275)
Screenshot: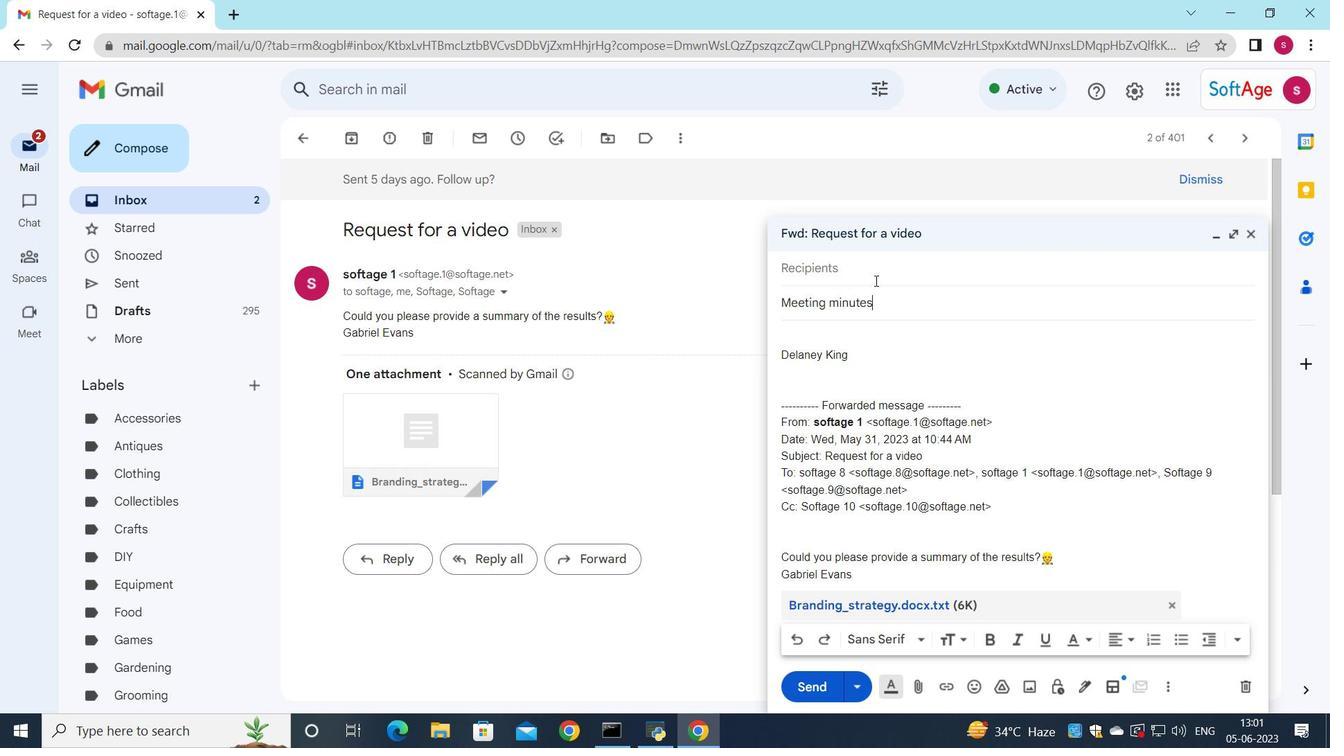 
Action: Mouse pressed left at (875, 275)
Screenshot: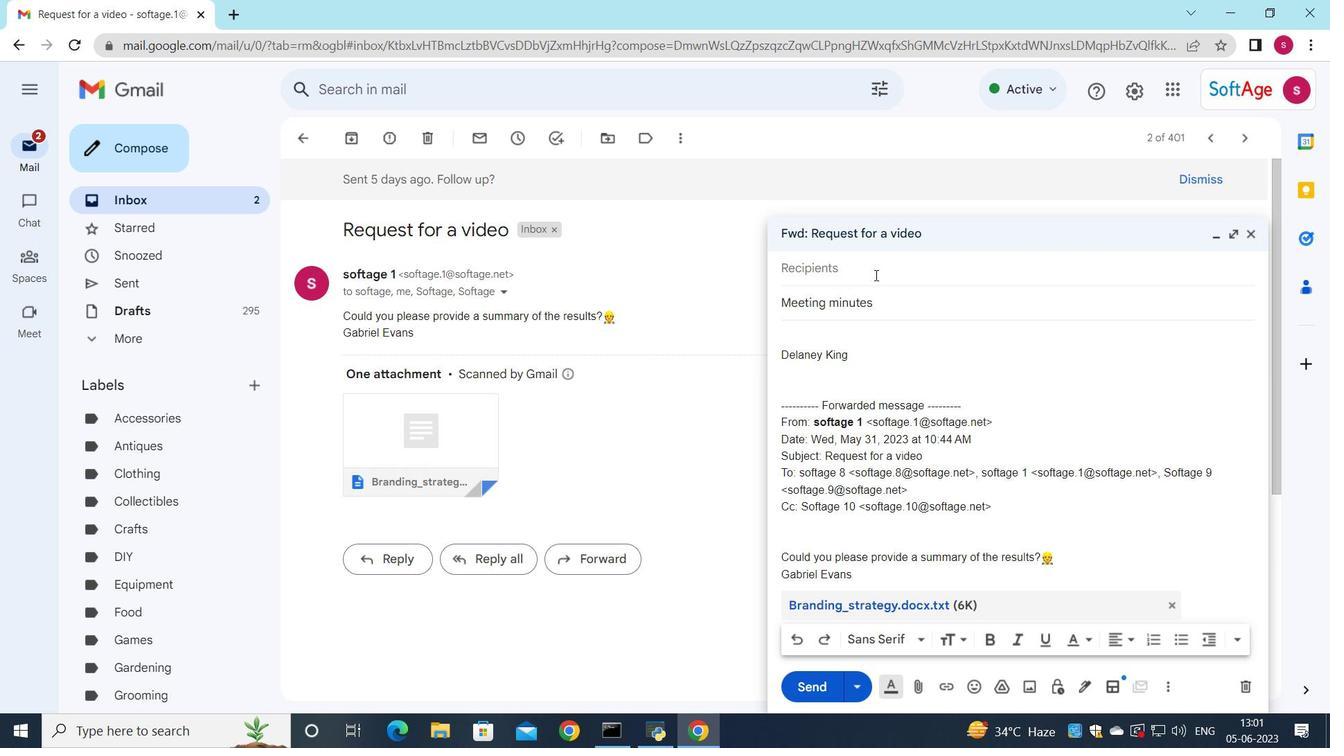 
Action: Mouse moved to (867, 267)
Screenshot: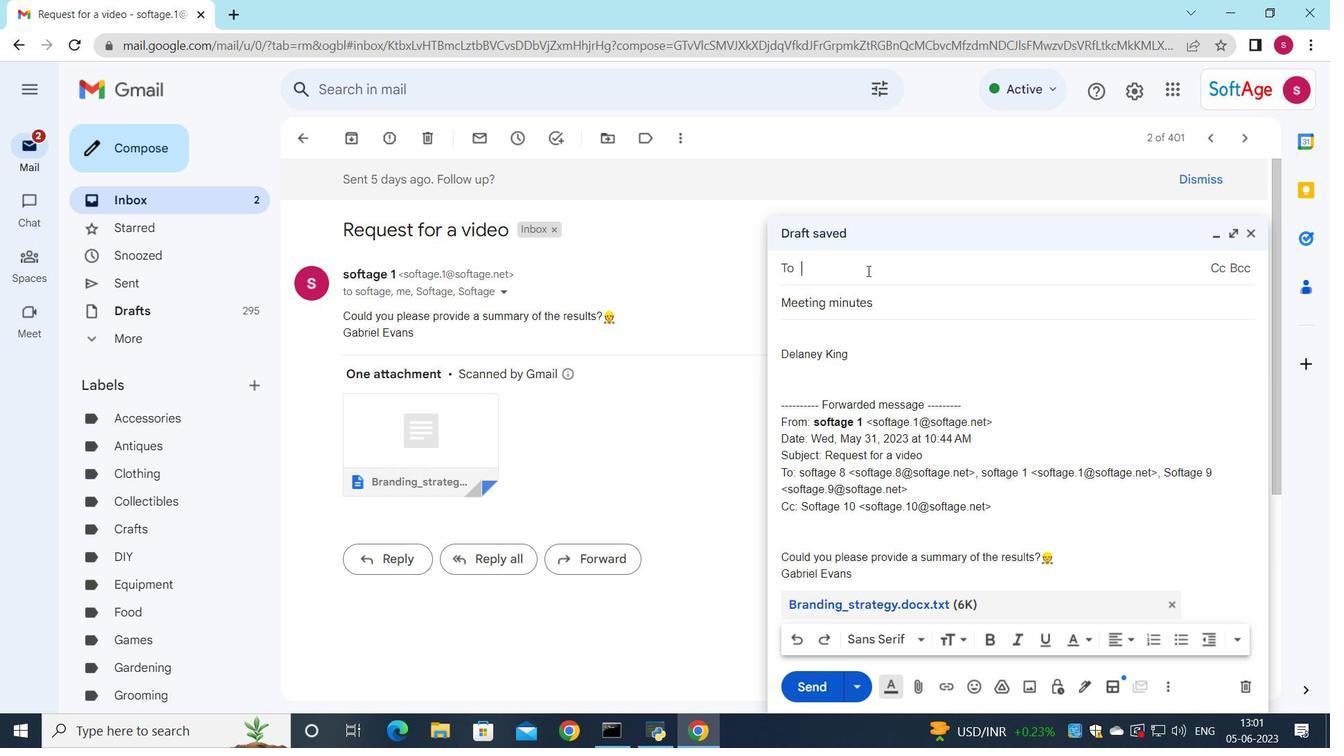 
Action: Key pressed s
Screenshot: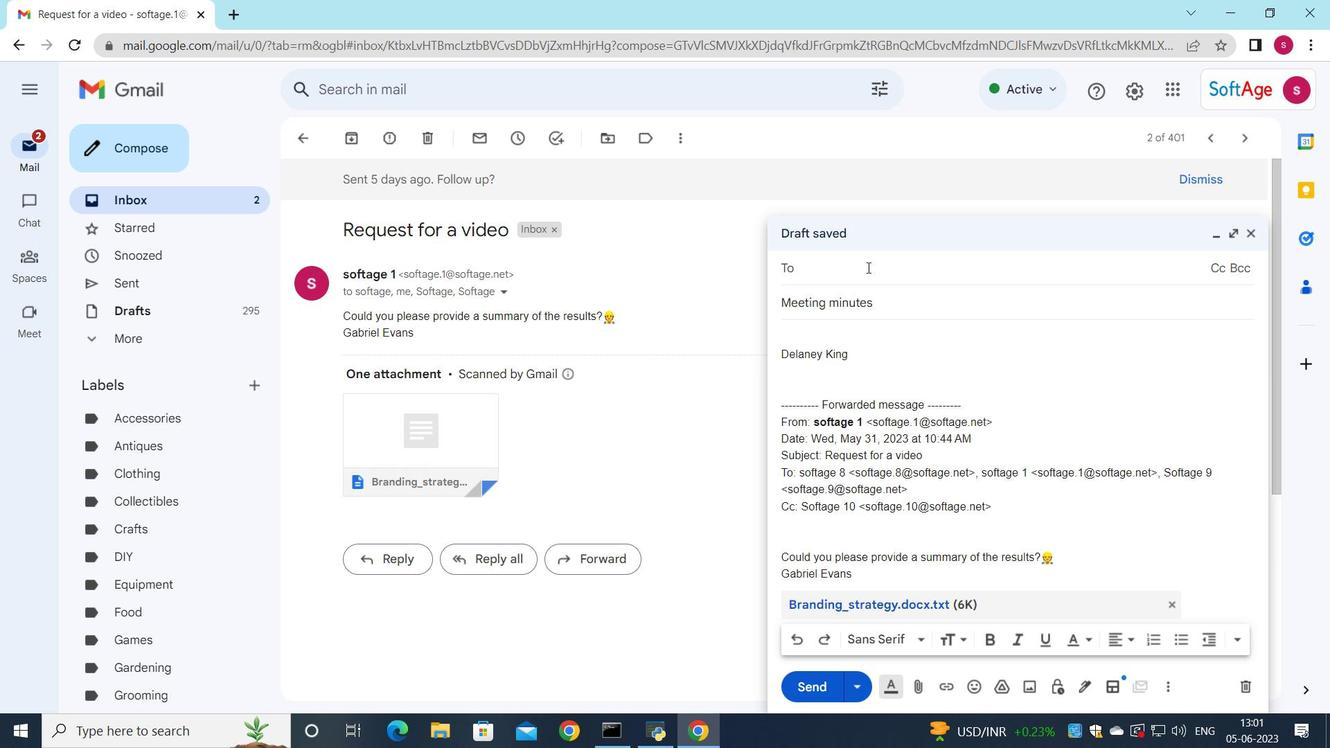 
Action: Mouse moved to (891, 405)
Screenshot: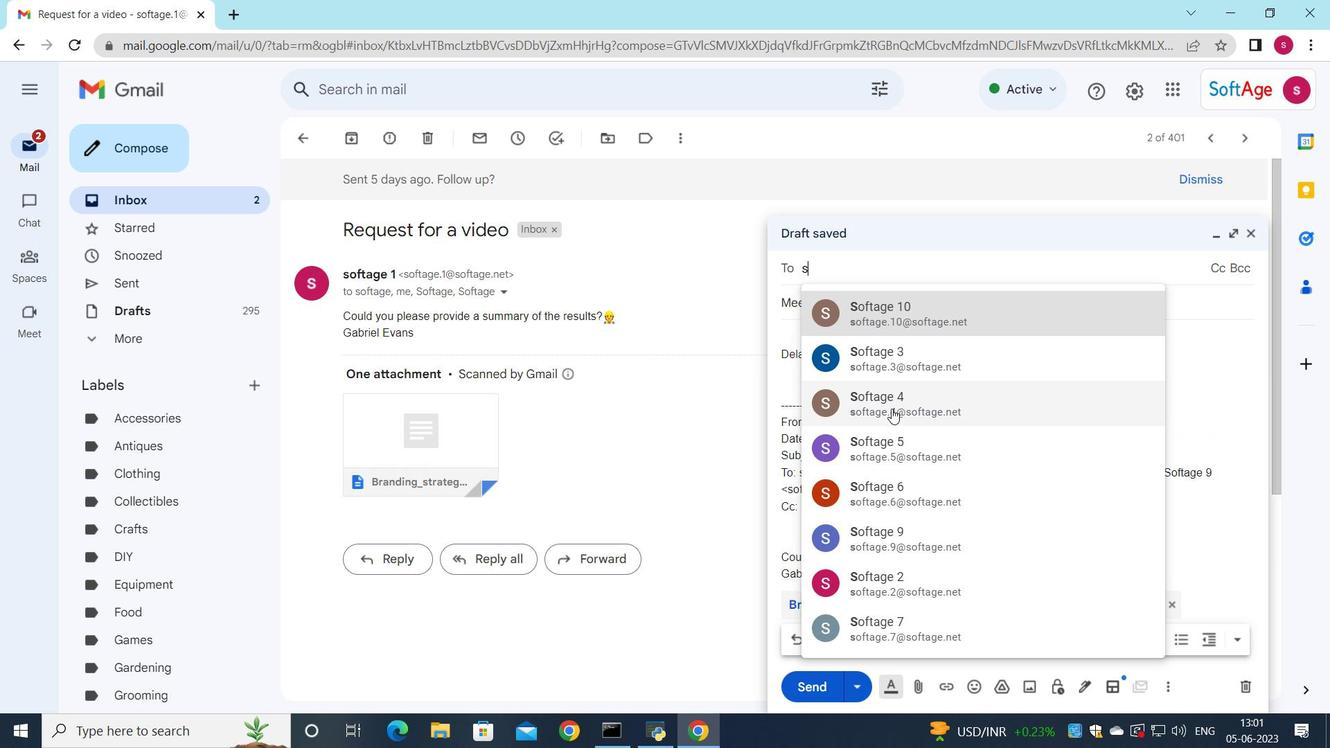
Action: Mouse pressed left at (891, 405)
Screenshot: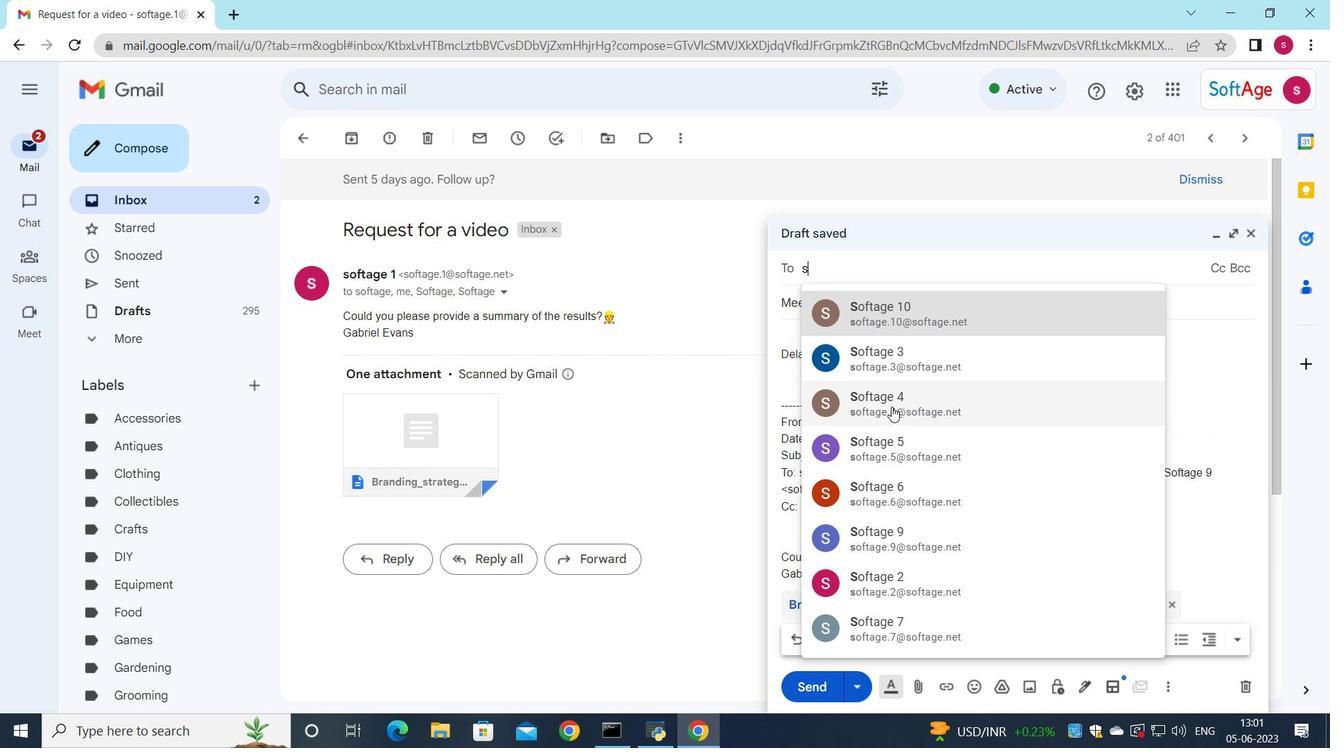 
Action: Mouse moved to (794, 347)
Screenshot: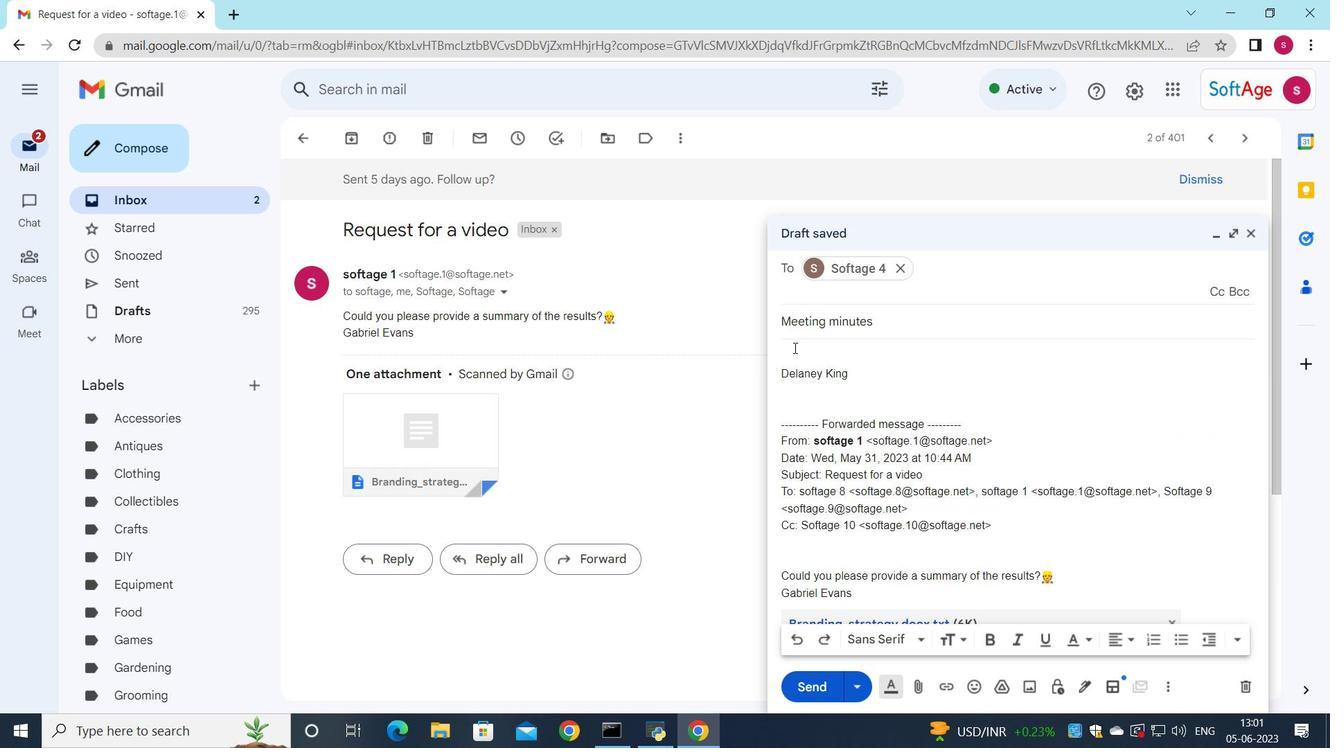 
Action: Mouse pressed left at (794, 347)
Screenshot: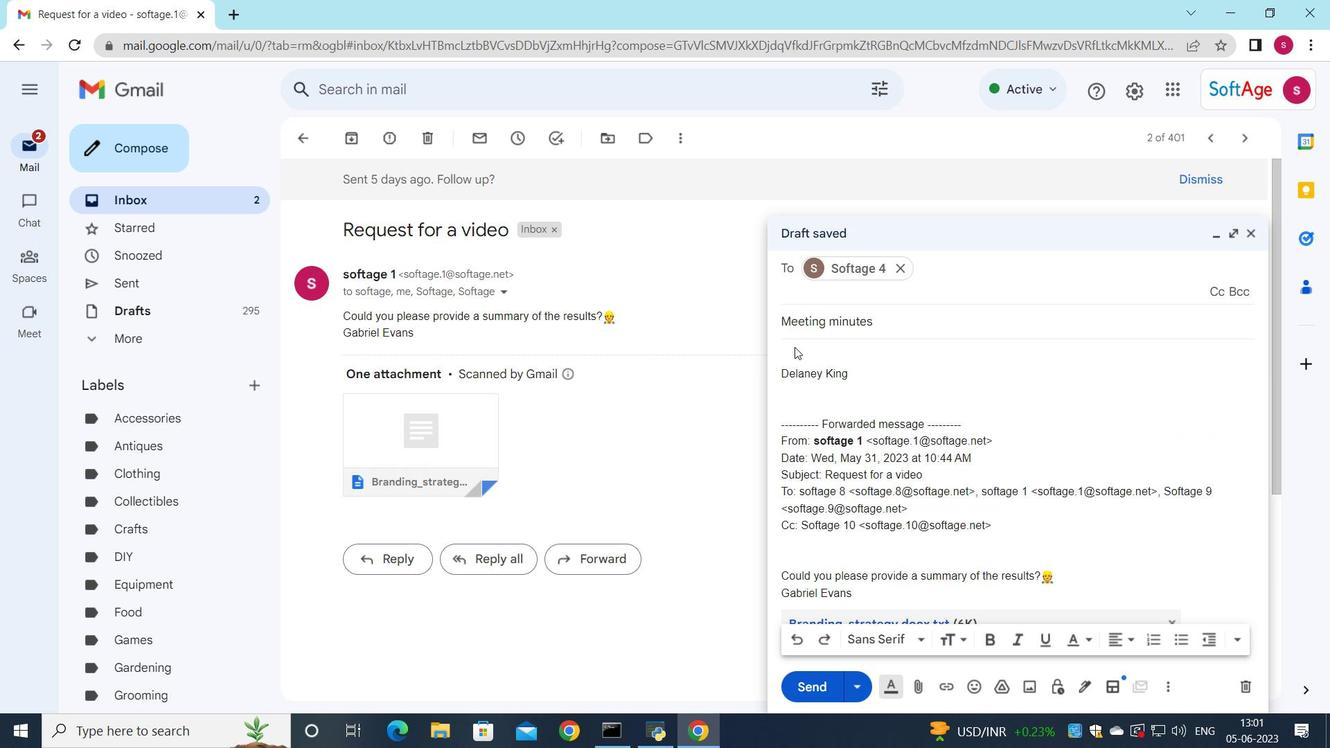 
Action: Key pressed <Key.shift>Could<Key.space>you<Key.space>provide<Key.space>me<Key.space>with<Key.space><Key.space>a<Key.space>status<Key.space>report<Key.space>on<Key.space>the<Key.space>projects<Key.space>resource<Key.space>utilization<Key.shift_r>?
Screenshot: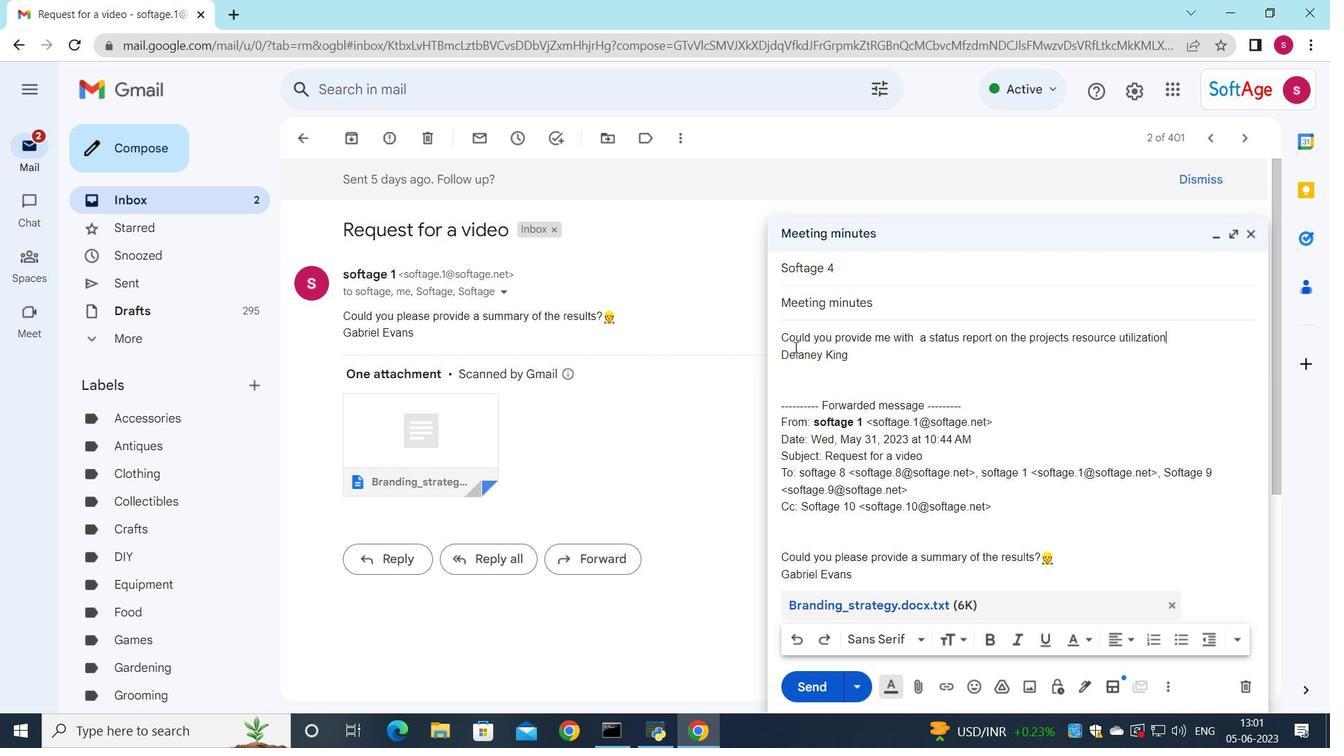 
Action: Mouse moved to (1173, 336)
Screenshot: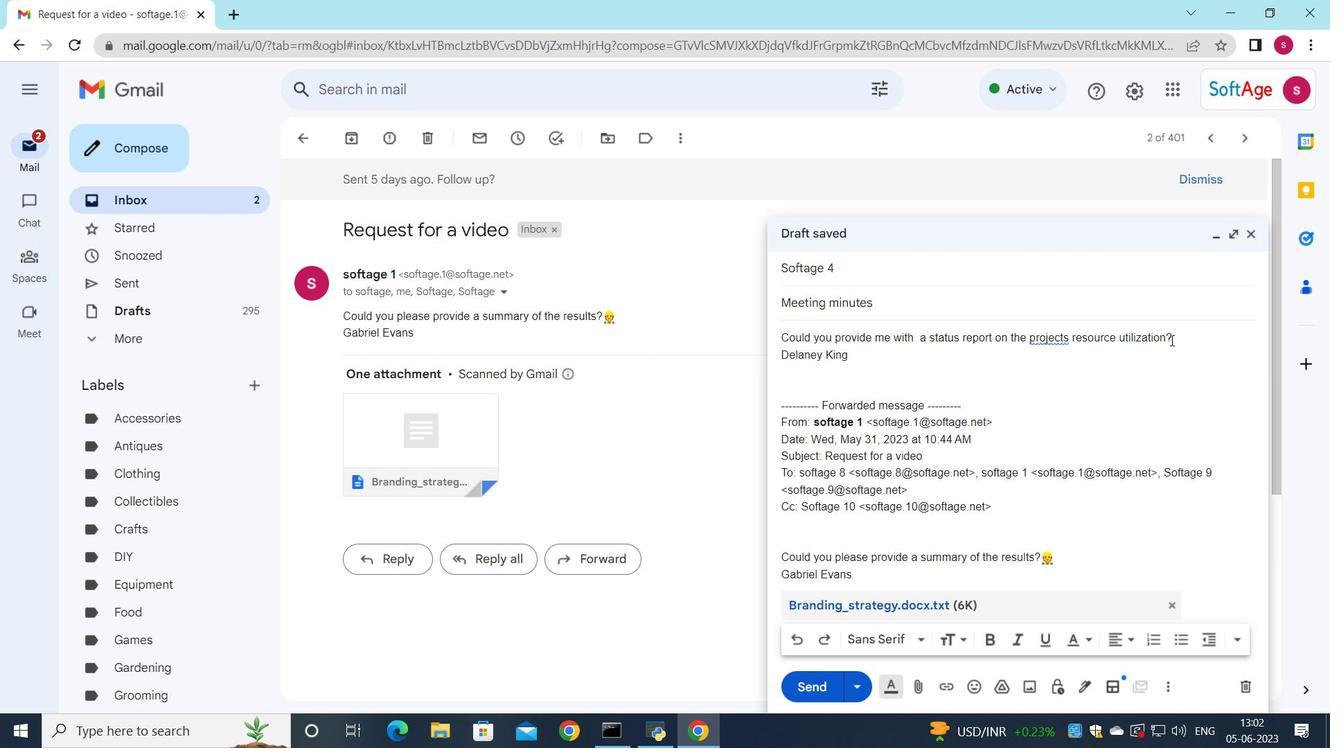 
Action: Mouse pressed left at (1173, 336)
Screenshot: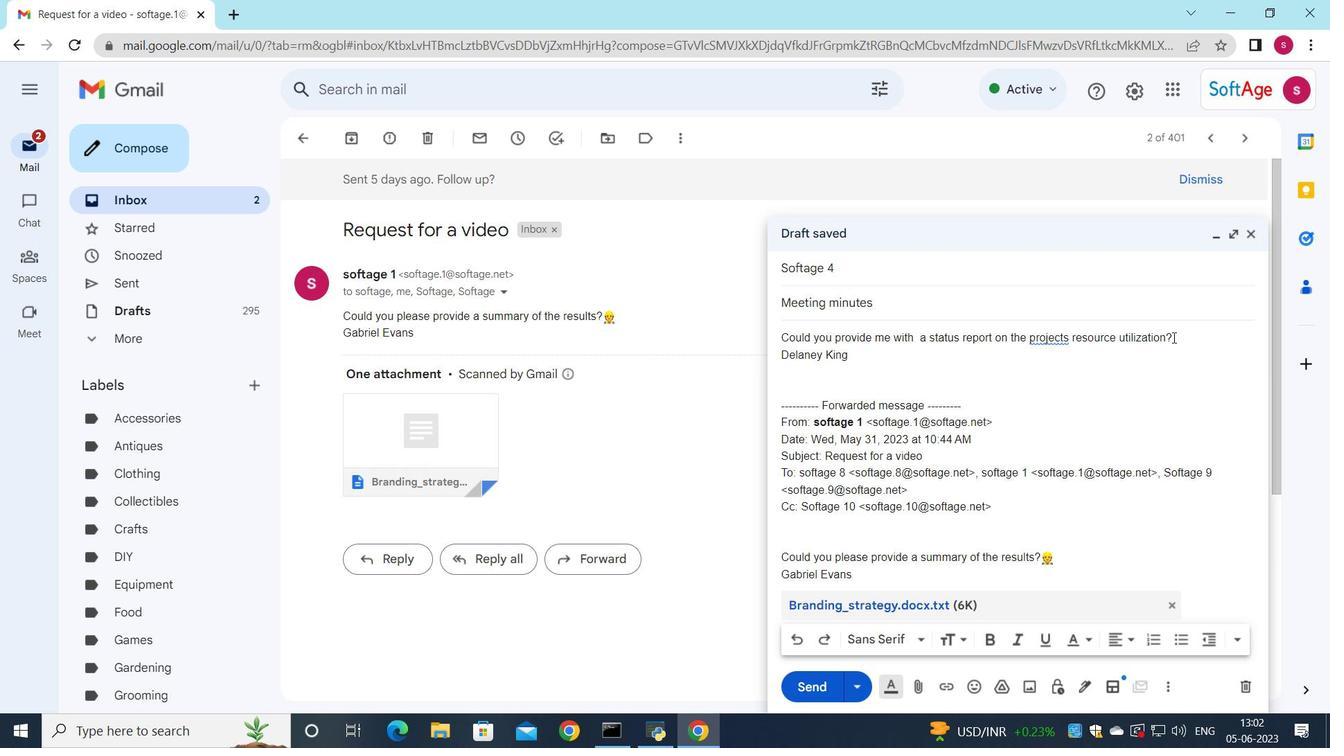 
Action: Mouse moved to (1087, 639)
Screenshot: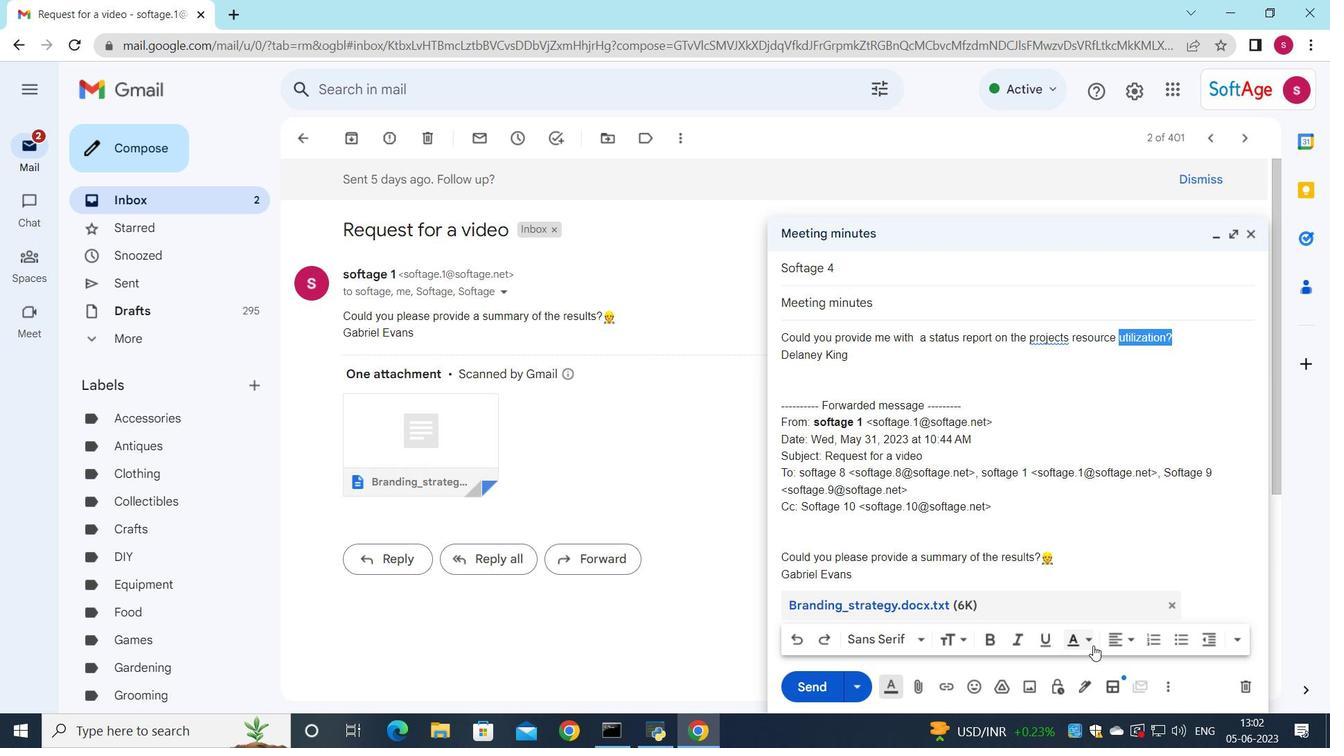 
Action: Mouse pressed left at (1087, 639)
Screenshot: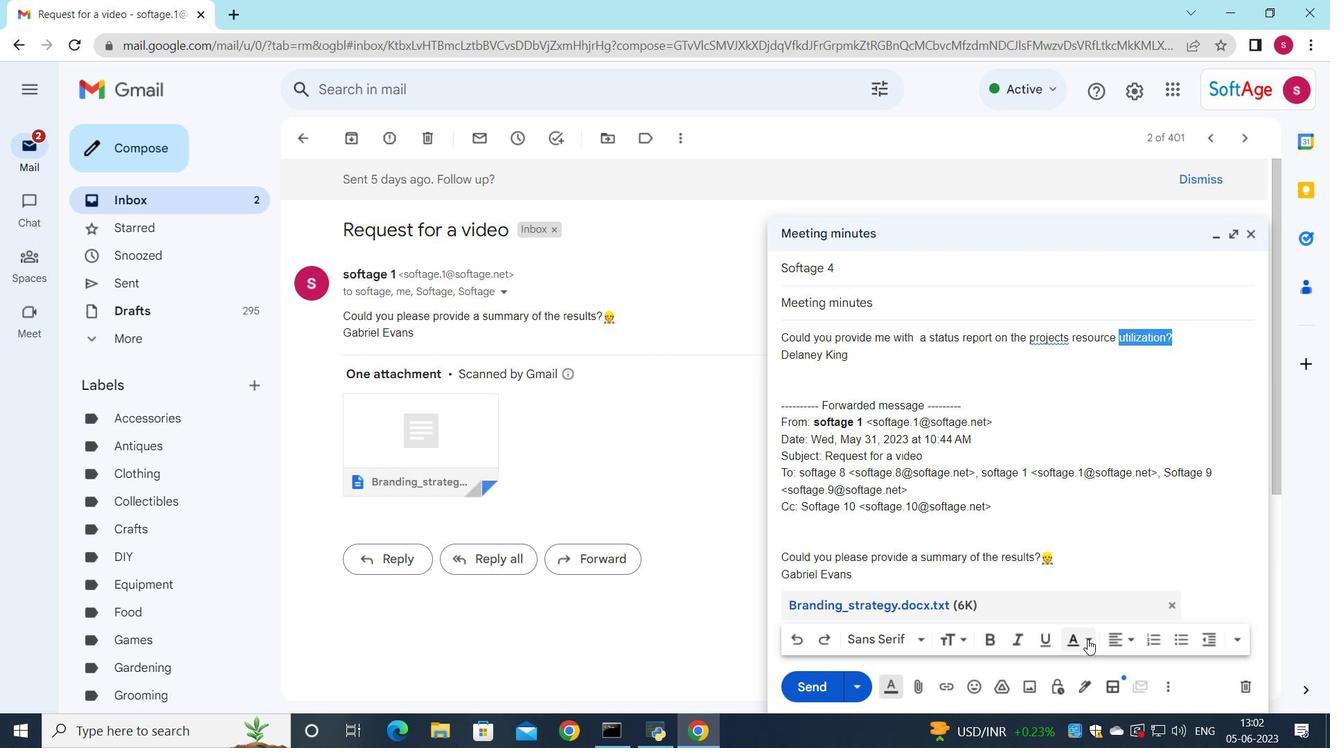 
Action: Mouse moved to (975, 522)
Screenshot: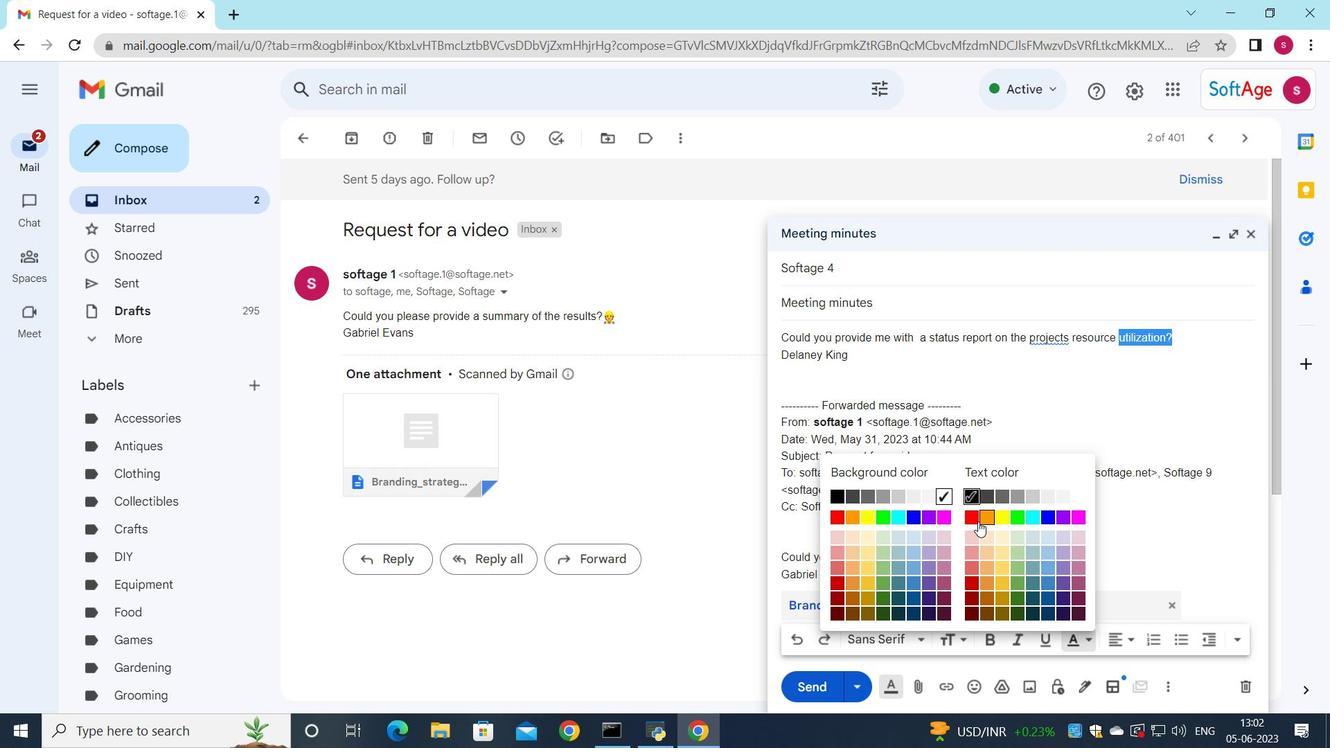 
Action: Mouse pressed left at (975, 522)
Screenshot: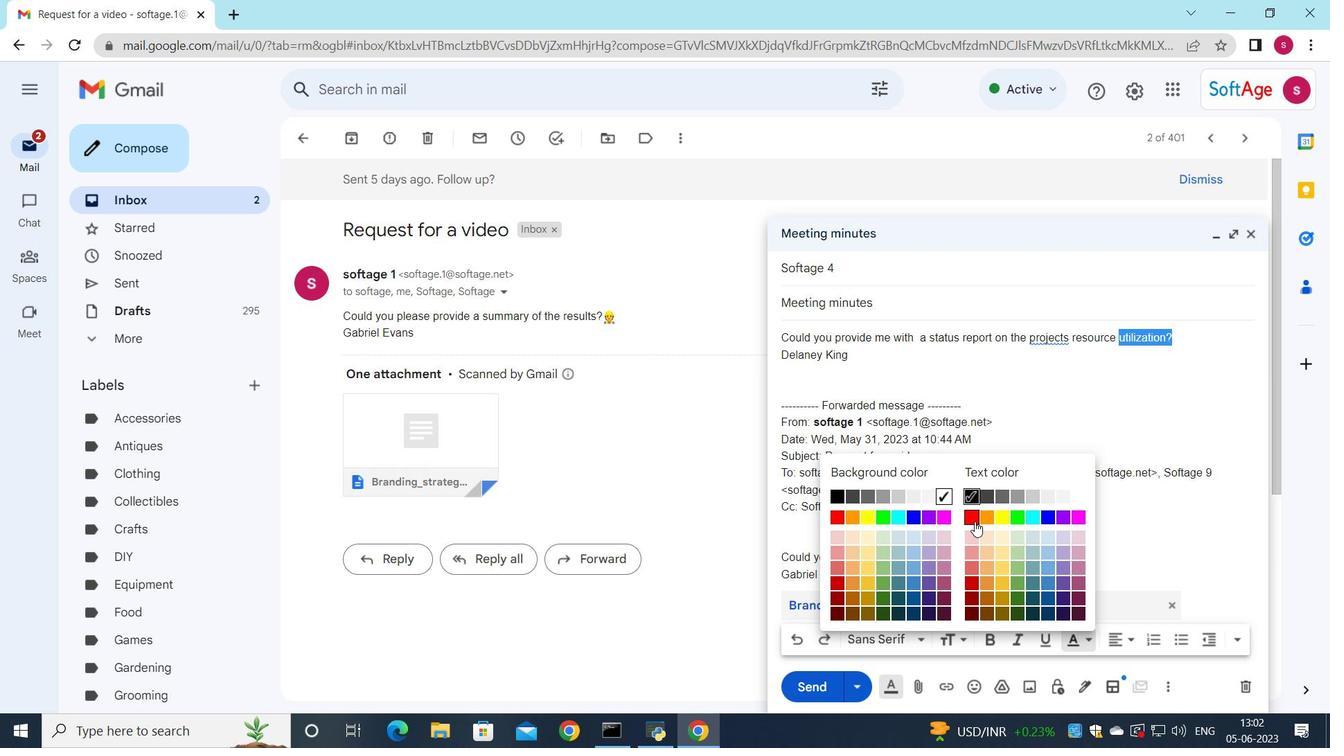 
Action: Mouse moved to (1087, 642)
Screenshot: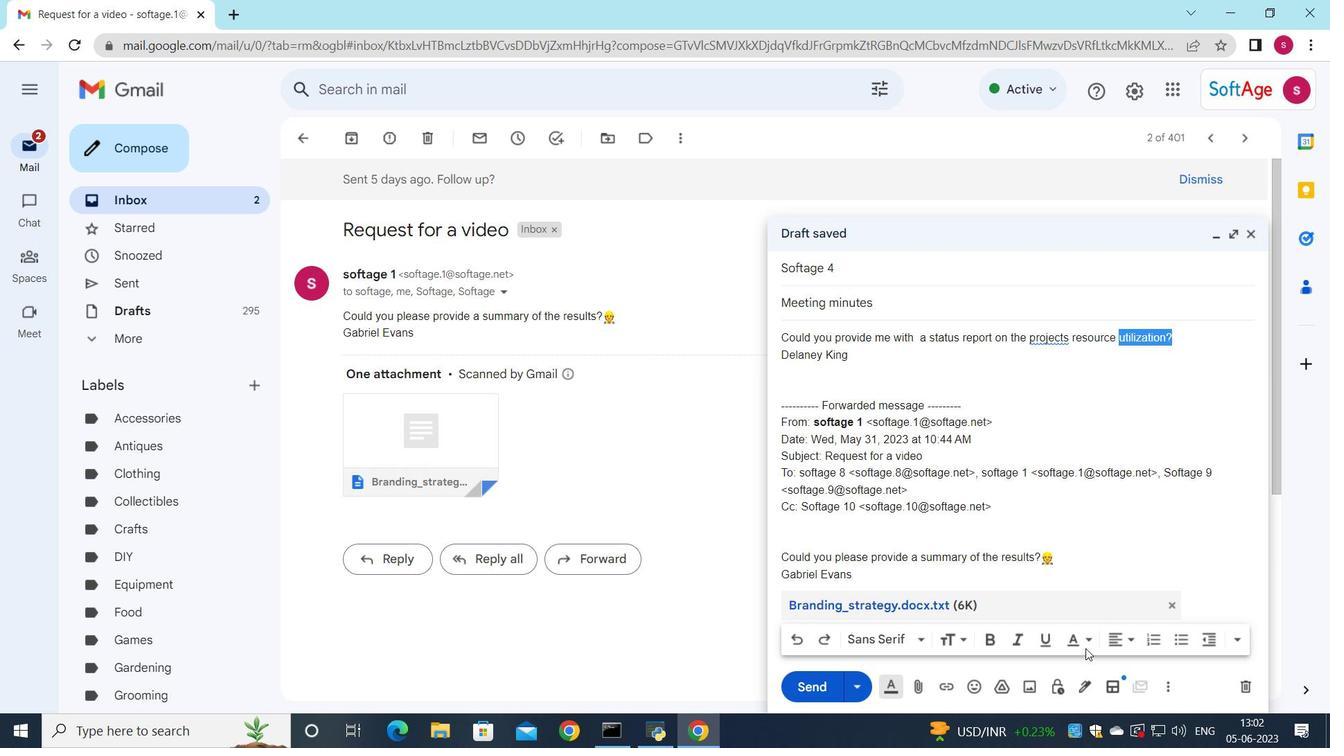 
Action: Mouse pressed left at (1087, 642)
Screenshot: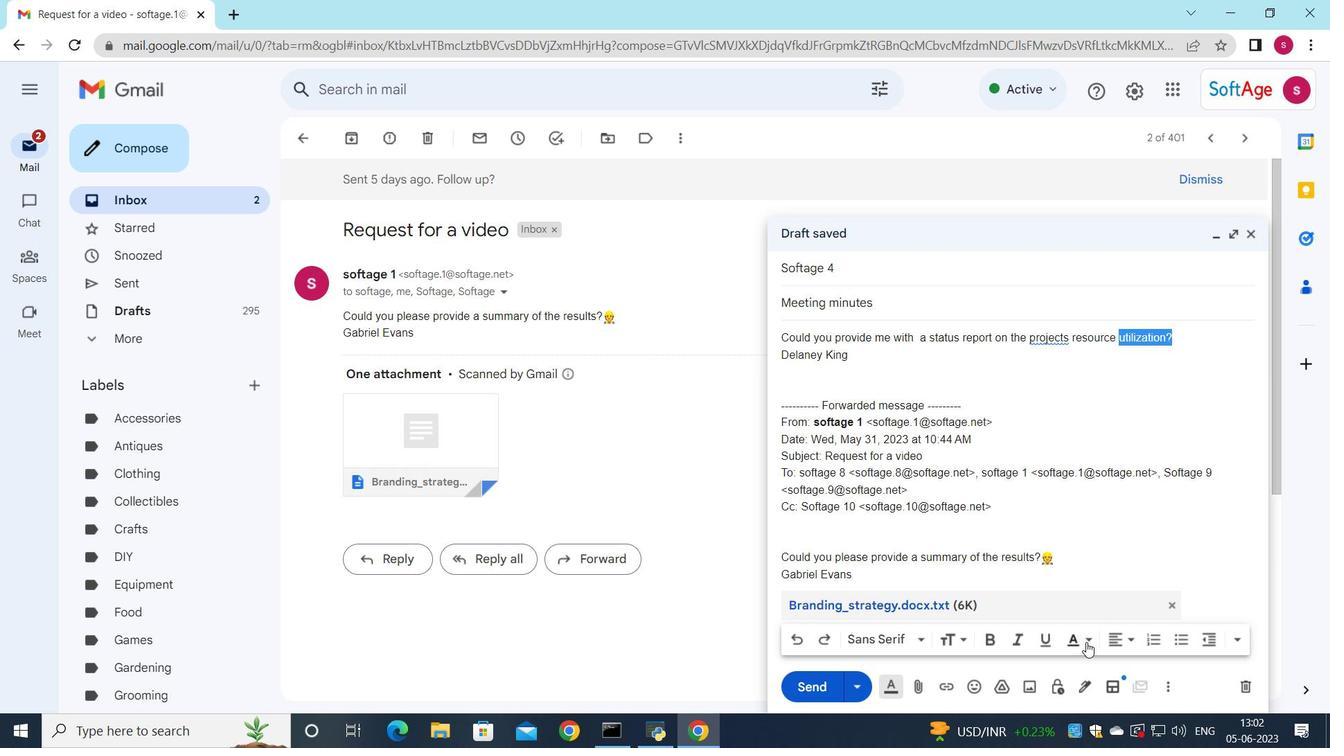
Action: Mouse moved to (887, 523)
Screenshot: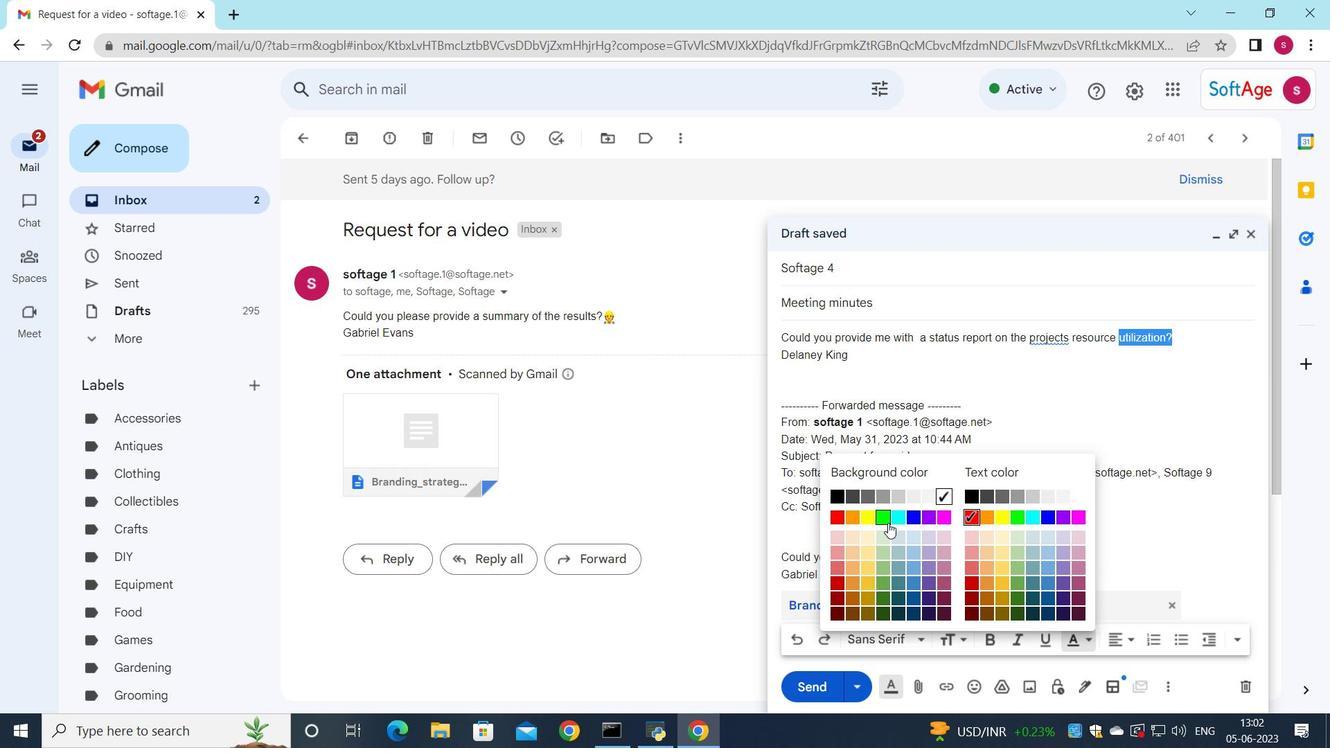 
Action: Mouse pressed left at (887, 523)
Screenshot: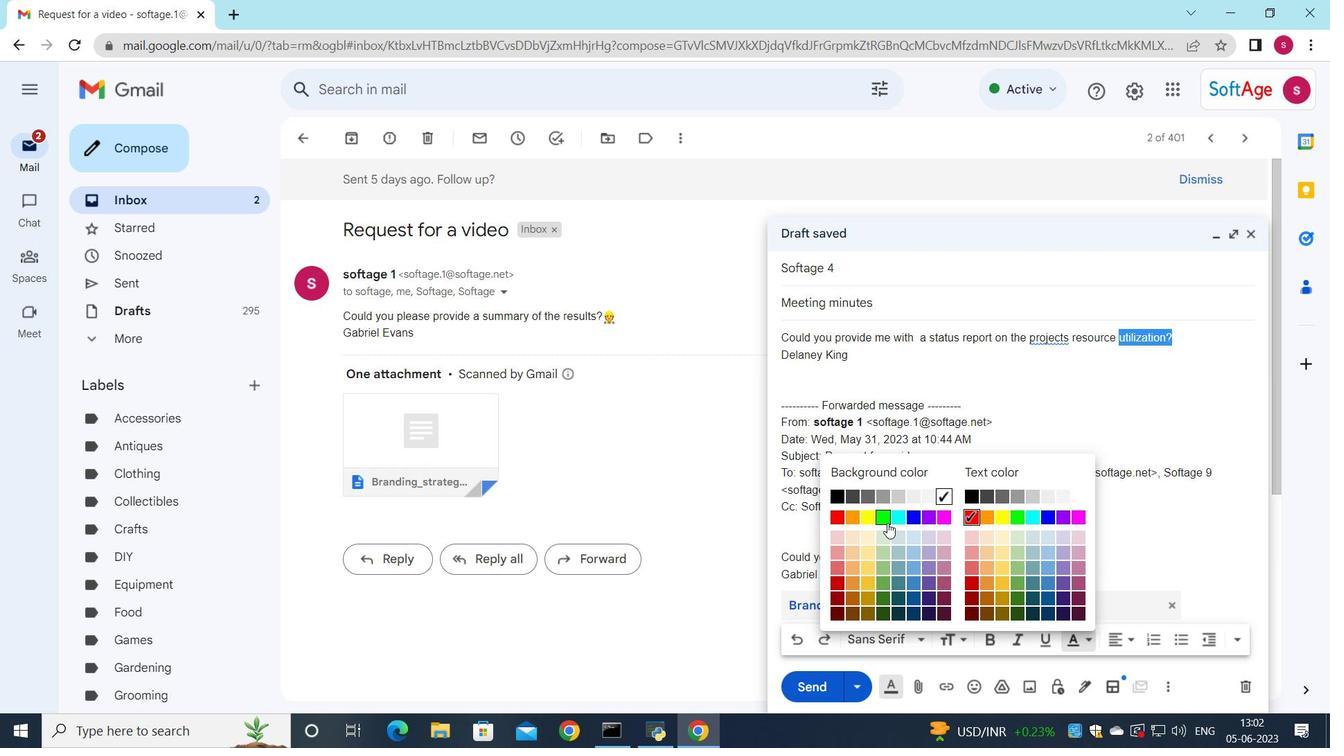 
Action: Mouse moved to (796, 690)
Screenshot: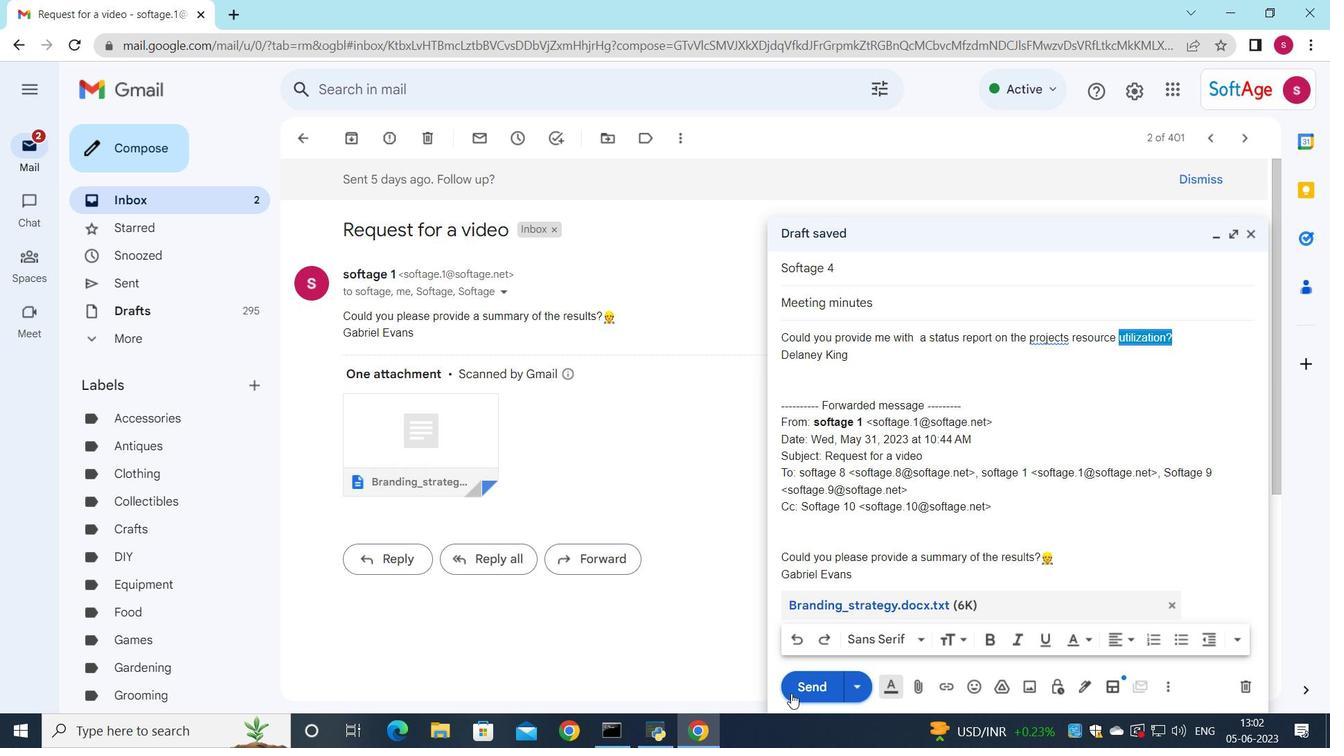 
Action: Mouse pressed left at (796, 690)
Screenshot: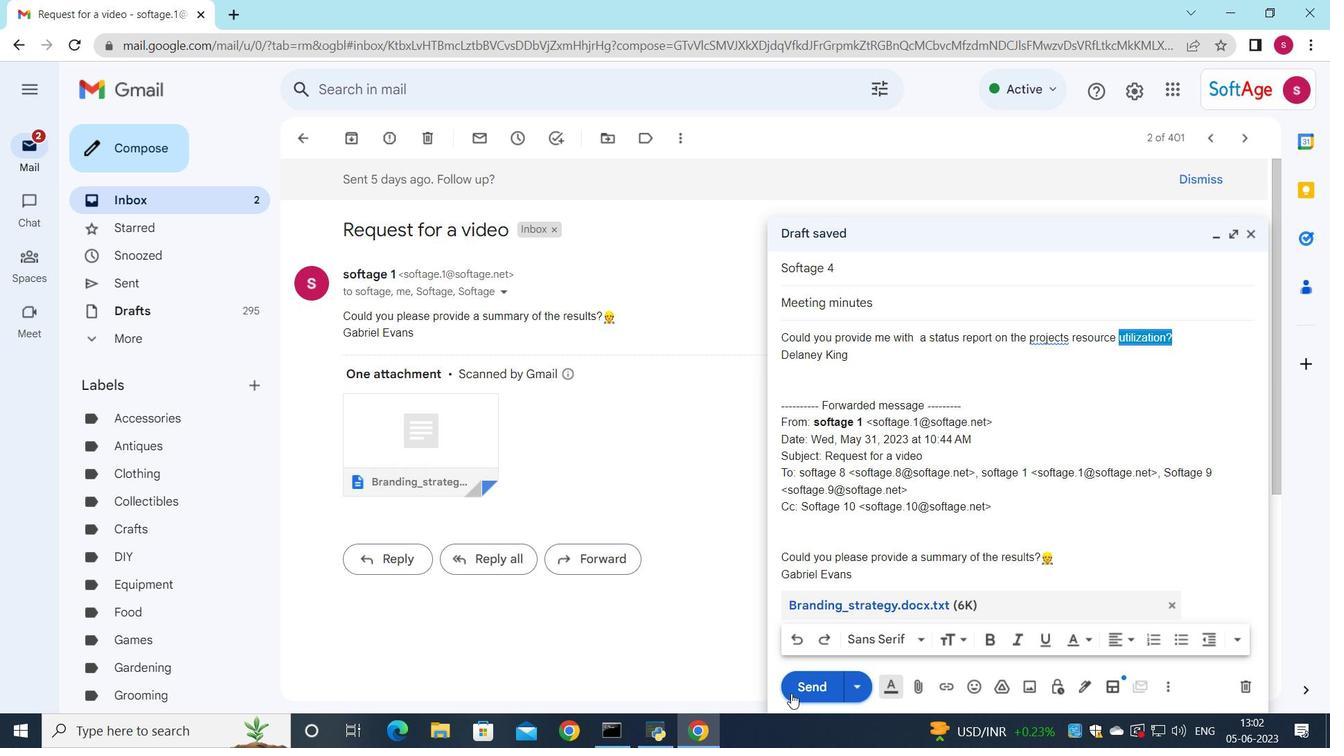 
Action: Mouse moved to (842, 668)
Screenshot: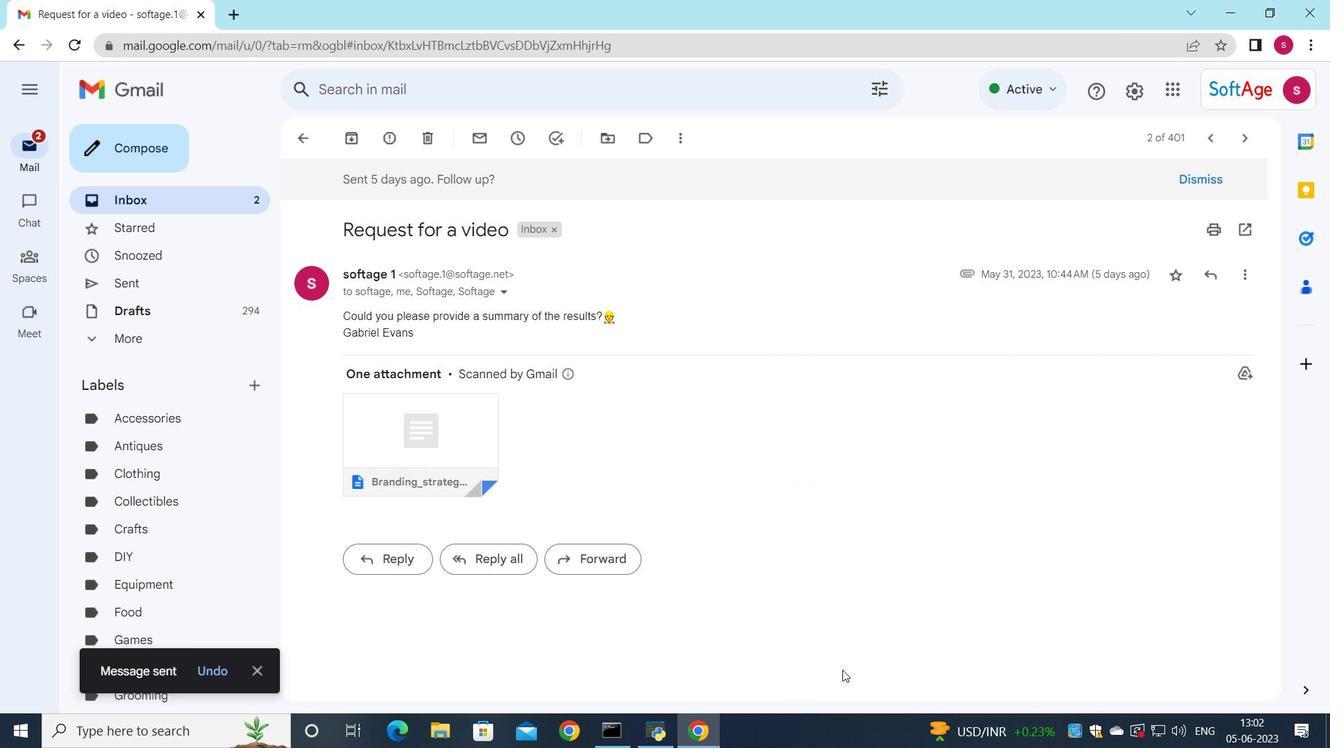
